 Task: Create new Company, with domain: 'uchicago.edu' and type: 'Other'. Add new contact for this company, with mail Id: 'Ananya18Garcia@uchicago.edu', First Name: Ananya, Last name:  Garcia, Job Title: 'Business Consultant', Phone Number: '(305) 555-9017'. Change life cycle stage to  Lead and lead status to  In Progress. Logged in from softage.10@softage.net
Action: Mouse moved to (72, 66)
Screenshot: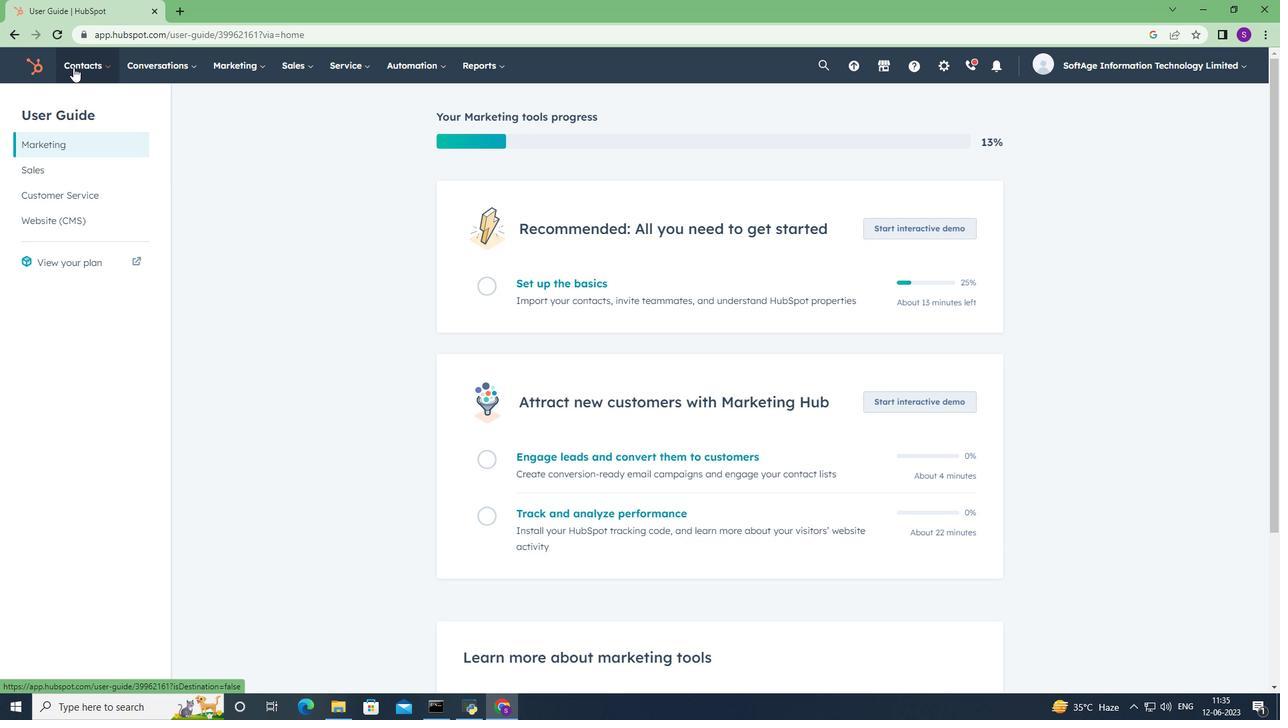 
Action: Mouse pressed left at (72, 66)
Screenshot: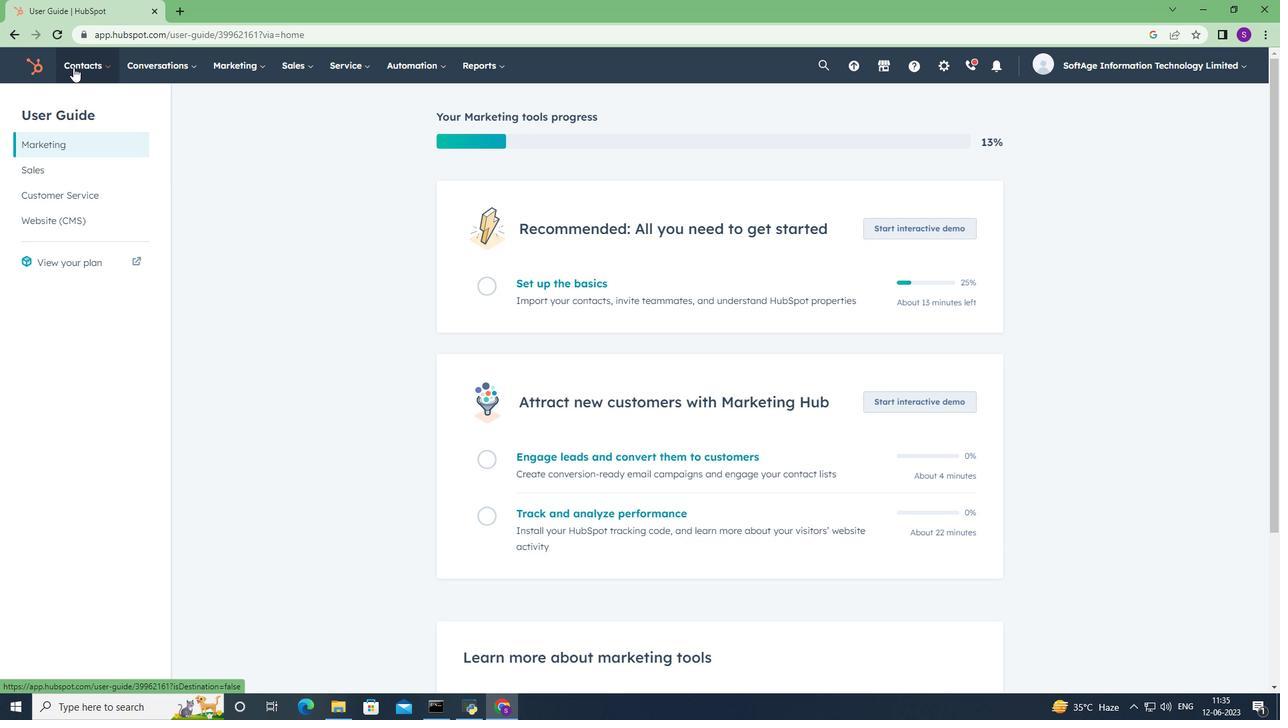 
Action: Mouse moved to (94, 124)
Screenshot: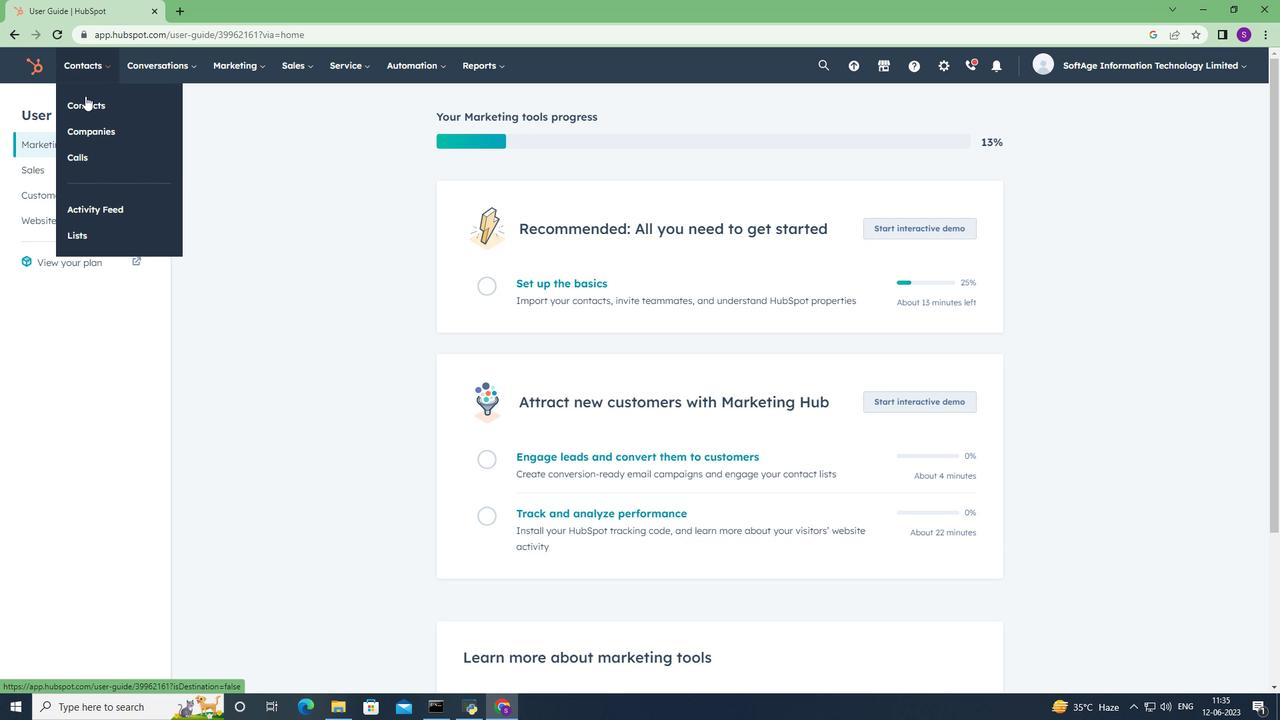 
Action: Mouse pressed left at (94, 124)
Screenshot: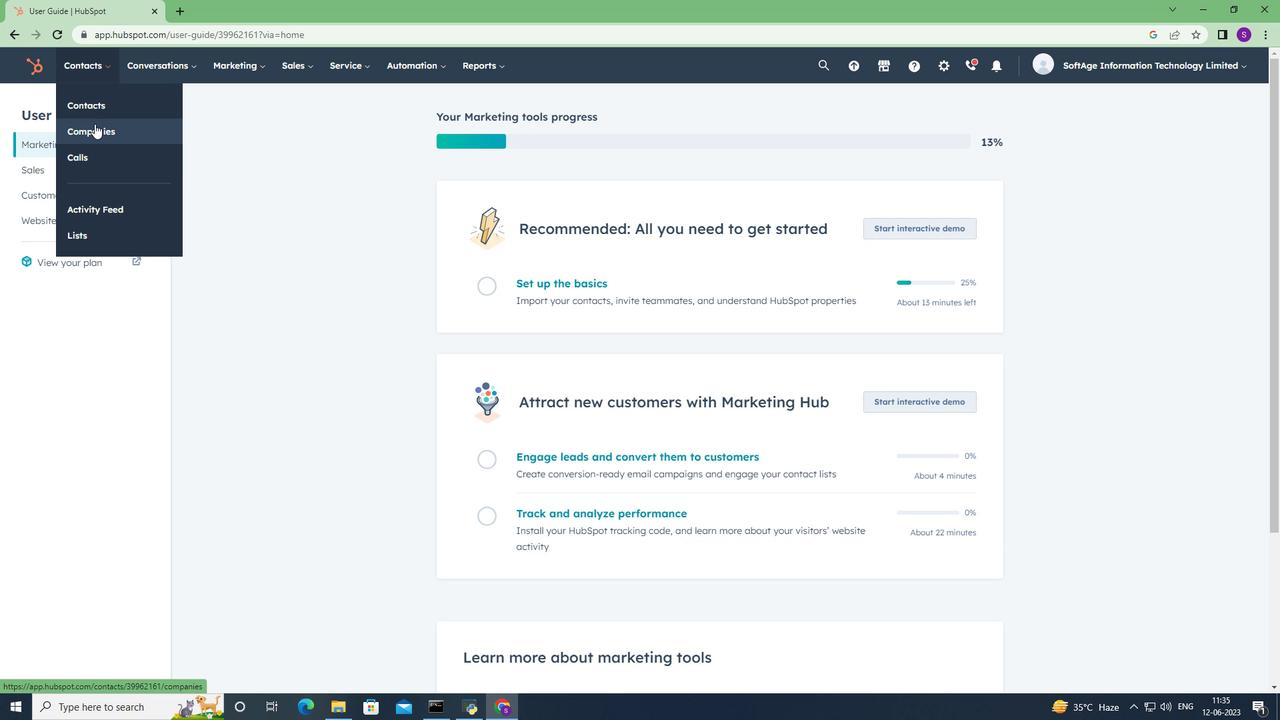 
Action: Mouse moved to (1184, 112)
Screenshot: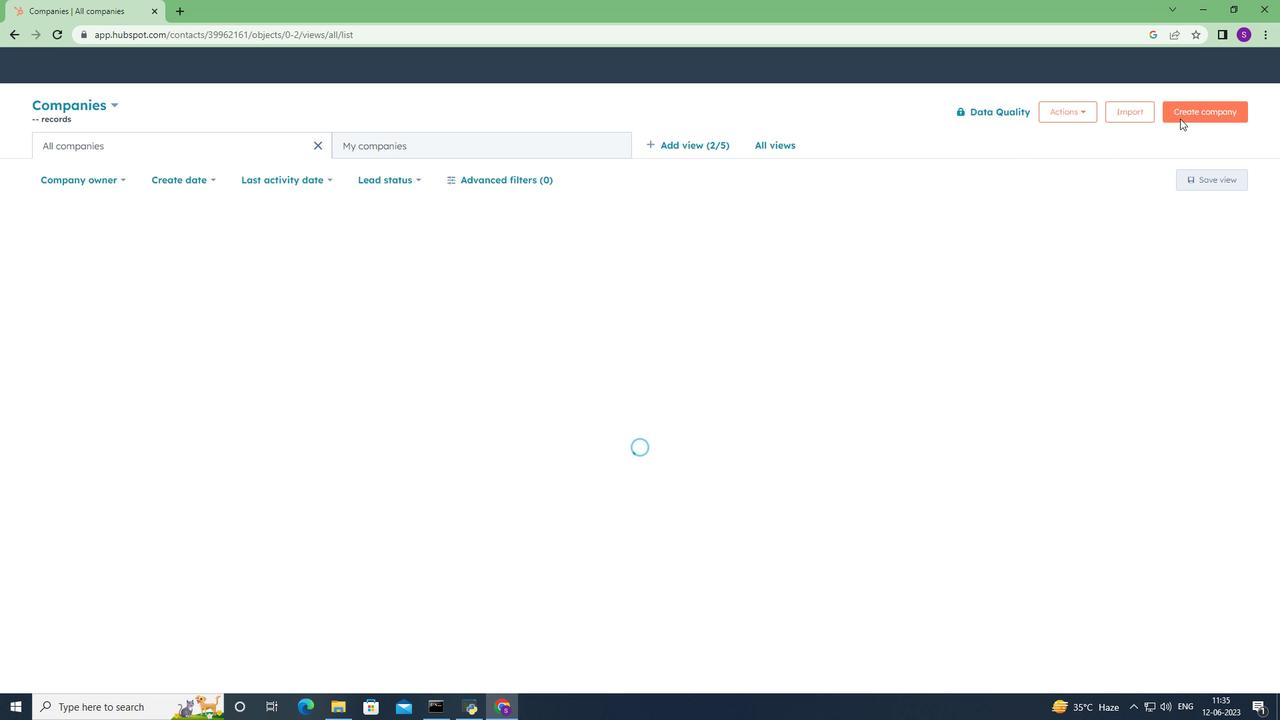 
Action: Mouse pressed left at (1184, 112)
Screenshot: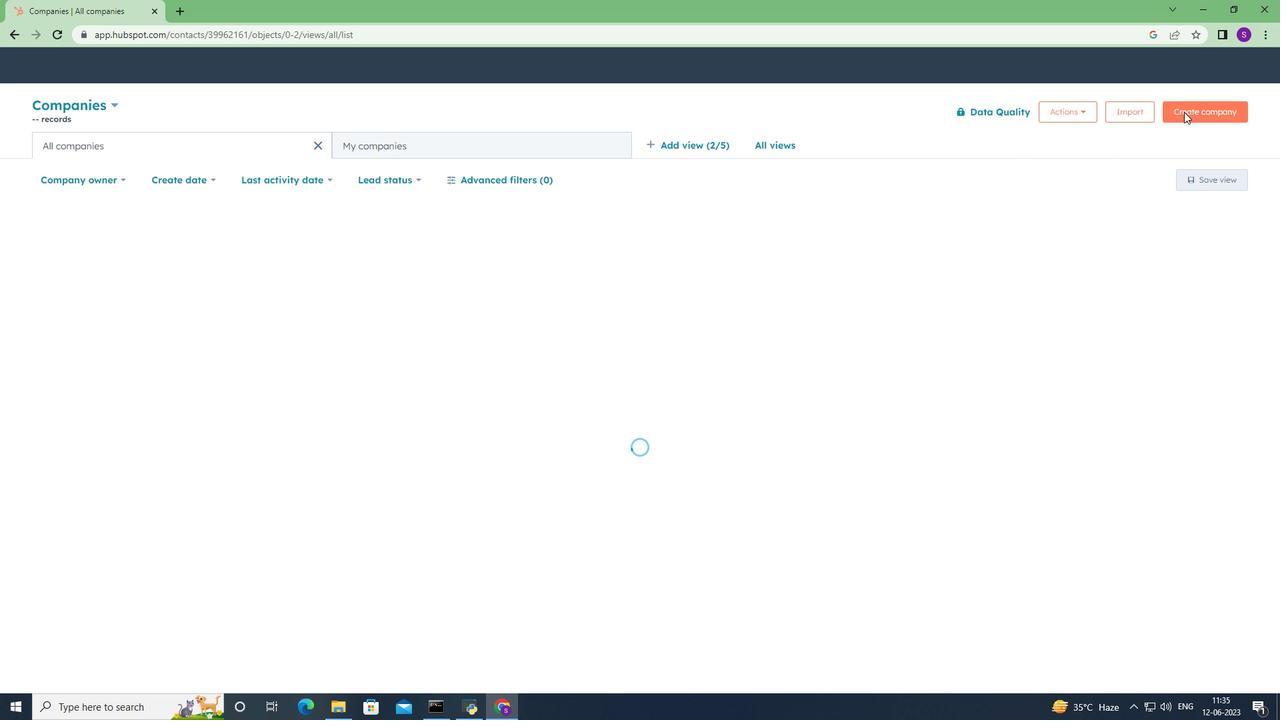 
Action: Mouse moved to (985, 172)
Screenshot: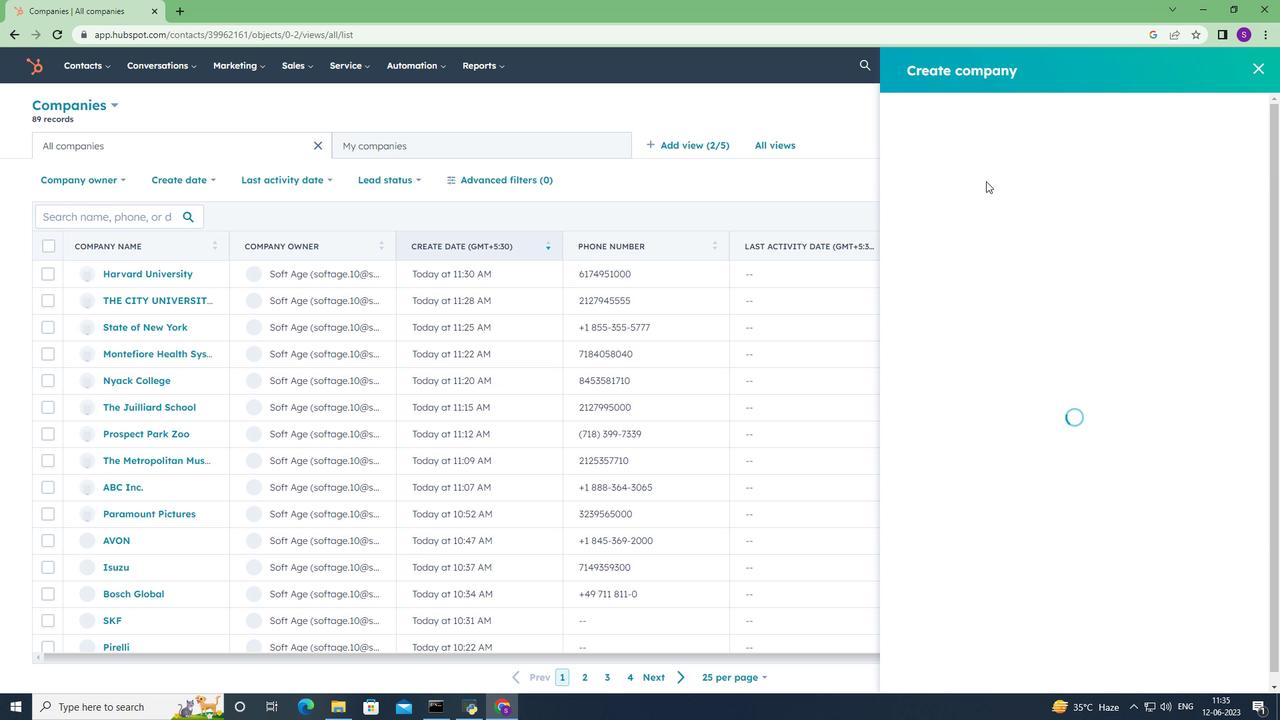 
Action: Mouse pressed left at (985, 172)
Screenshot: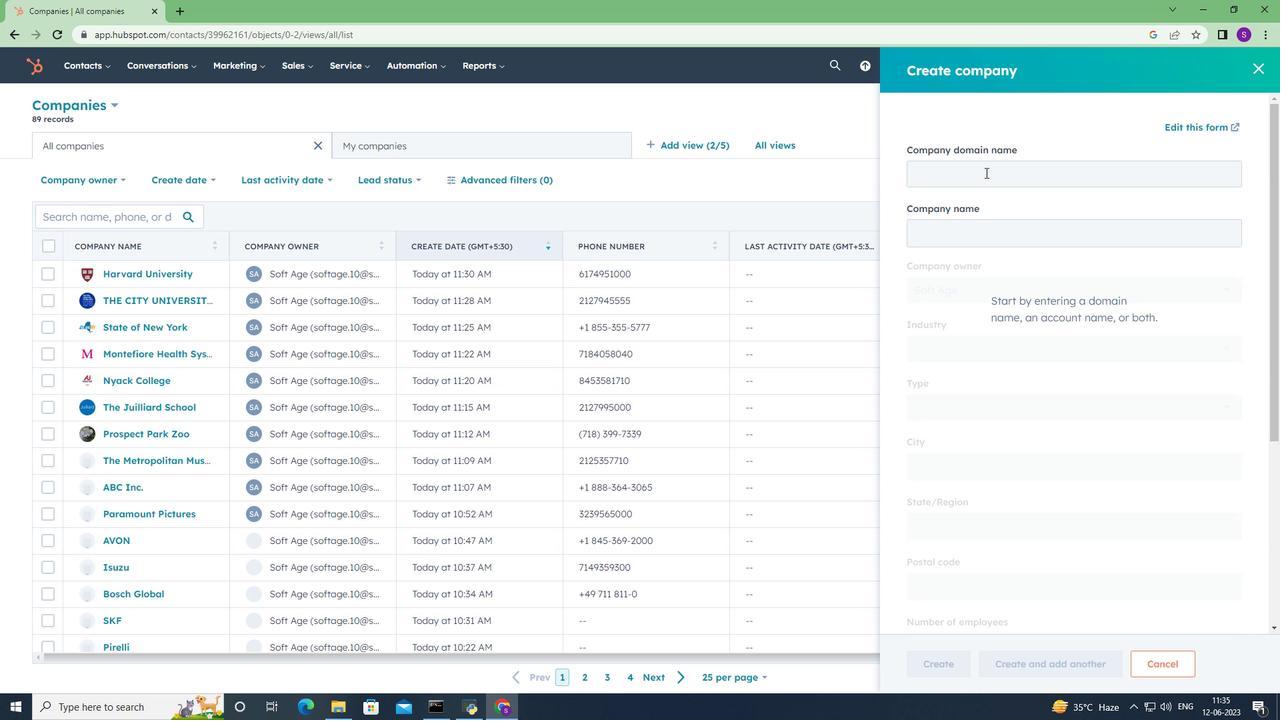 
Action: Mouse moved to (978, 176)
Screenshot: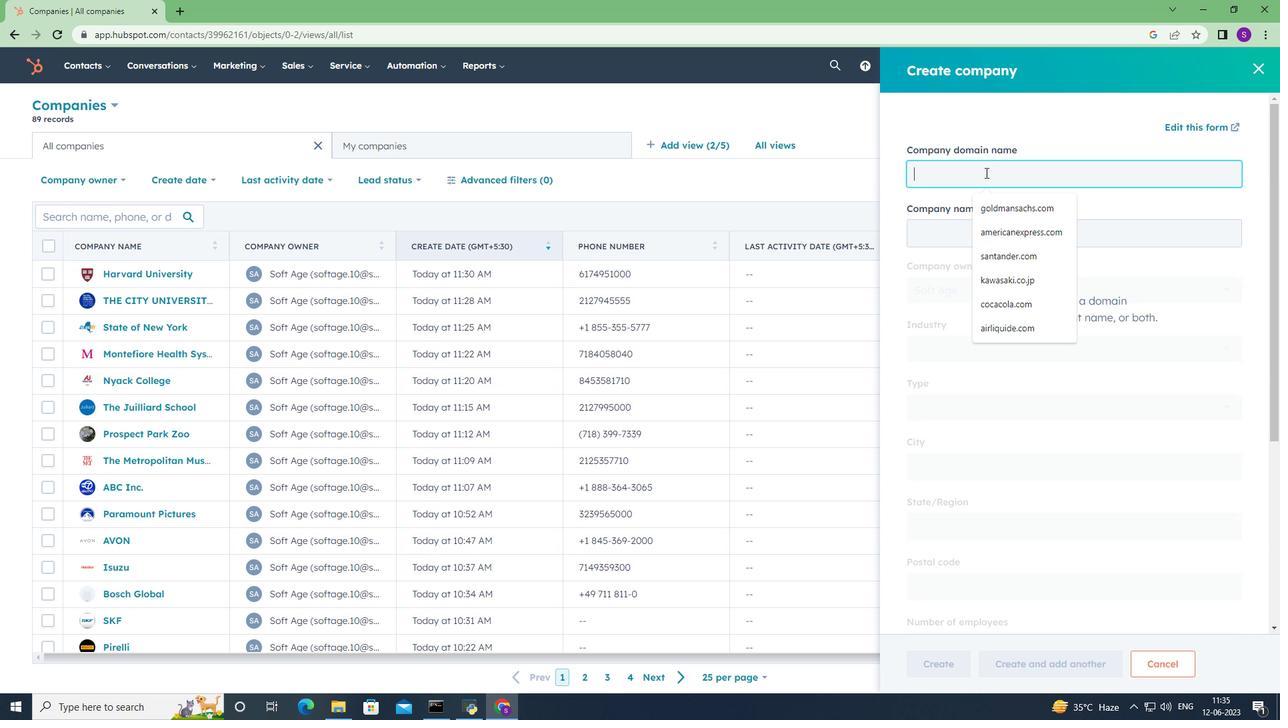 
Action: Key pressed <Key.shift><Key.shift><Key.shift><Key.shift><Key.shift><Key.shift><Key.shift><Key.shift><Key.shift><Key.shift>Uc<Key.backspace><Key.backspace>uchicago.edu
Screenshot: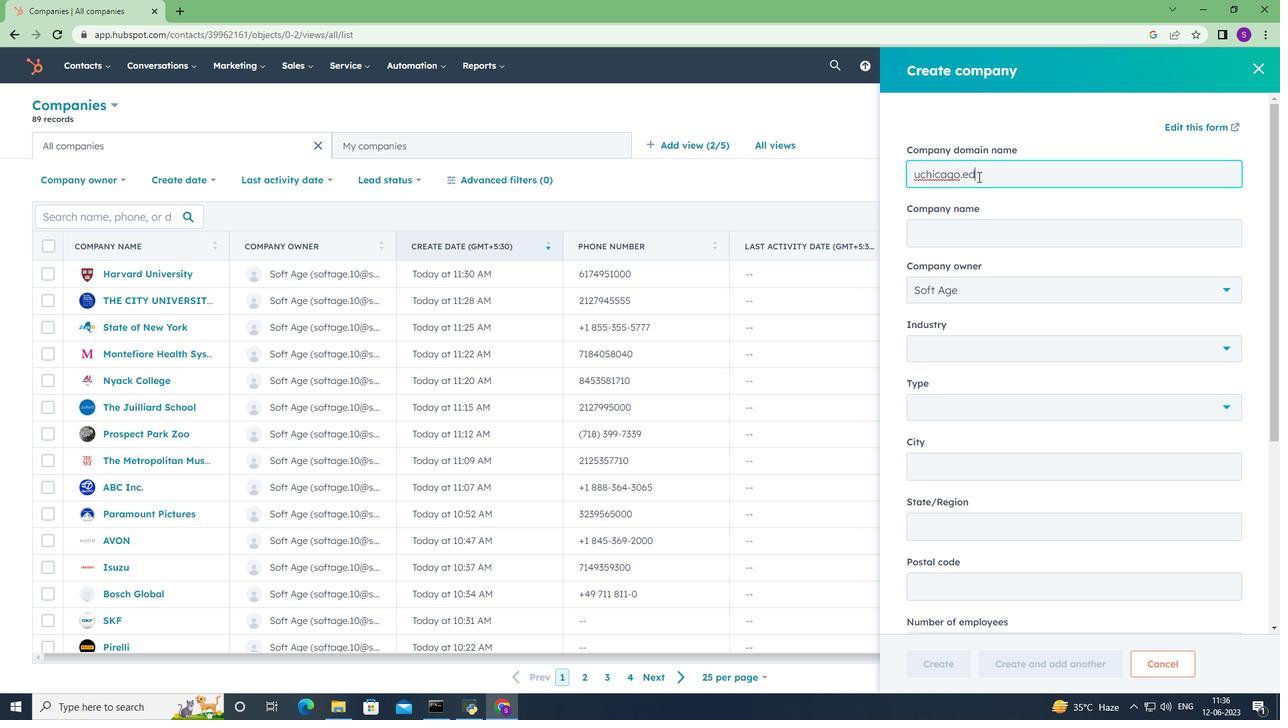 
Action: Mouse moved to (1001, 412)
Screenshot: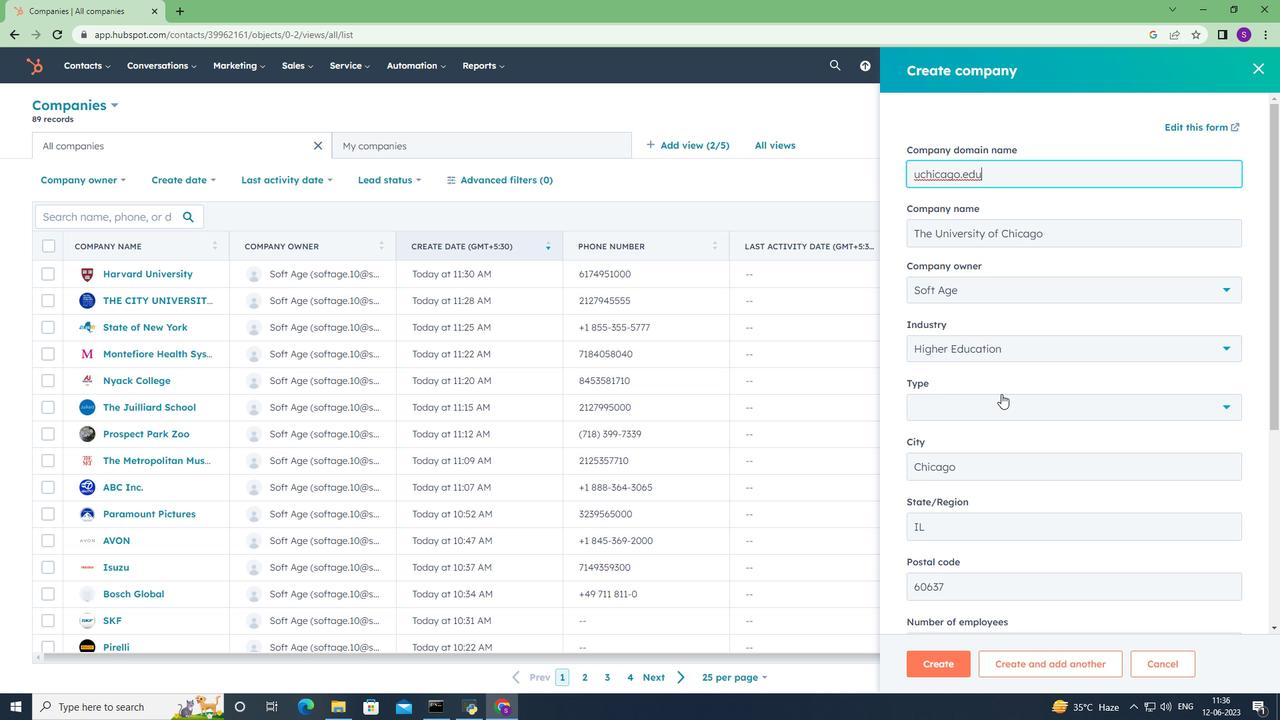
Action: Mouse pressed left at (1001, 412)
Screenshot: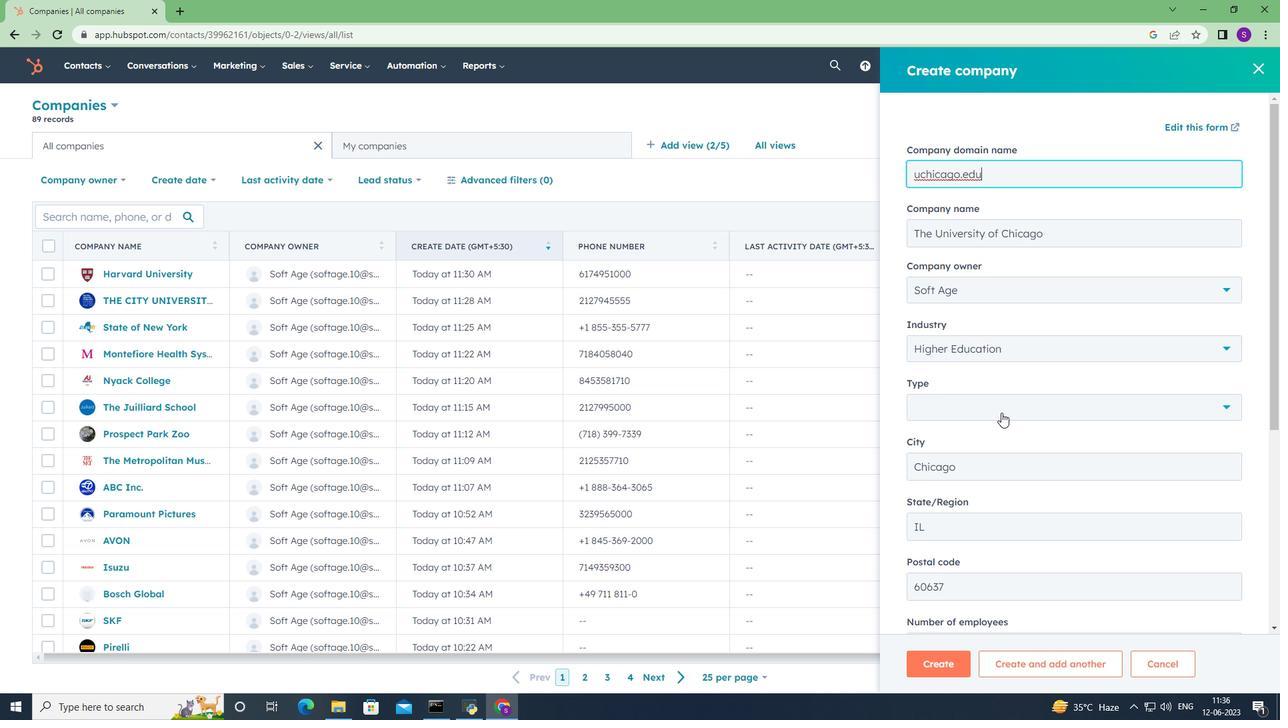 
Action: Mouse scrolled (1001, 412) with delta (0, 0)
Screenshot: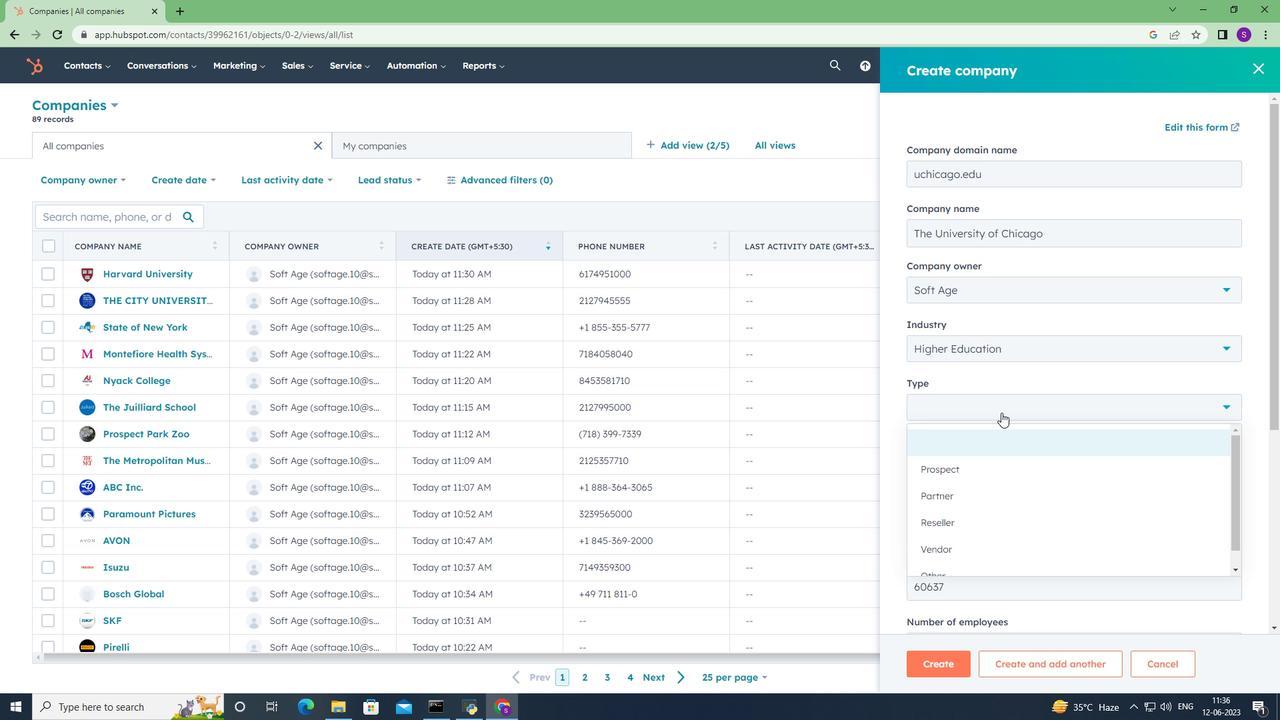 
Action: Mouse scrolled (1001, 412) with delta (0, 0)
Screenshot: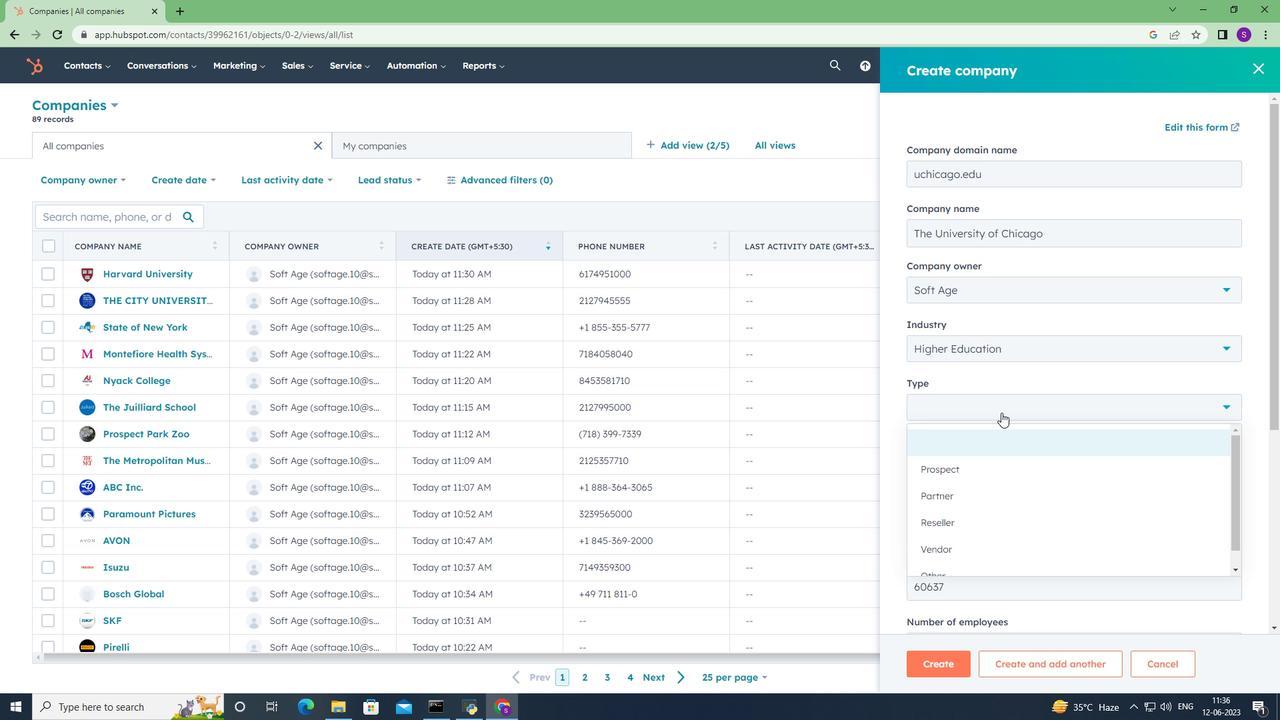 
Action: Mouse scrolled (1001, 412) with delta (0, 0)
Screenshot: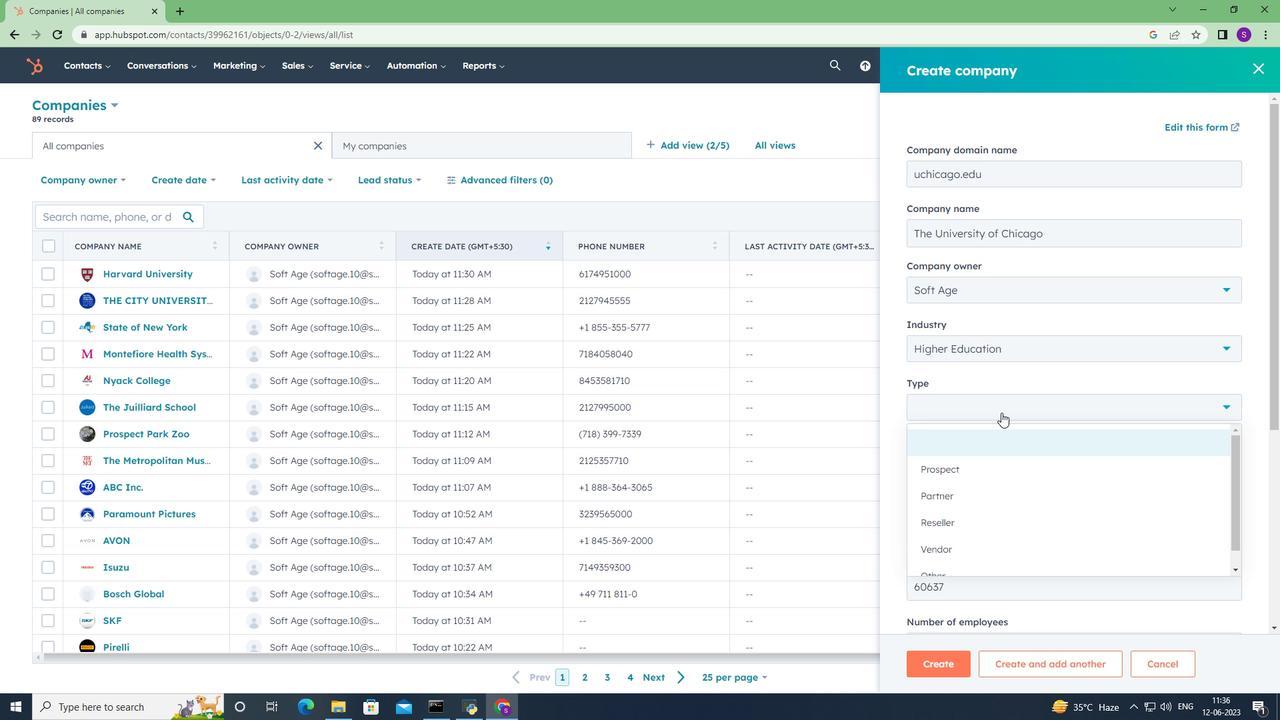 
Action: Mouse moved to (1001, 412)
Screenshot: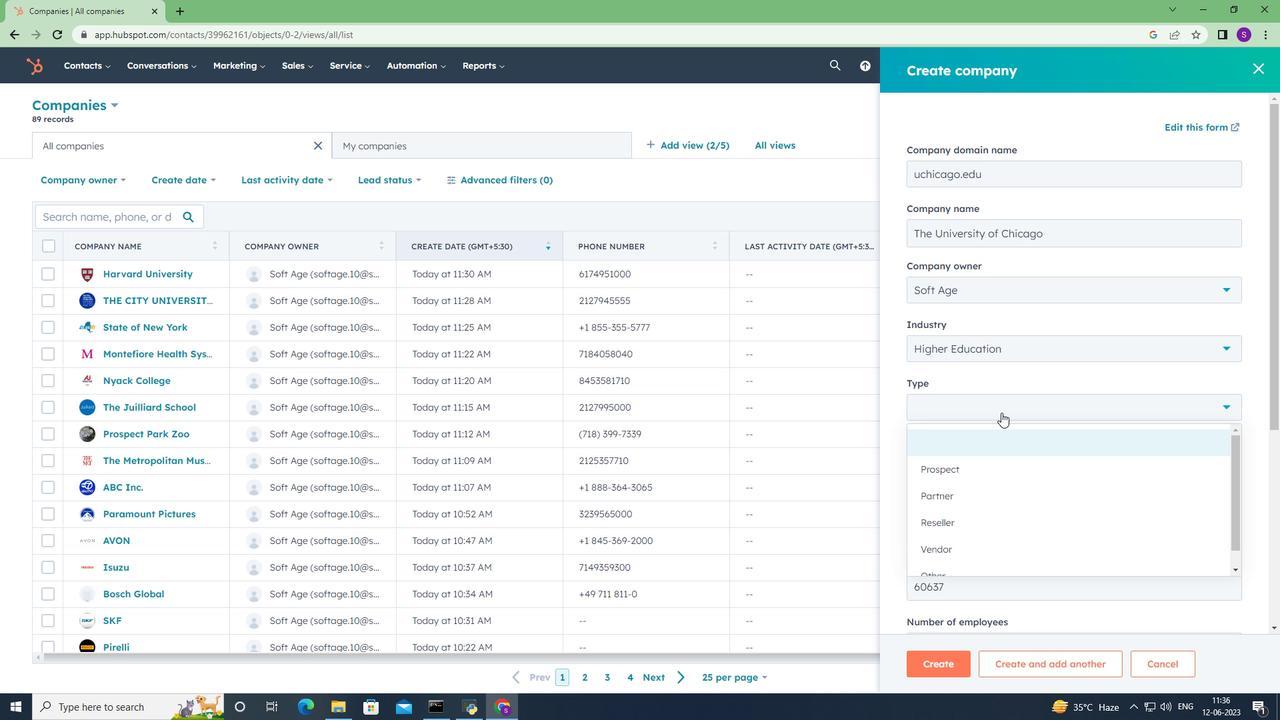 
Action: Mouse scrolled (1001, 412) with delta (0, 0)
Screenshot: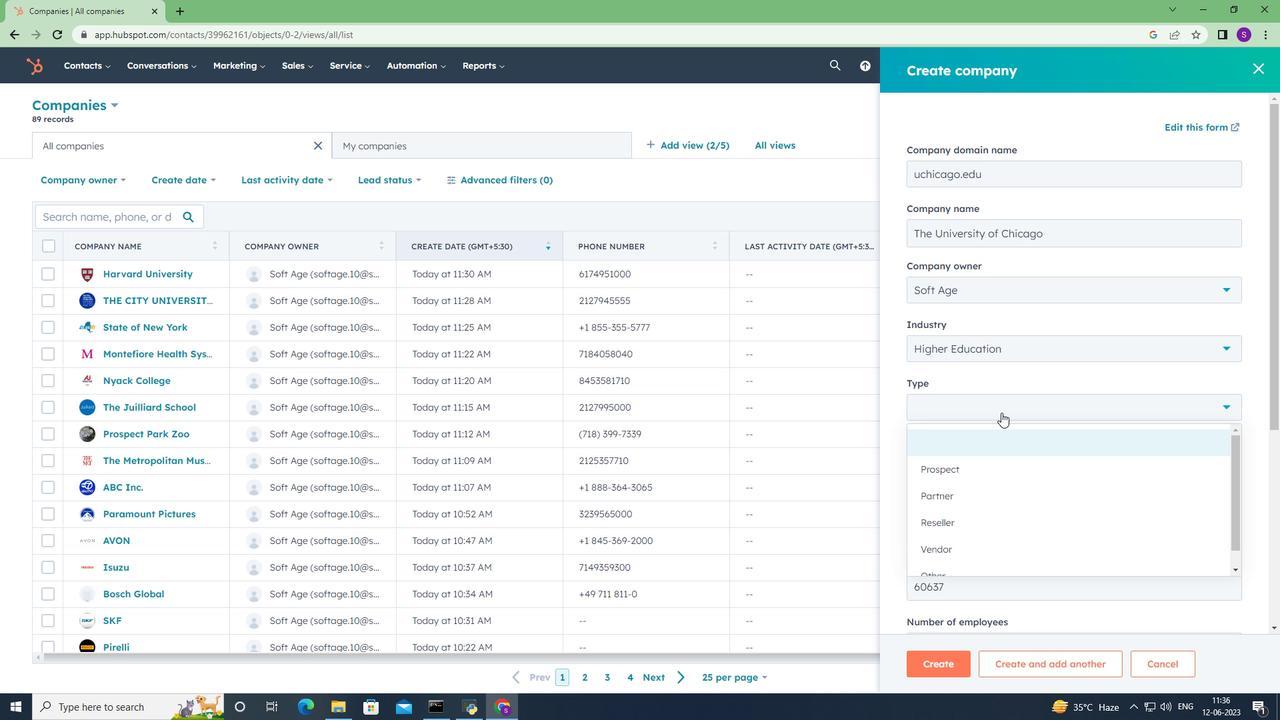 
Action: Mouse moved to (1001, 414)
Screenshot: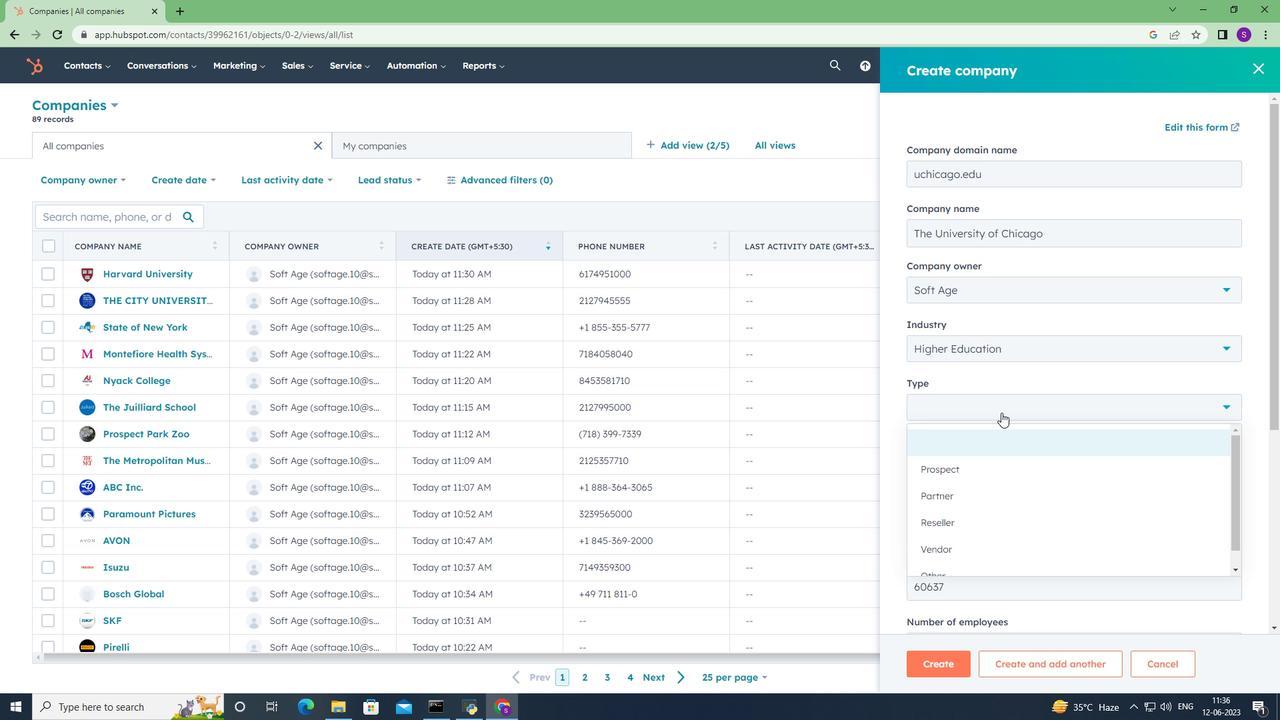 
Action: Mouse scrolled (1001, 413) with delta (0, 0)
Screenshot: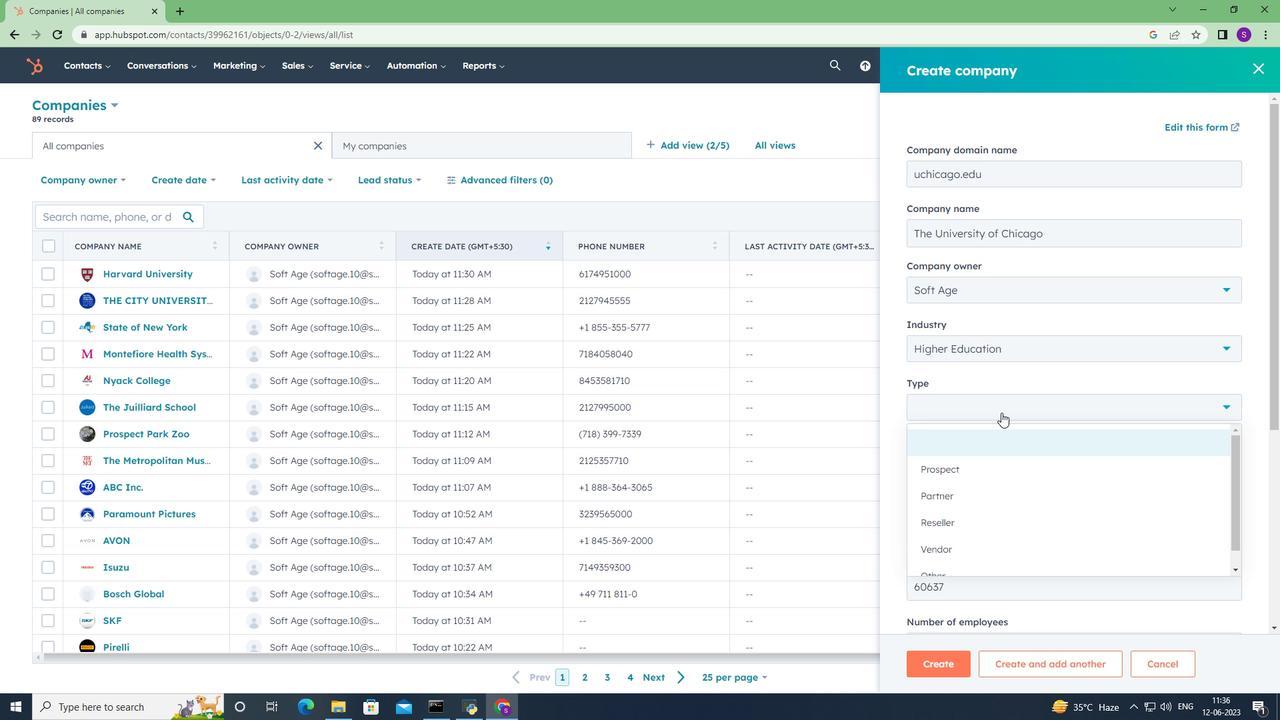 
Action: Mouse moved to (1000, 414)
Screenshot: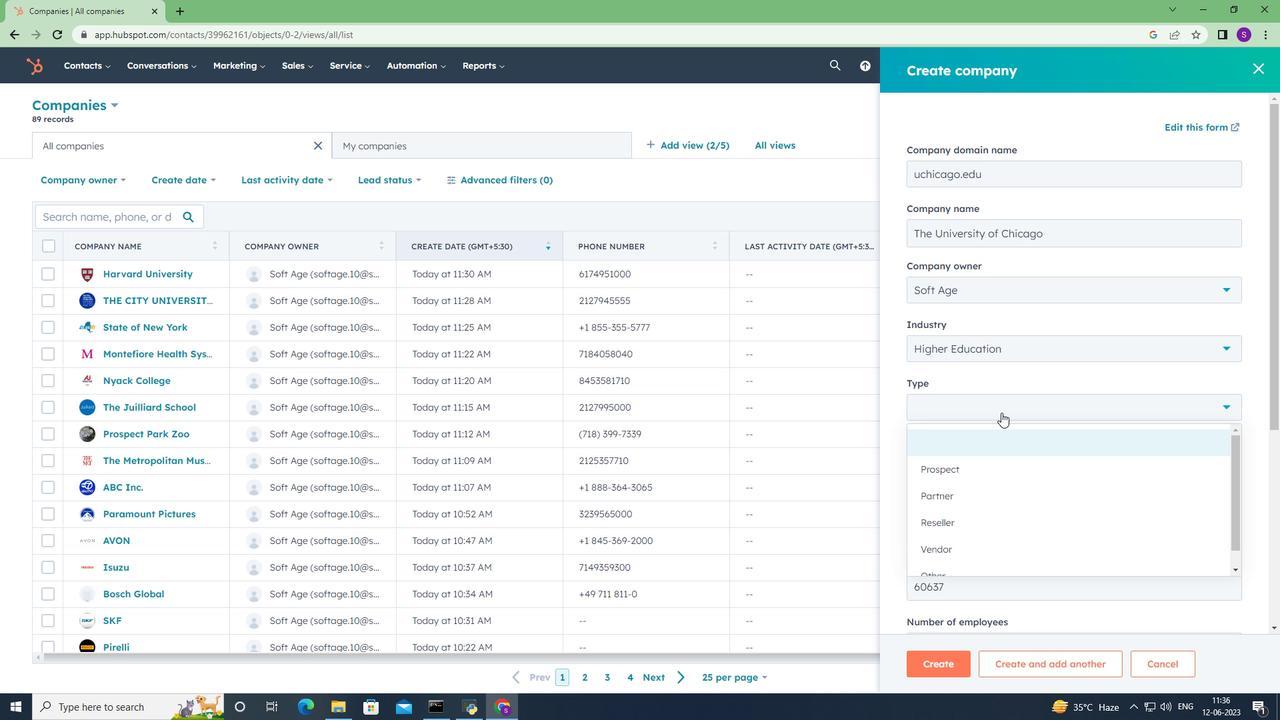 
Action: Mouse scrolled (1000, 414) with delta (0, 0)
Screenshot: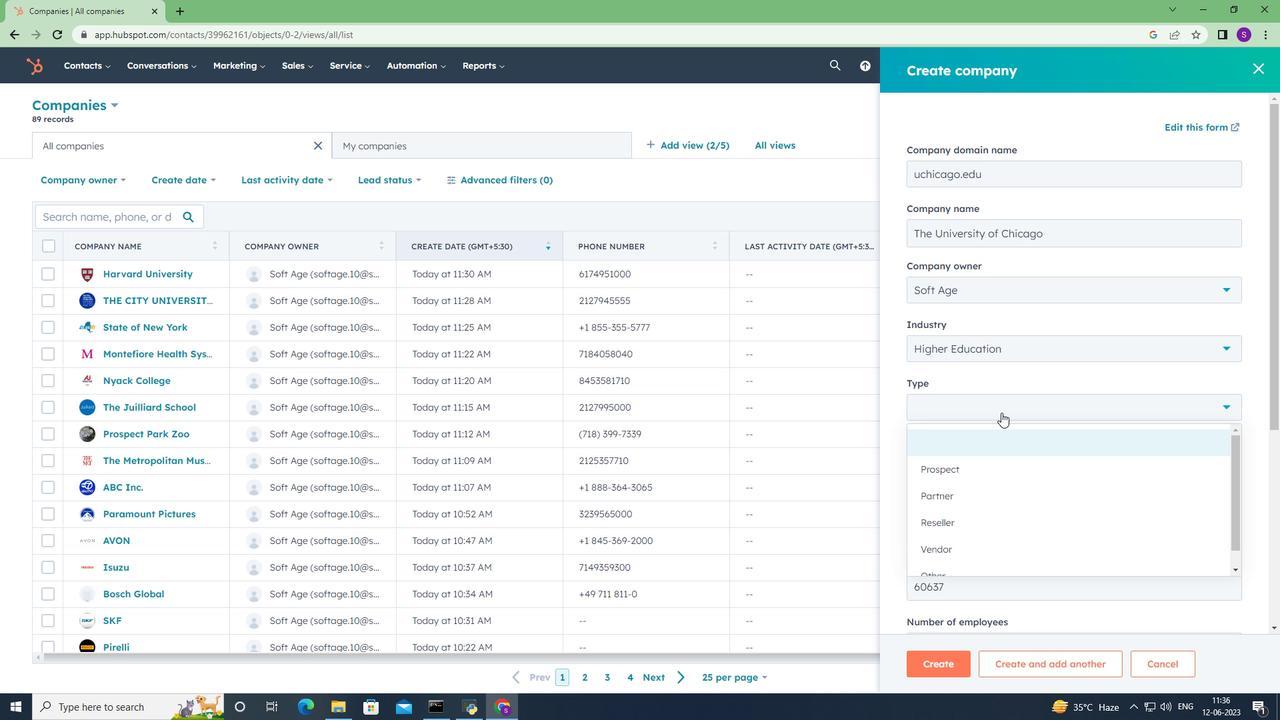 
Action: Mouse moved to (964, 250)
Screenshot: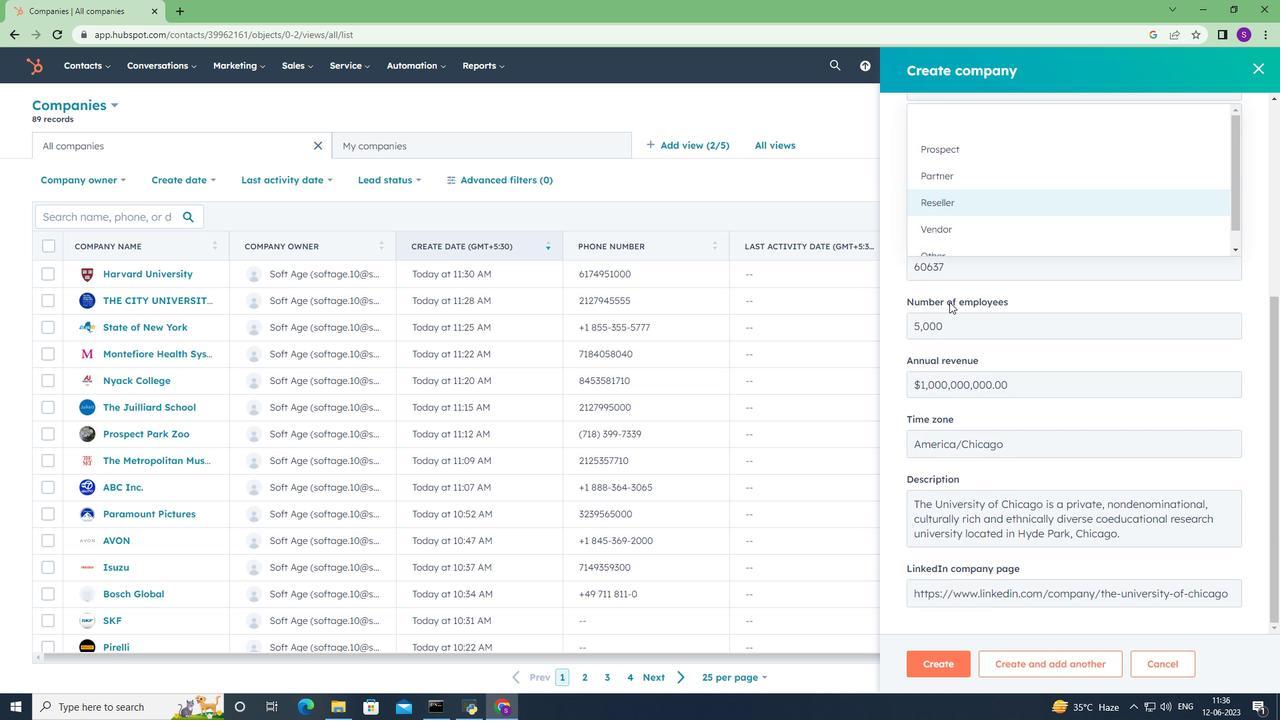
Action: Mouse scrolled (964, 249) with delta (0, 0)
Screenshot: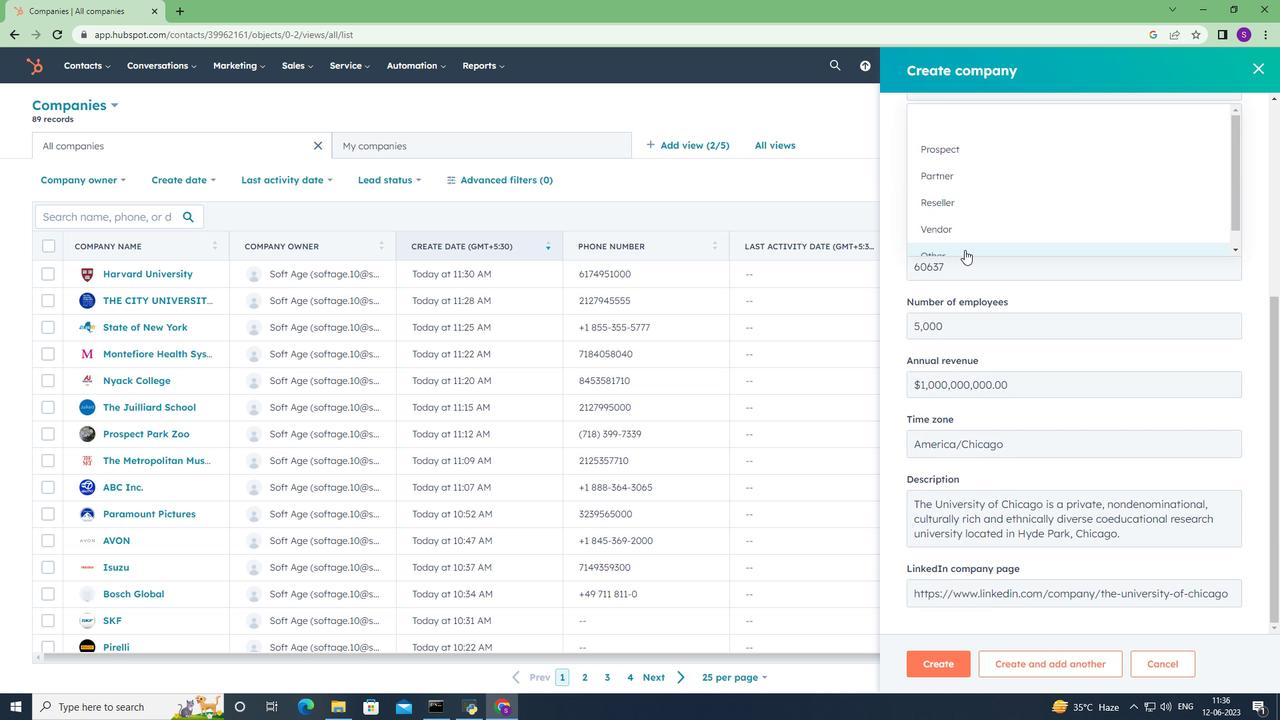 
Action: Mouse scrolled (964, 249) with delta (0, 0)
Screenshot: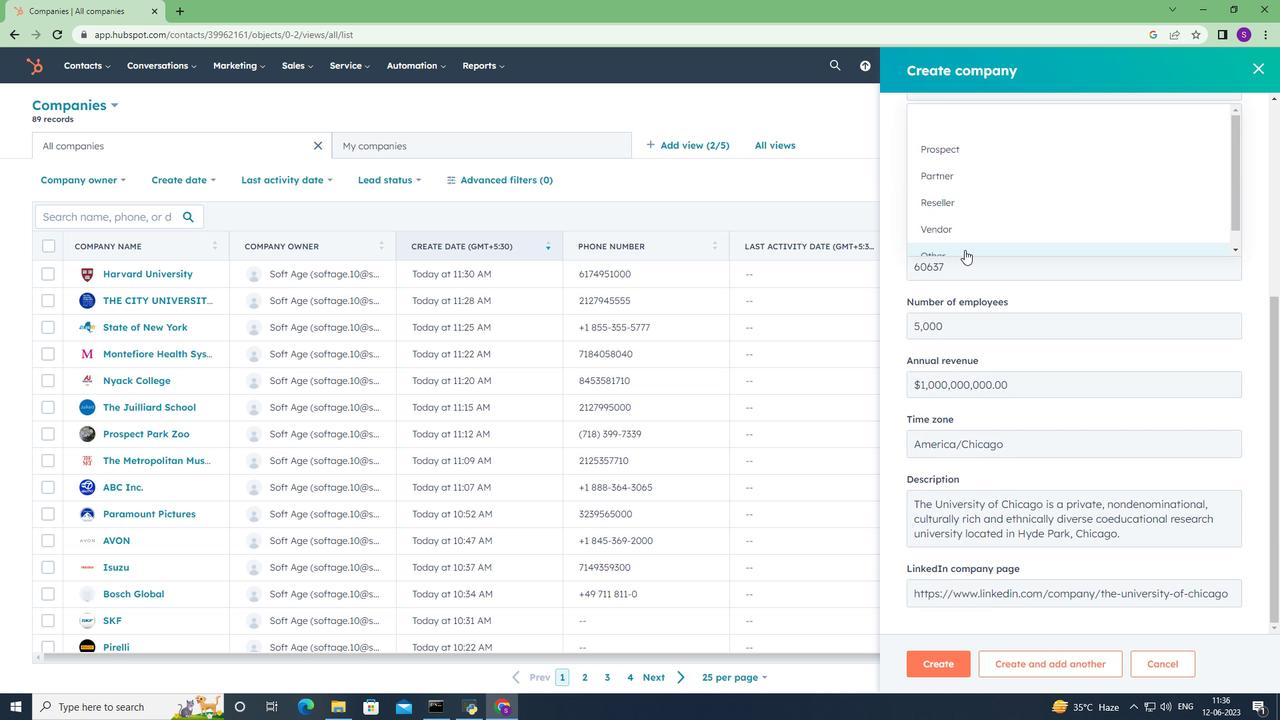 
Action: Mouse scrolled (964, 249) with delta (0, 0)
Screenshot: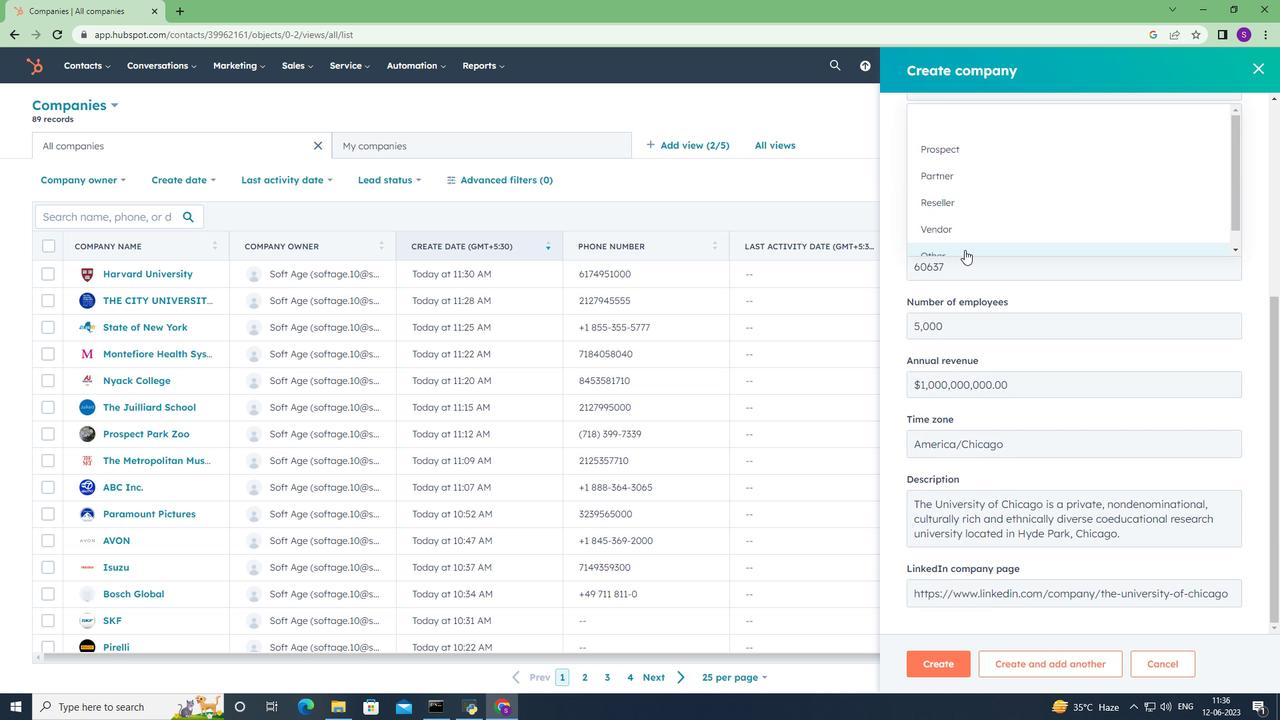 
Action: Mouse scrolled (964, 249) with delta (0, 0)
Screenshot: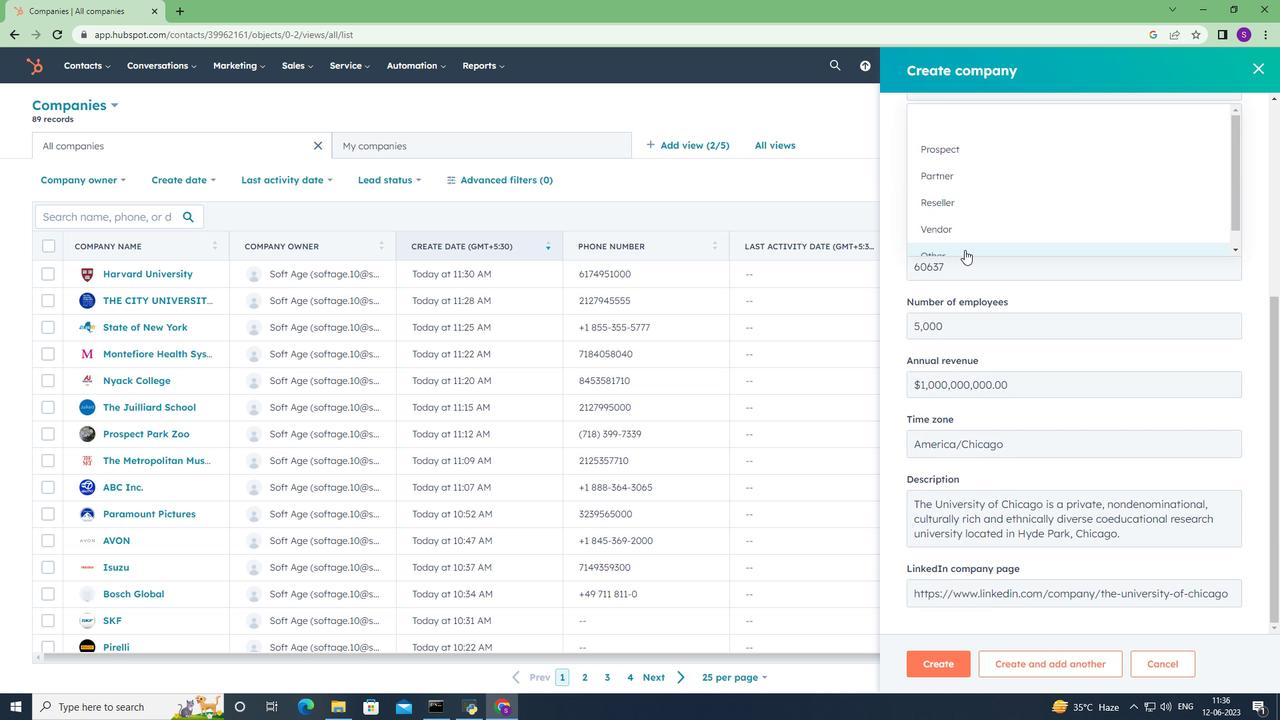 
Action: Mouse moved to (964, 244)
Screenshot: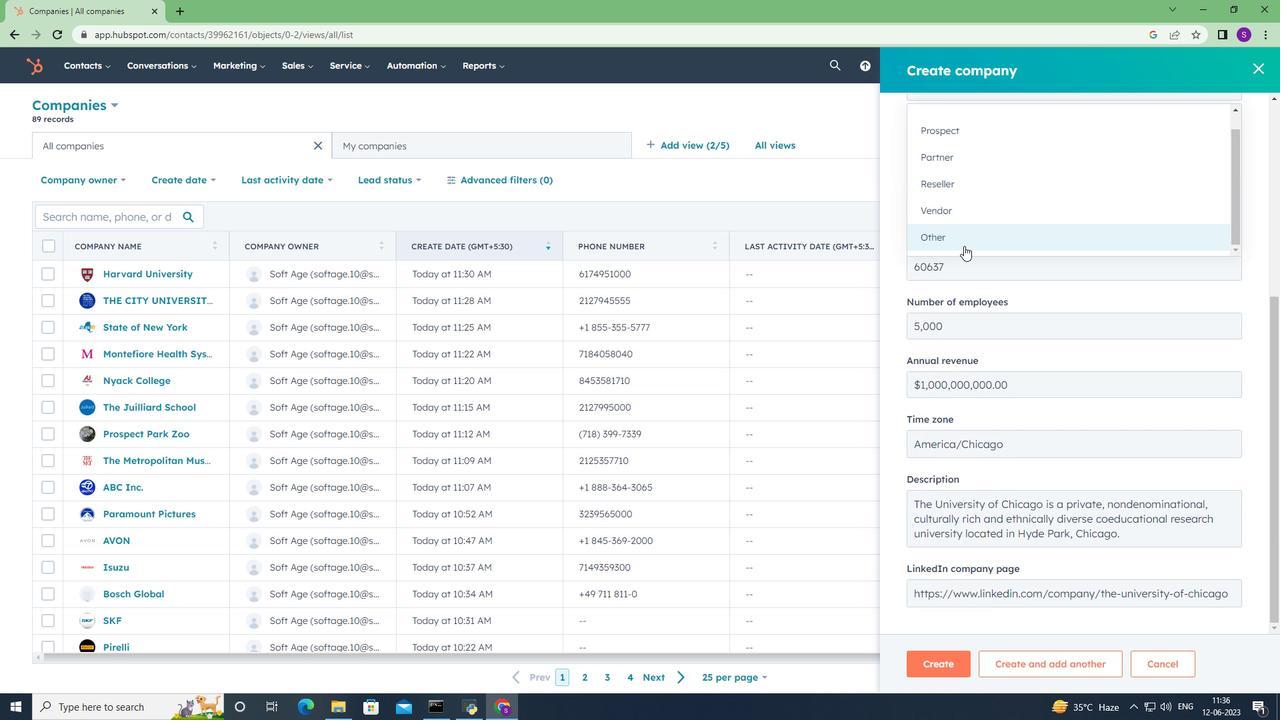 
Action: Mouse pressed left at (964, 244)
Screenshot: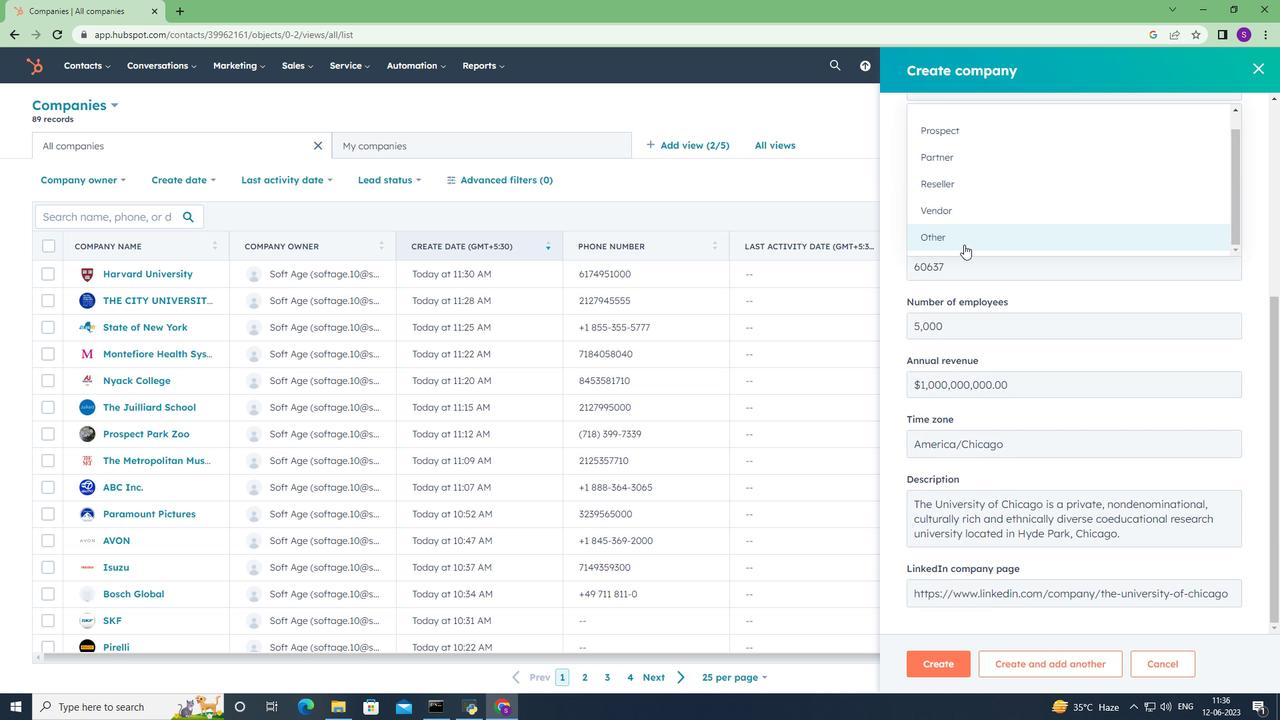 
Action: Mouse scrolled (964, 244) with delta (0, 0)
Screenshot: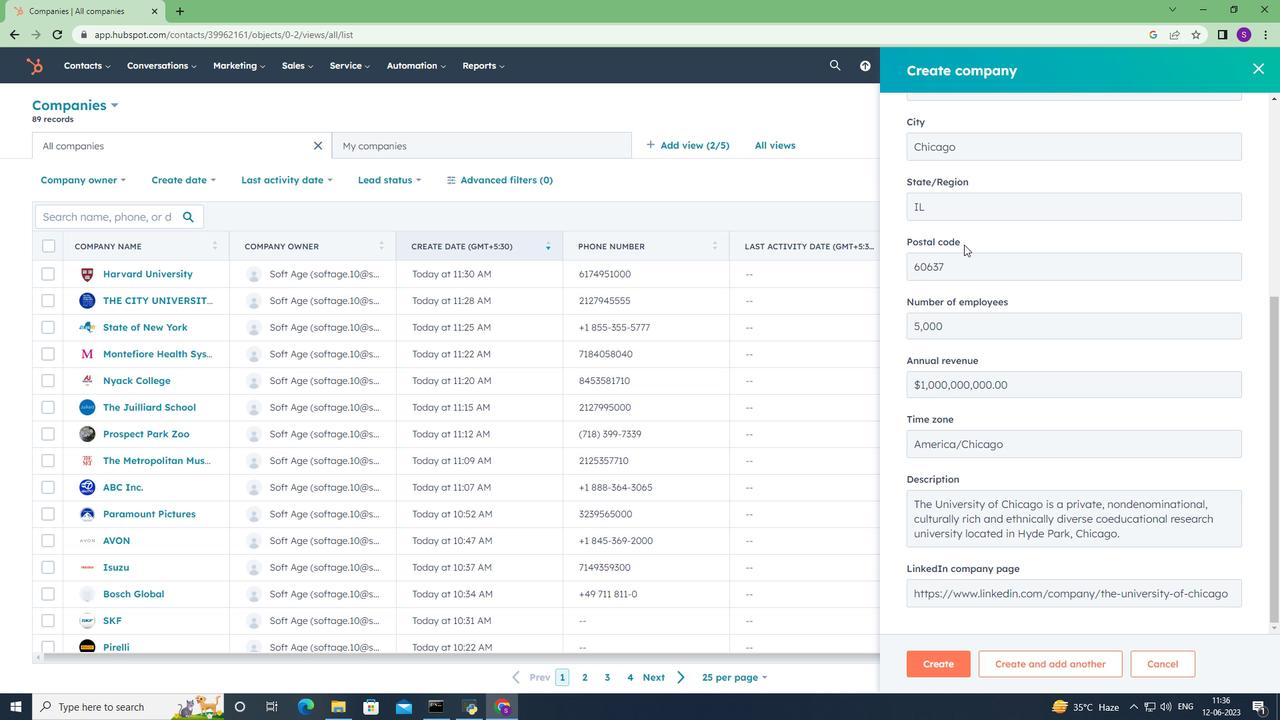 
Action: Mouse scrolled (964, 244) with delta (0, 0)
Screenshot: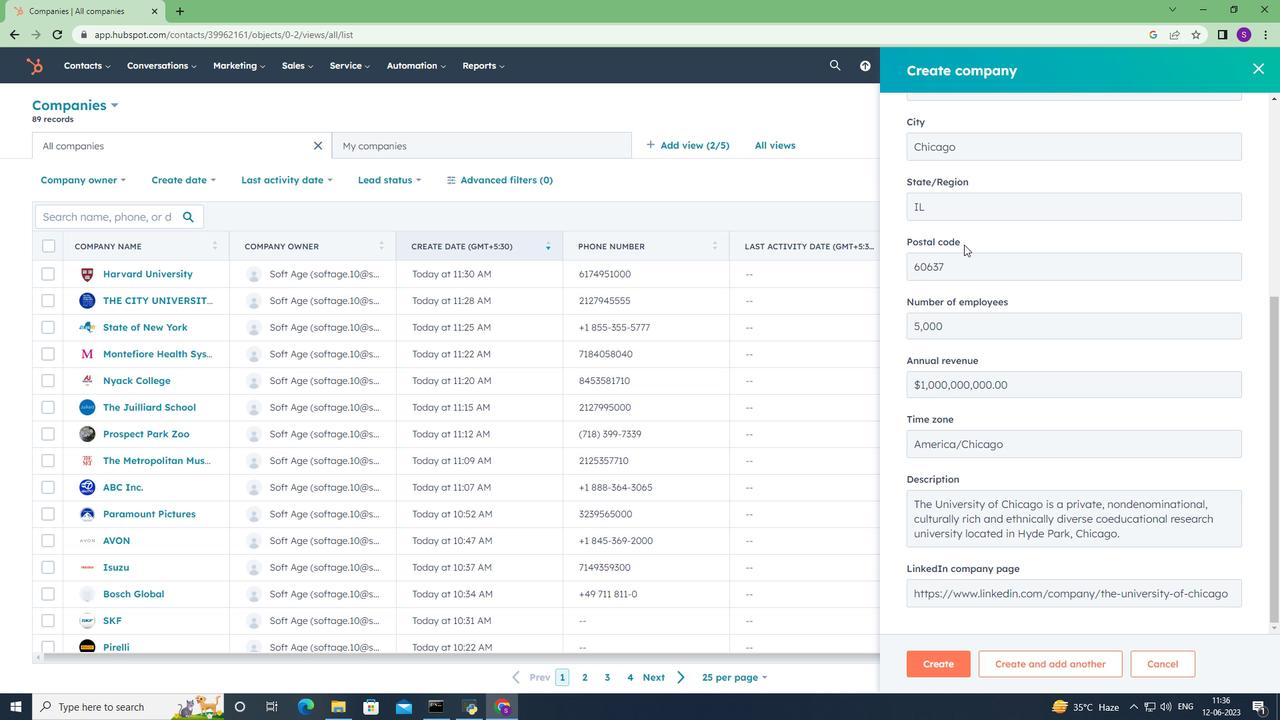 
Action: Mouse scrolled (964, 244) with delta (0, 0)
Screenshot: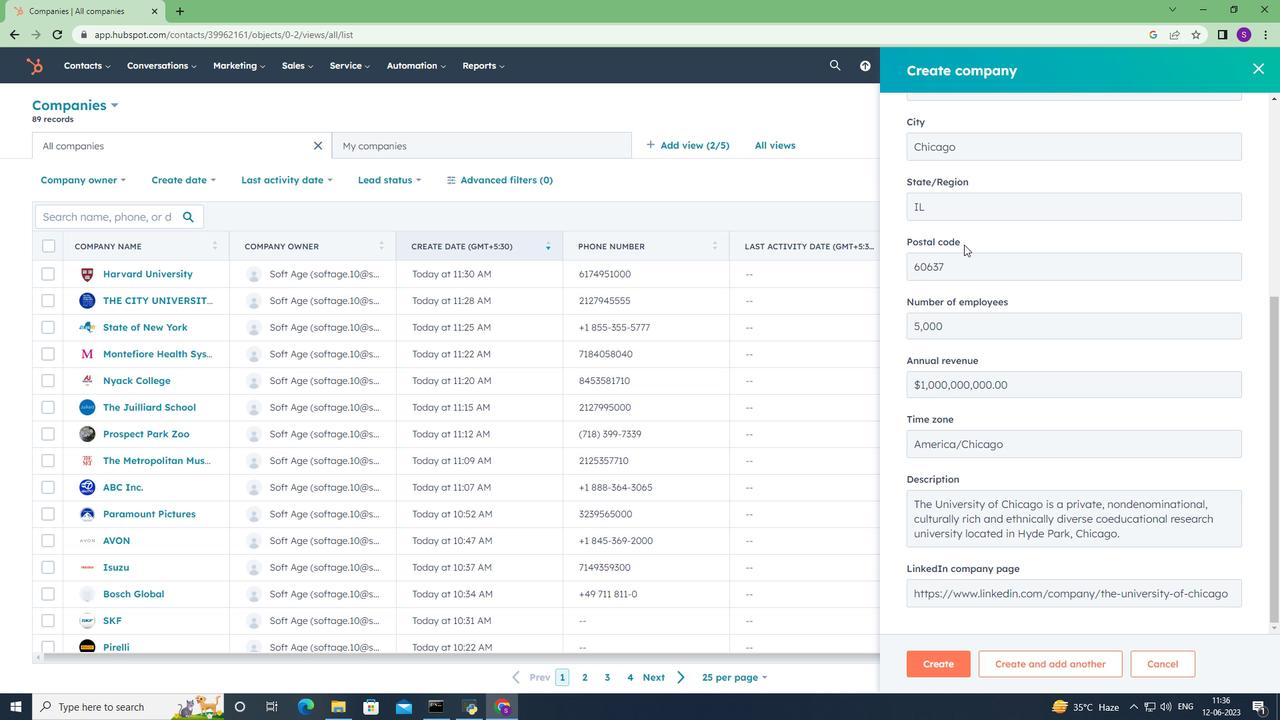 
Action: Mouse moved to (964, 244)
Screenshot: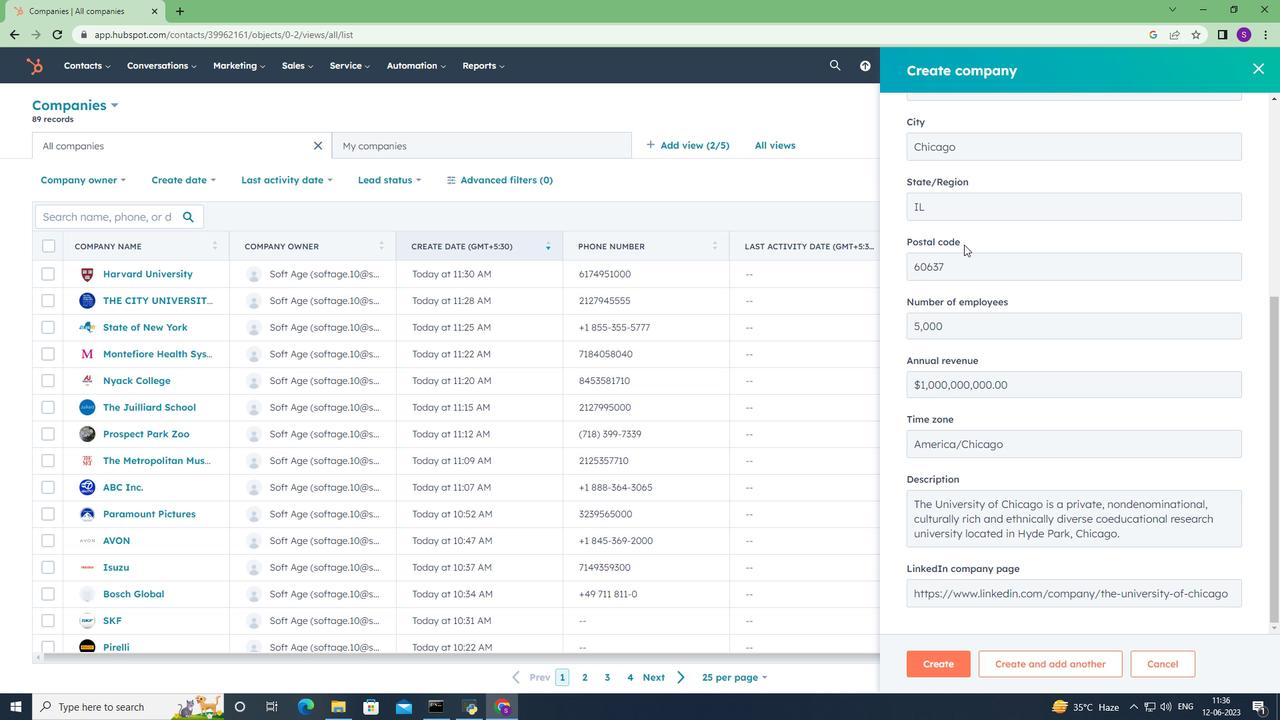 
Action: Mouse scrolled (964, 243) with delta (0, 0)
Screenshot: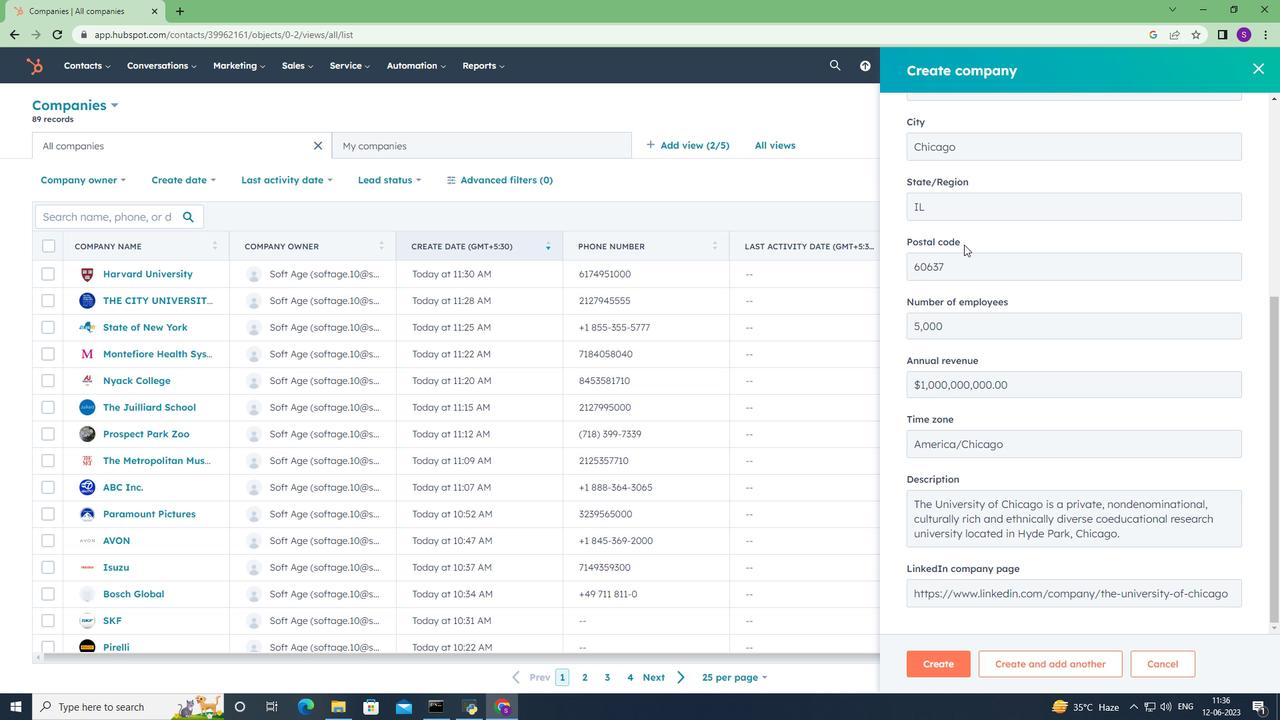 
Action: Mouse scrolled (964, 243) with delta (0, 0)
Screenshot: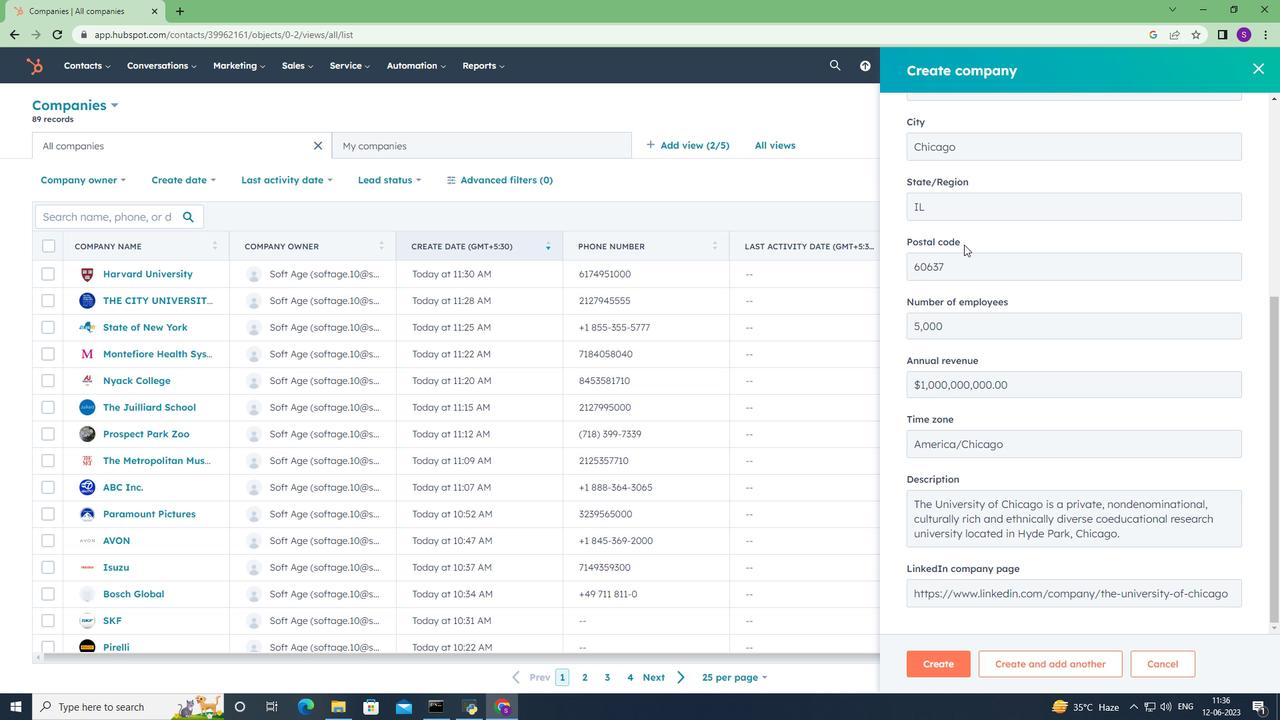 
Action: Mouse moved to (940, 676)
Screenshot: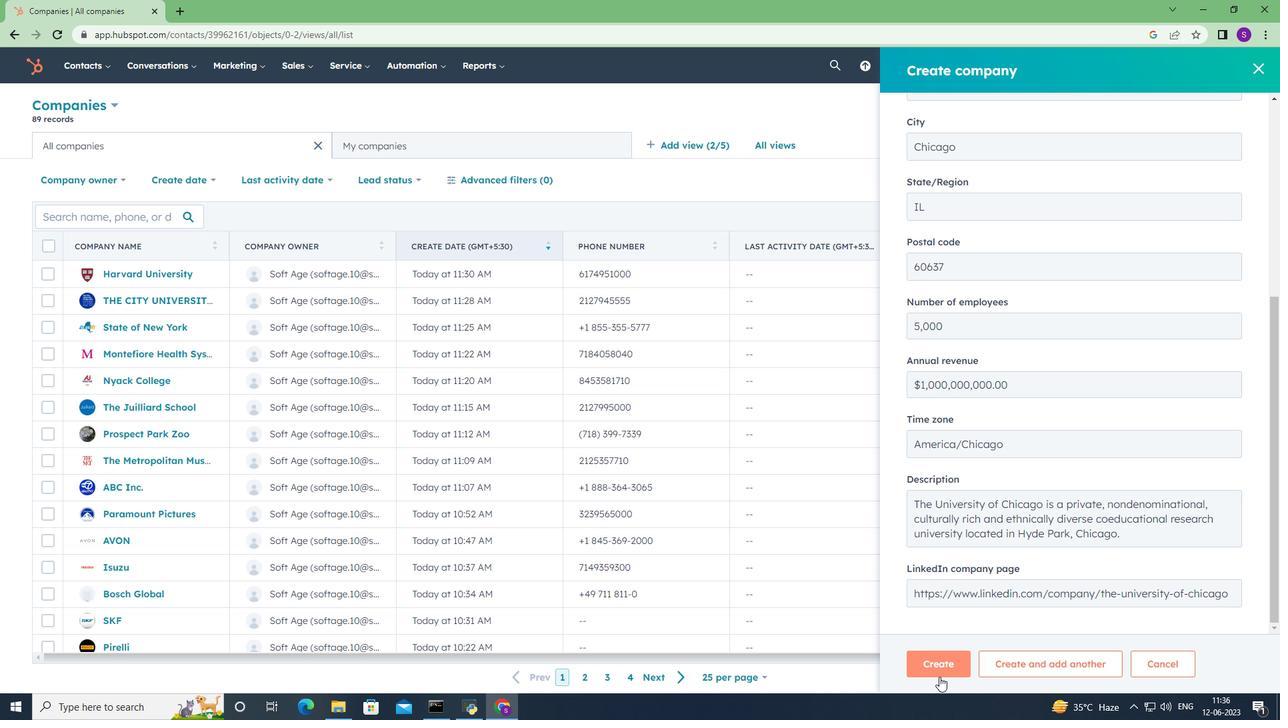 
Action: Mouse pressed left at (940, 676)
Screenshot: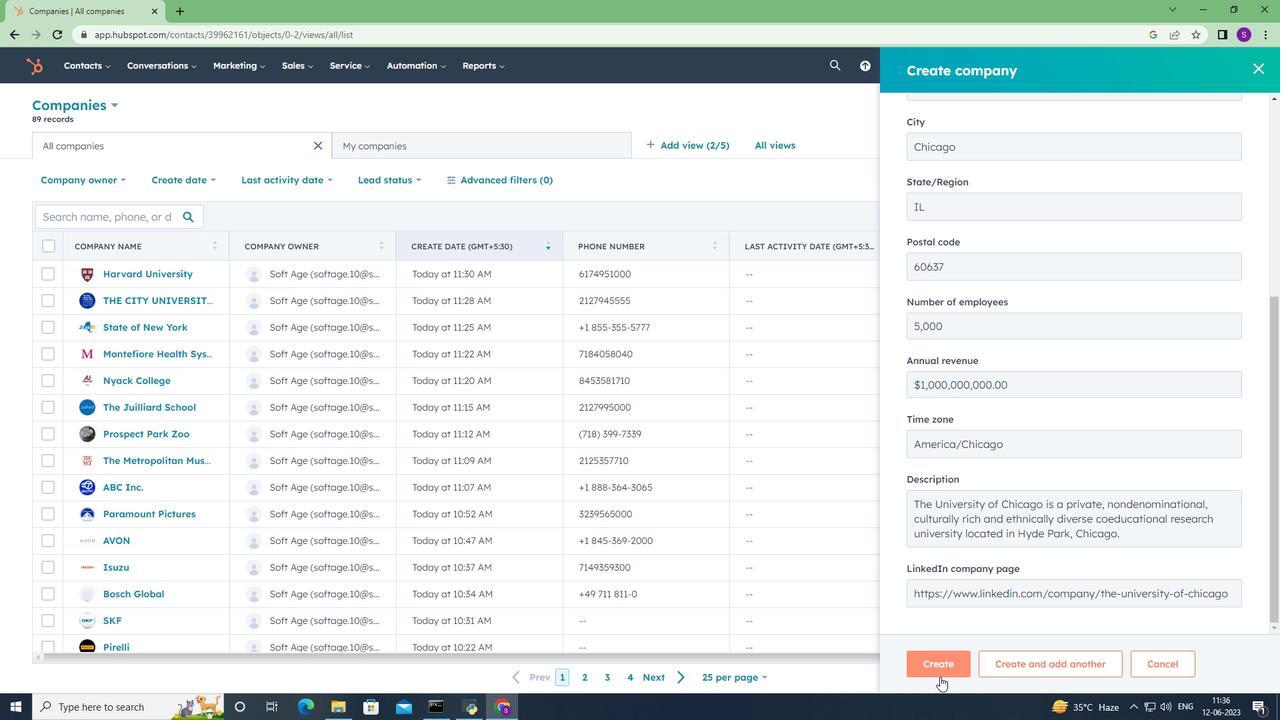
Action: Mouse moved to (910, 433)
Screenshot: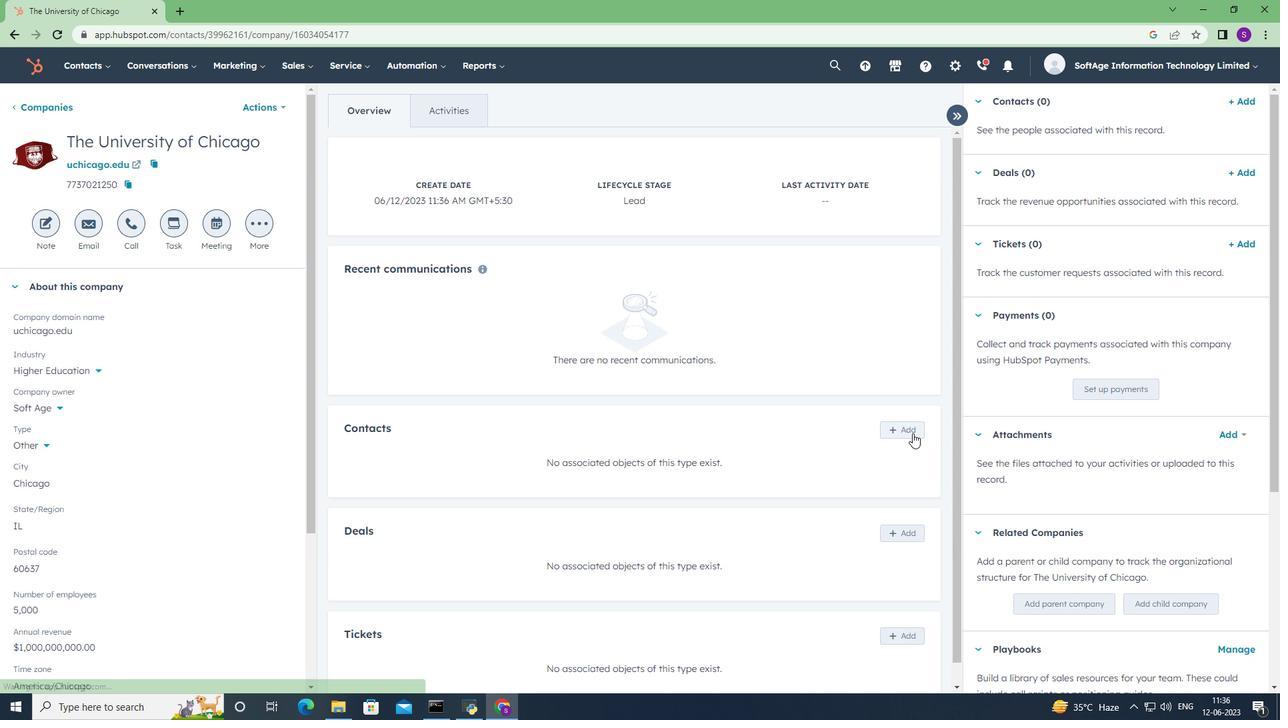 
Action: Mouse pressed left at (910, 433)
Screenshot: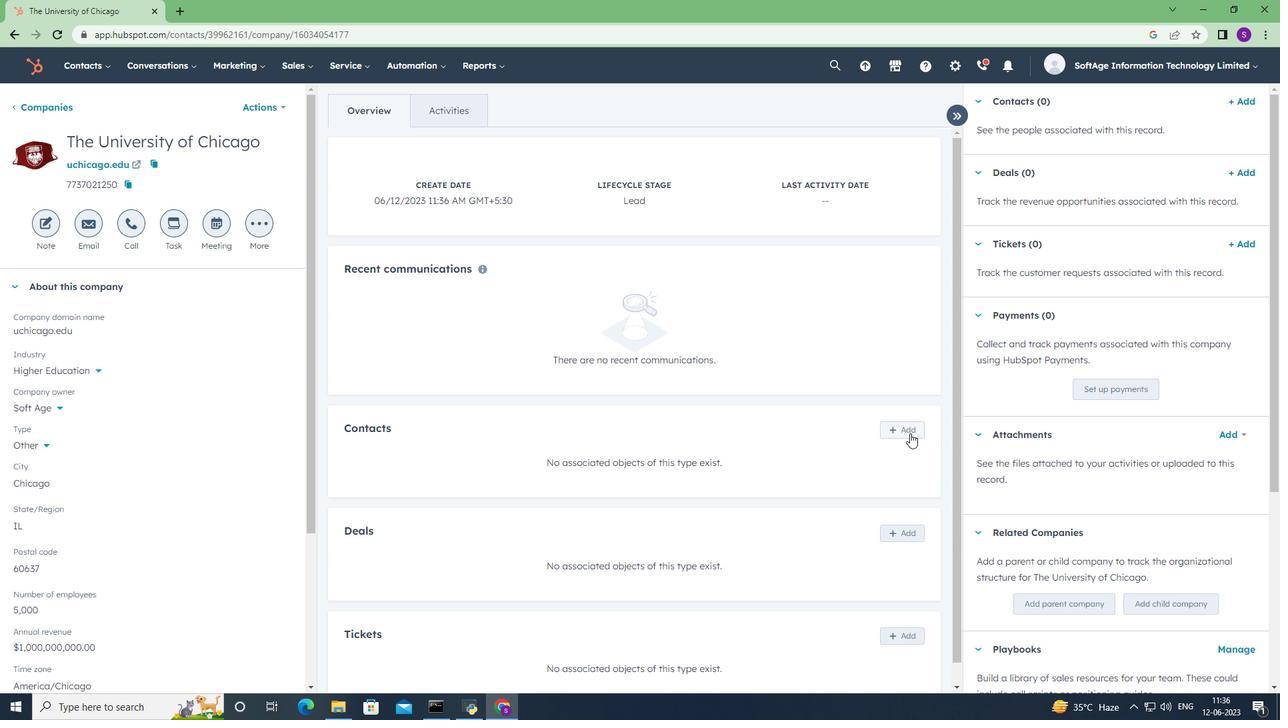 
Action: Mouse moved to (1036, 130)
Screenshot: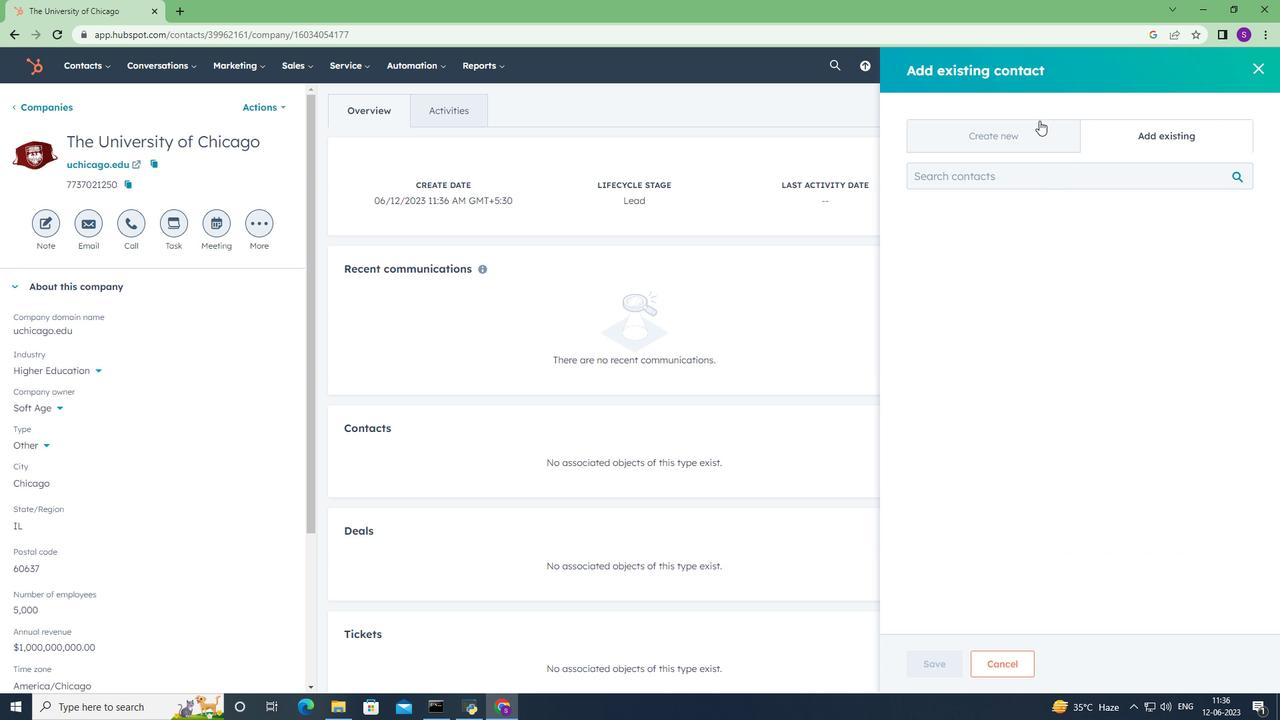
Action: Mouse pressed left at (1036, 130)
Screenshot: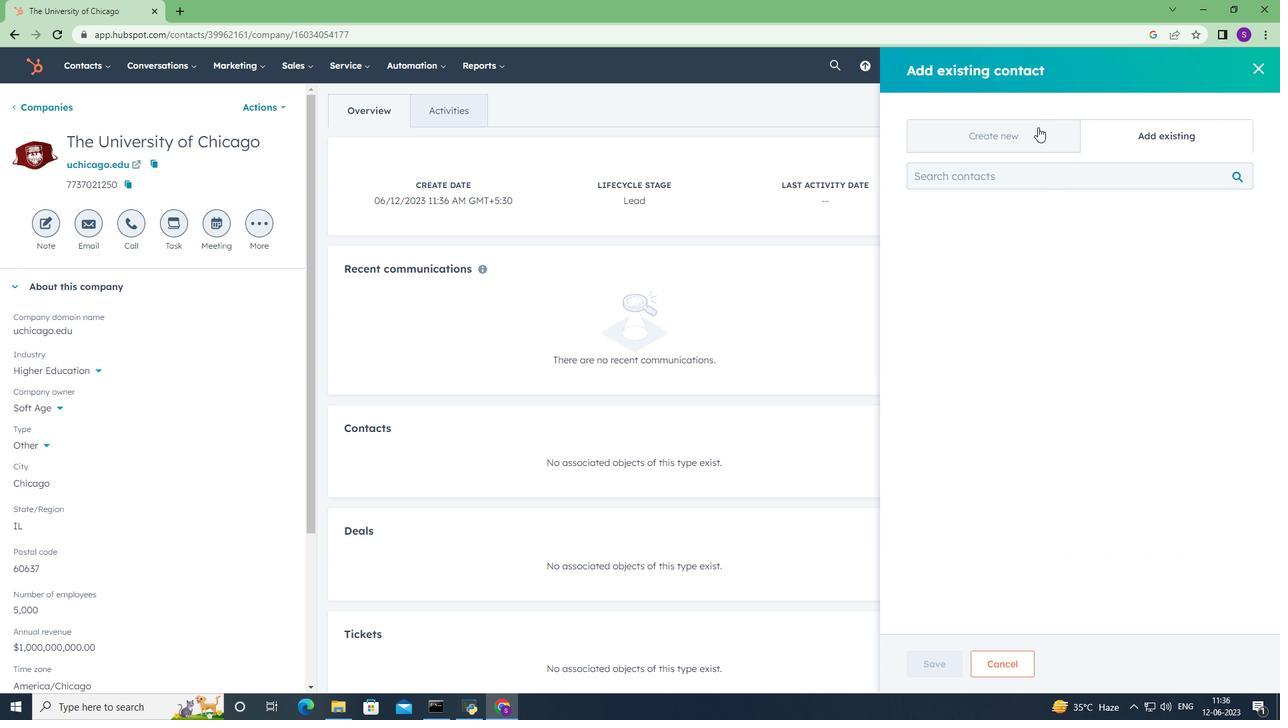 
Action: Mouse moved to (989, 221)
Screenshot: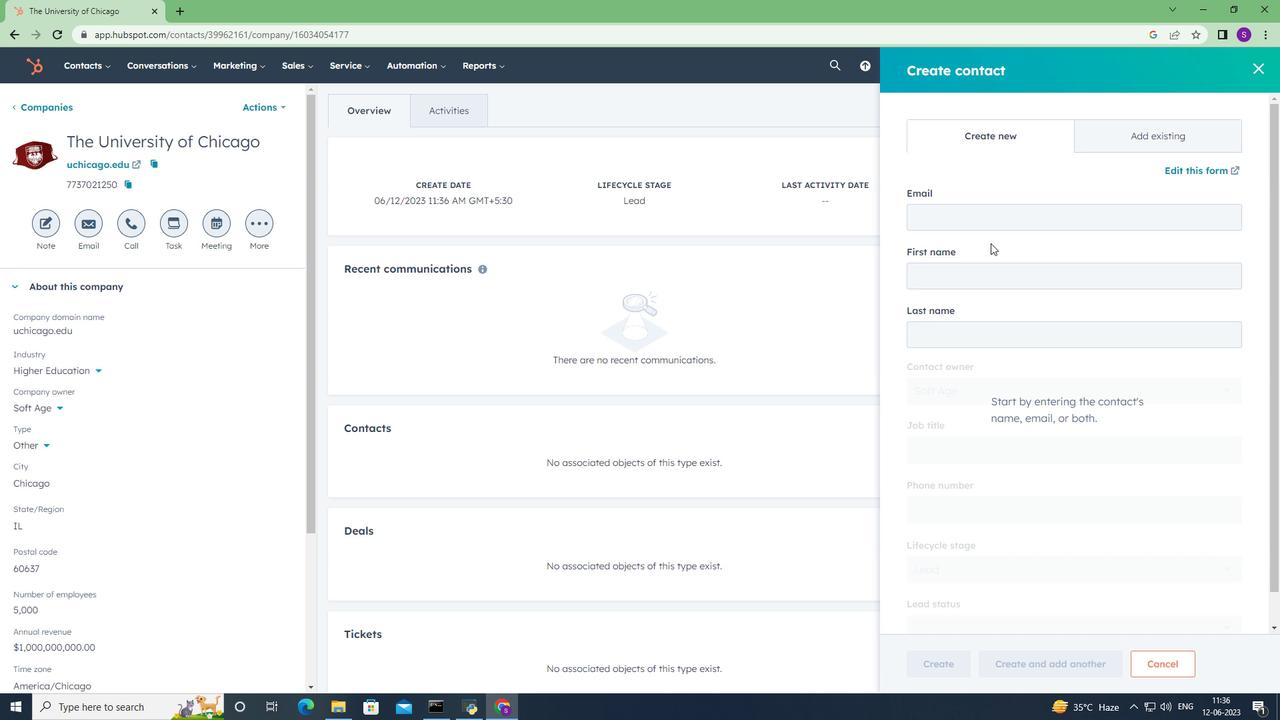
Action: Mouse pressed left at (989, 221)
Screenshot: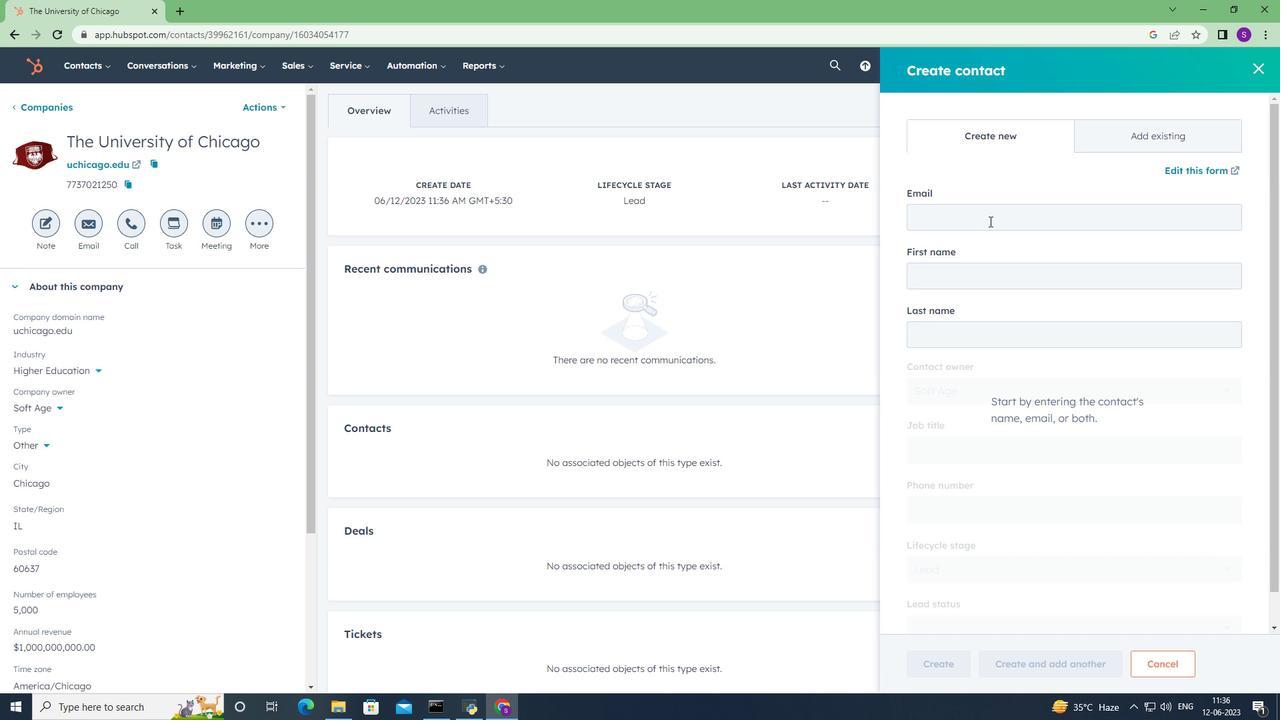 
Action: Key pressed <Key.shift>Ananya18<Key.shift>Garcia<Key.shift>@uchicago.edu
Screenshot: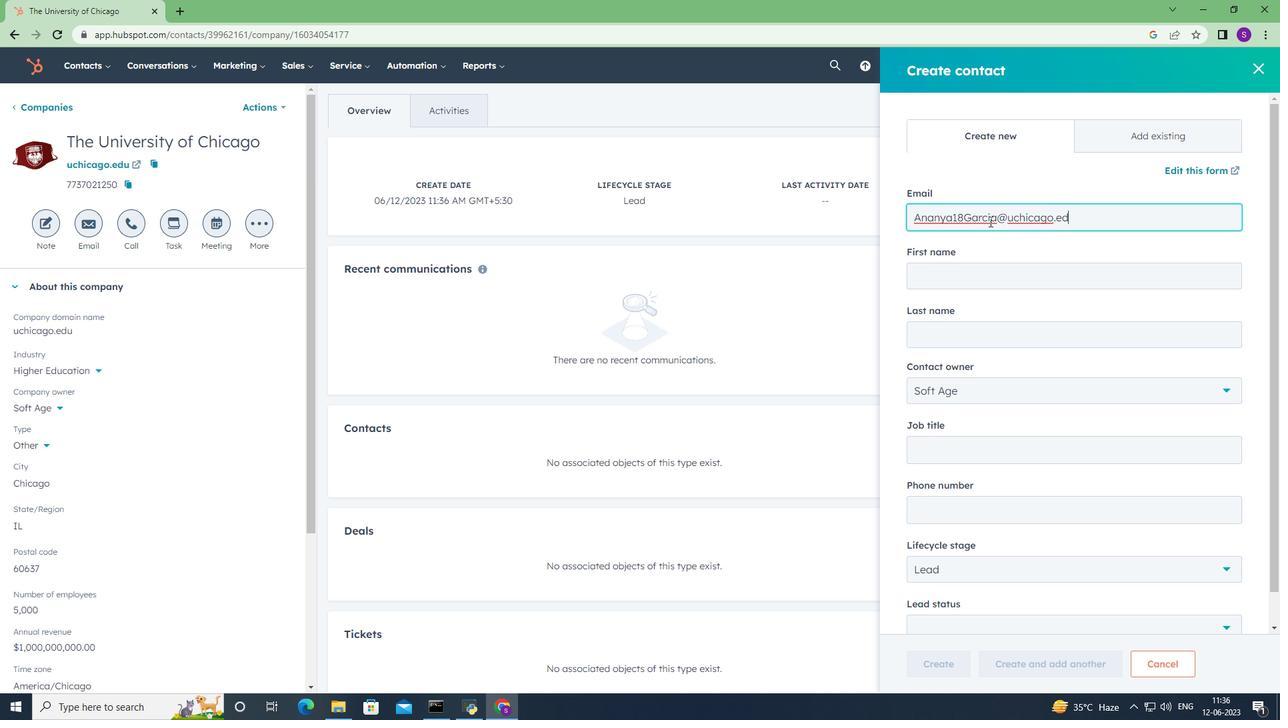 
Action: Mouse moved to (1050, 283)
Screenshot: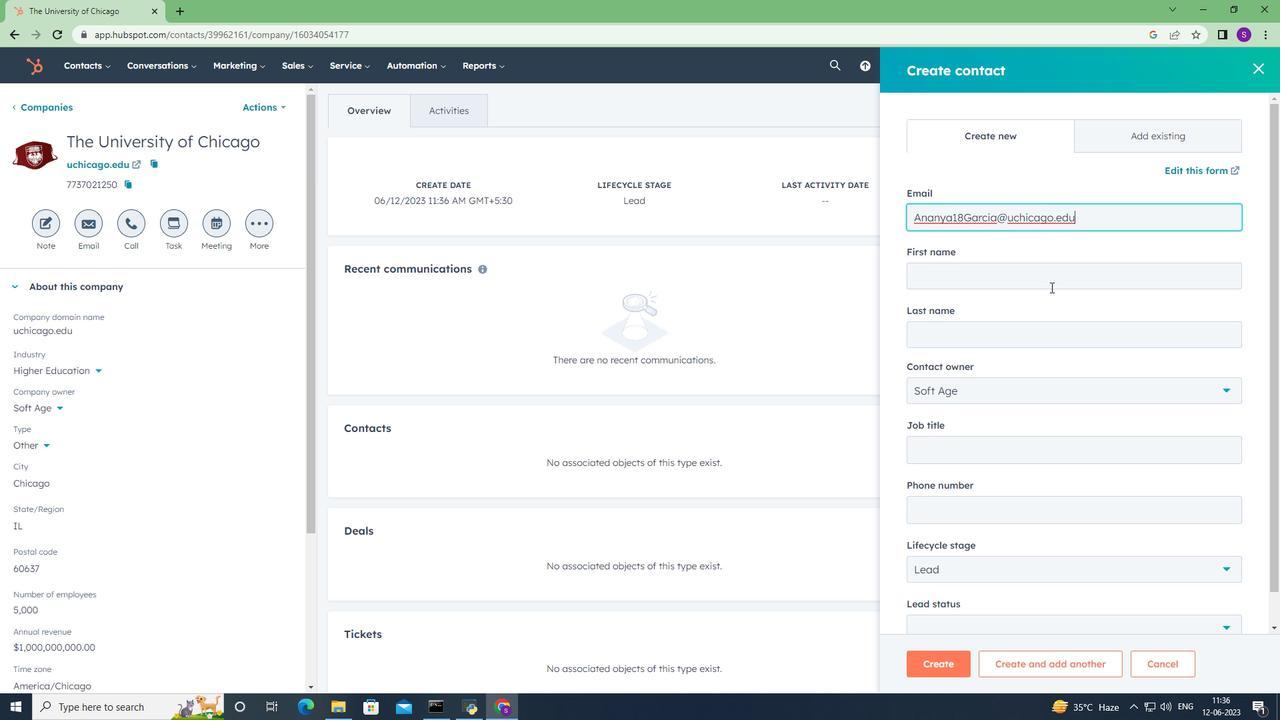 
Action: Mouse pressed left at (1050, 283)
Screenshot: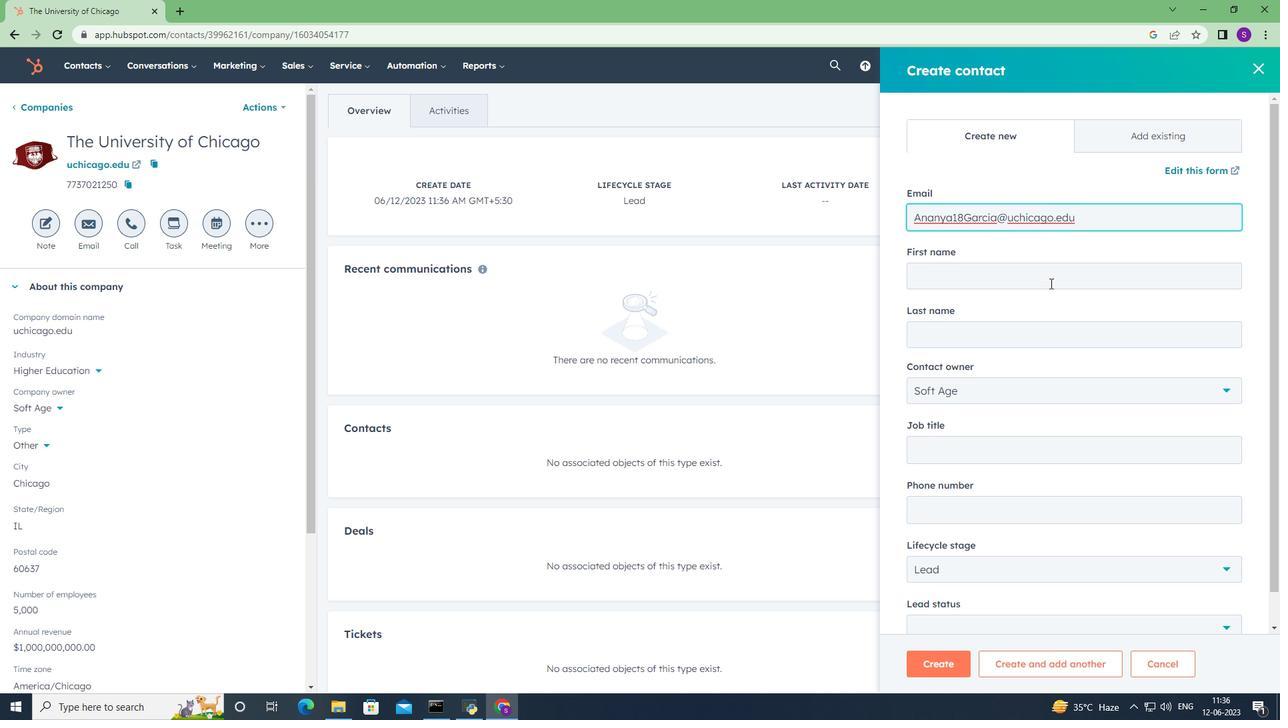 
Action: Key pressed <Key.shift>Ananya<Key.tab><Key.shift>Garcia
Screenshot: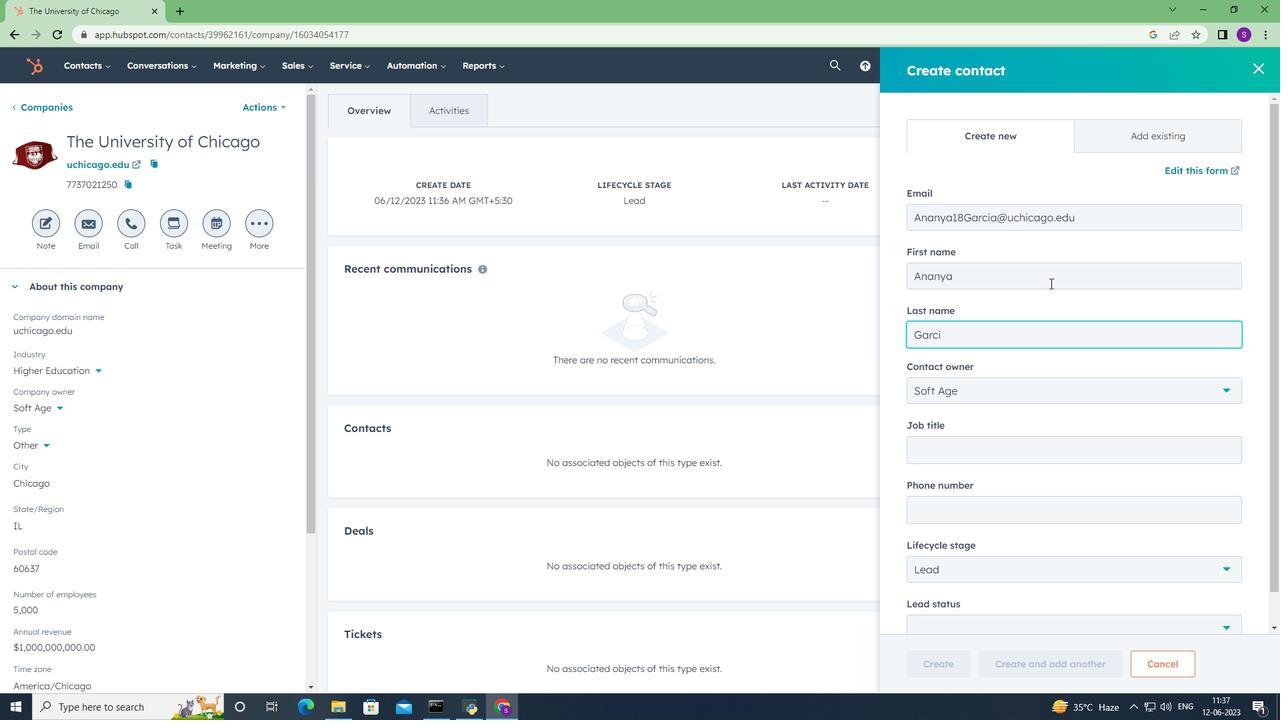 
Action: Mouse moved to (1038, 447)
Screenshot: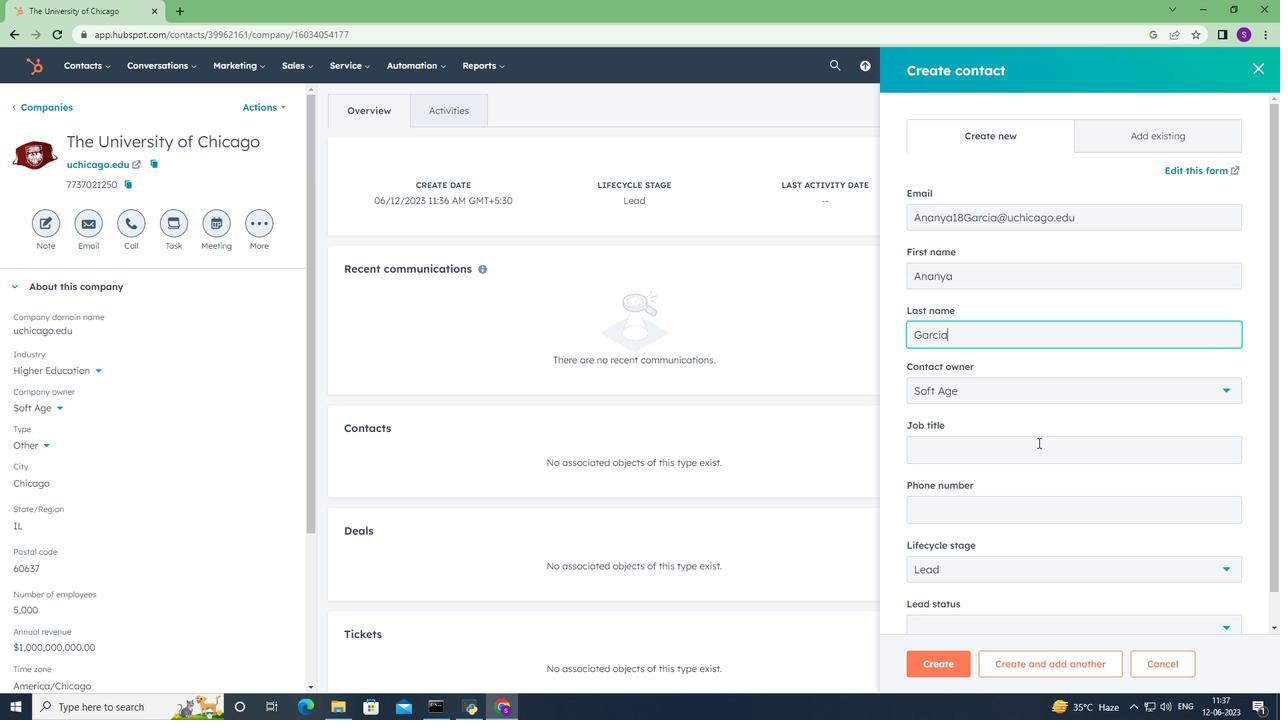
Action: Mouse pressed left at (1038, 447)
Screenshot: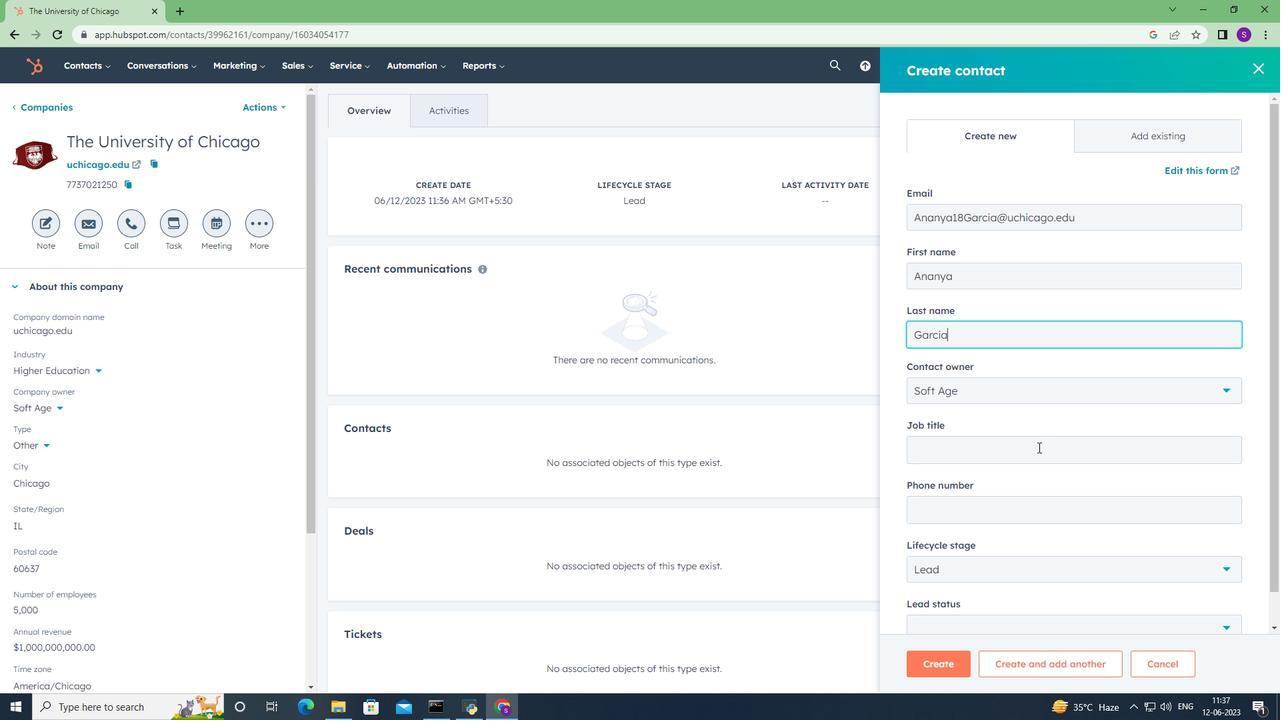 
Action: Key pressed <Key.shift><Key.shift><Key.shift><Key.shift><Key.shift><Key.shift><Key.shift><Key.shift><Key.shift><Key.shift><Key.shift><Key.shift><Key.shift><Key.shift><Key.shift><Key.shift>Business<Key.space><Key.shift>Consultant
Screenshot: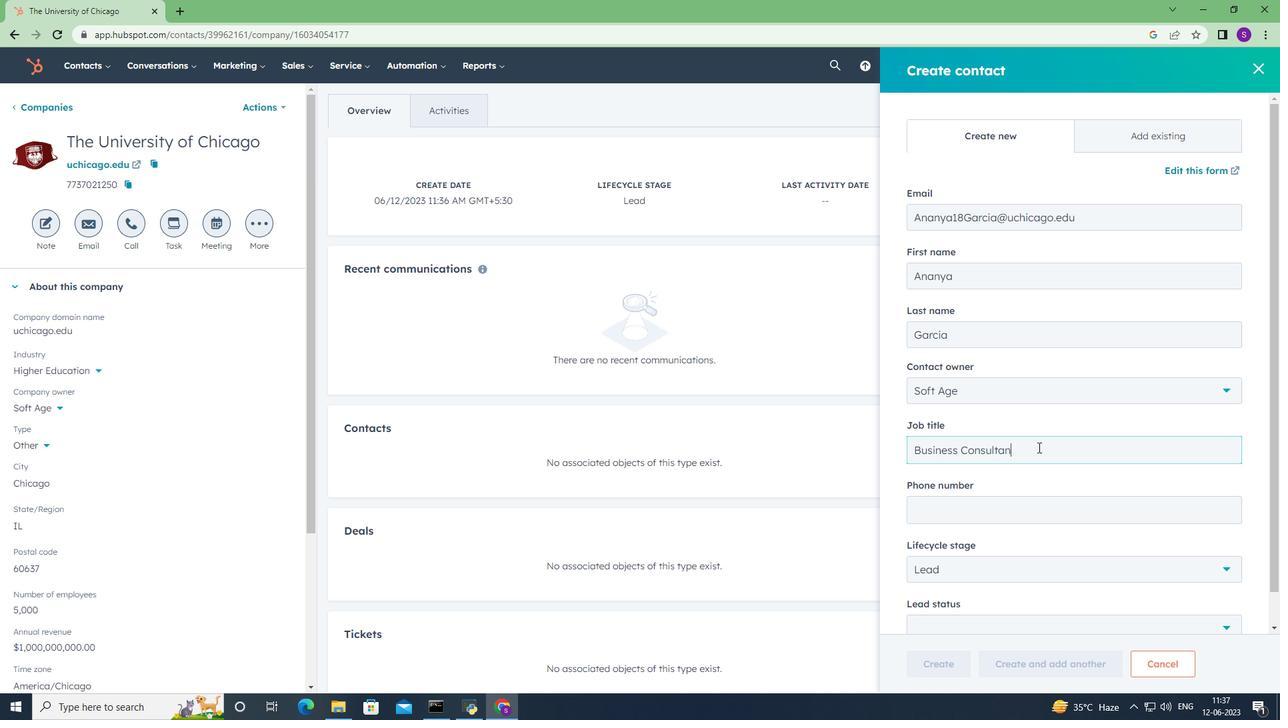 
Action: Mouse scrolled (1038, 446) with delta (0, 0)
Screenshot: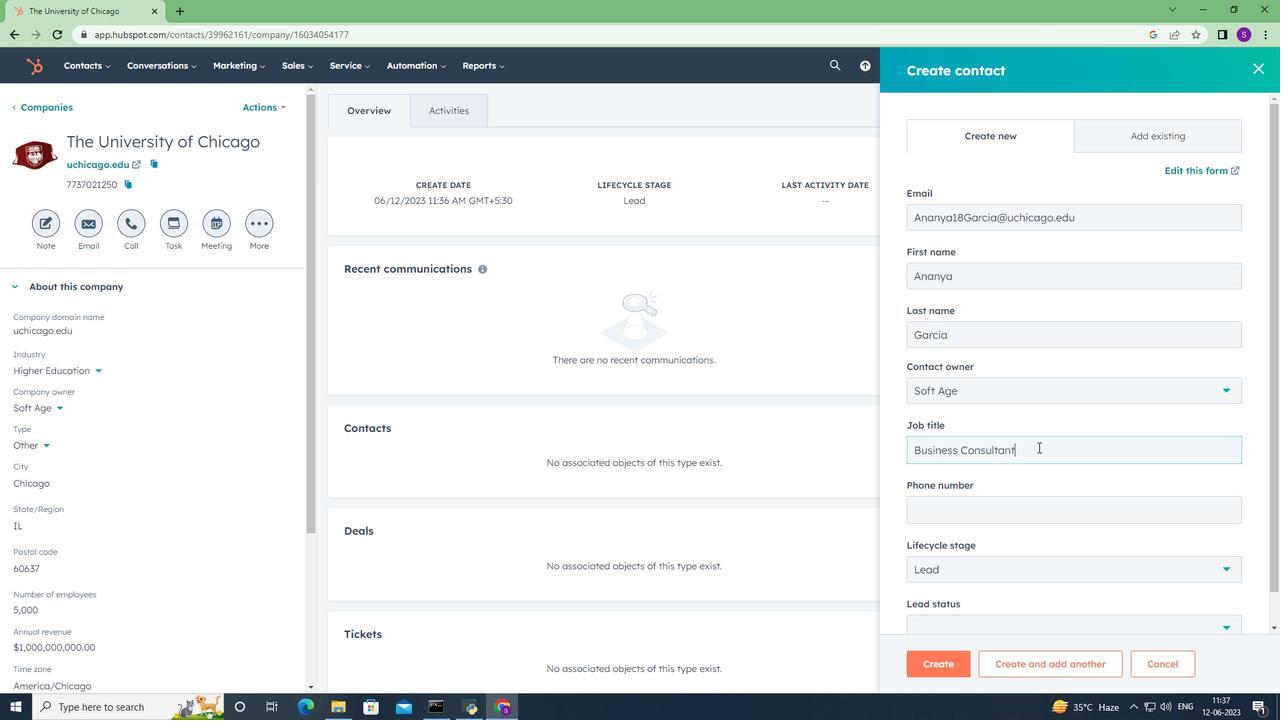 
Action: Mouse scrolled (1038, 446) with delta (0, 0)
Screenshot: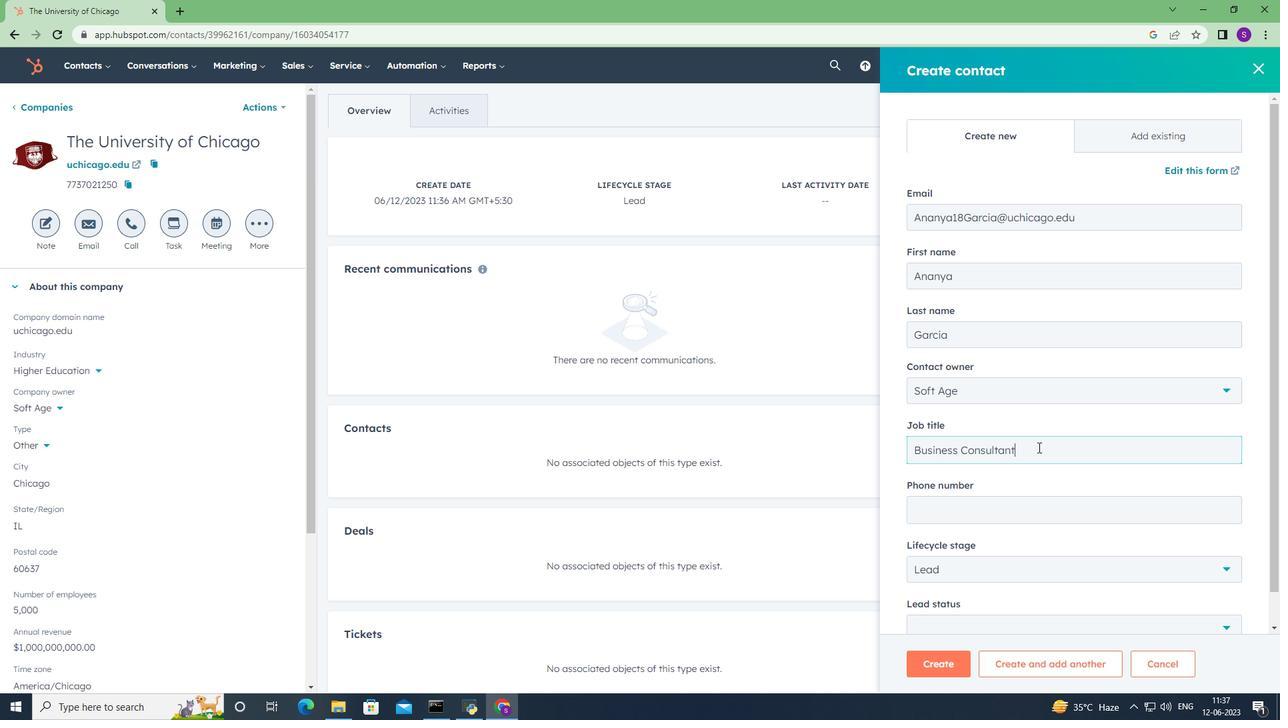 
Action: Mouse moved to (1052, 480)
Screenshot: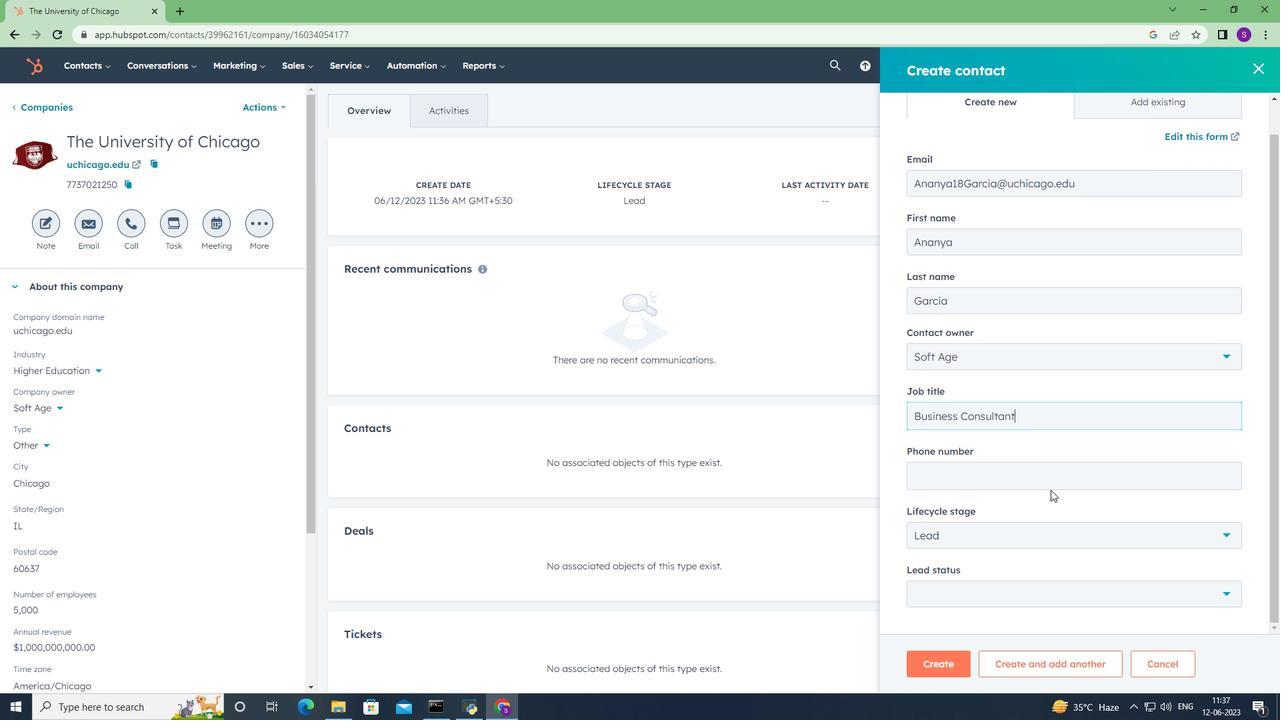 
Action: Mouse pressed left at (1052, 480)
Screenshot: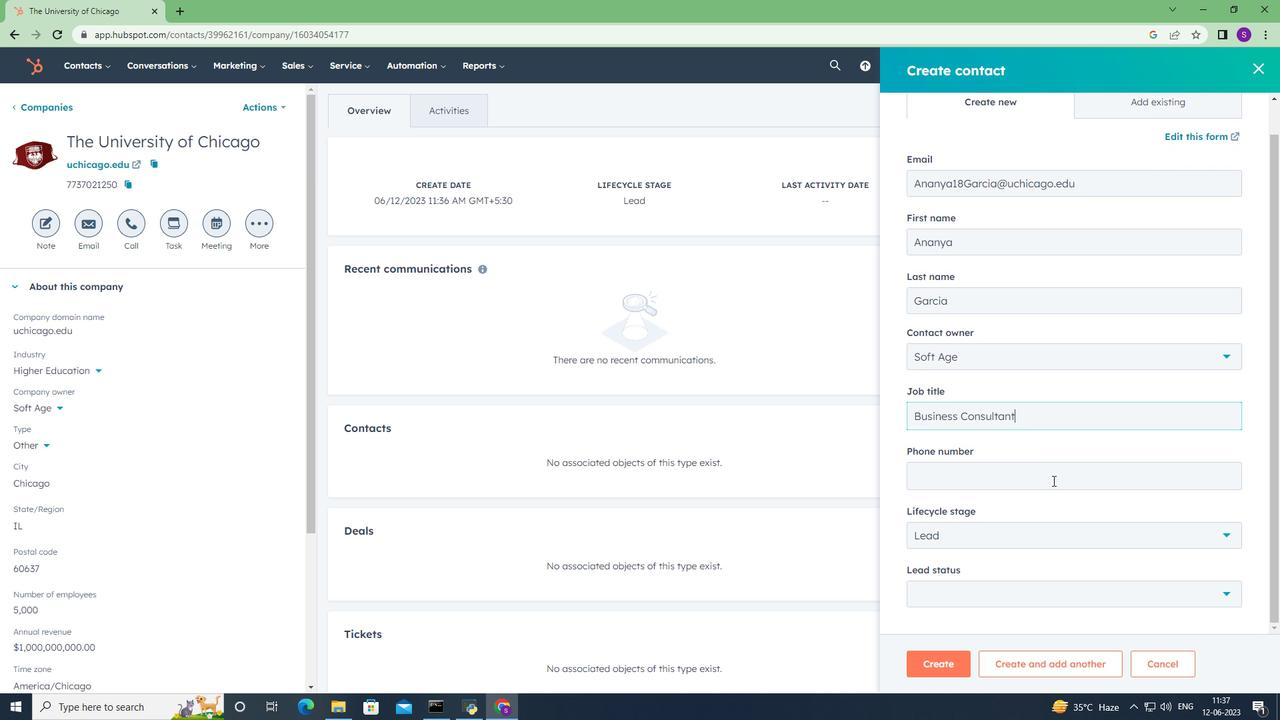 
Action: Key pressed 3055559017
Screenshot: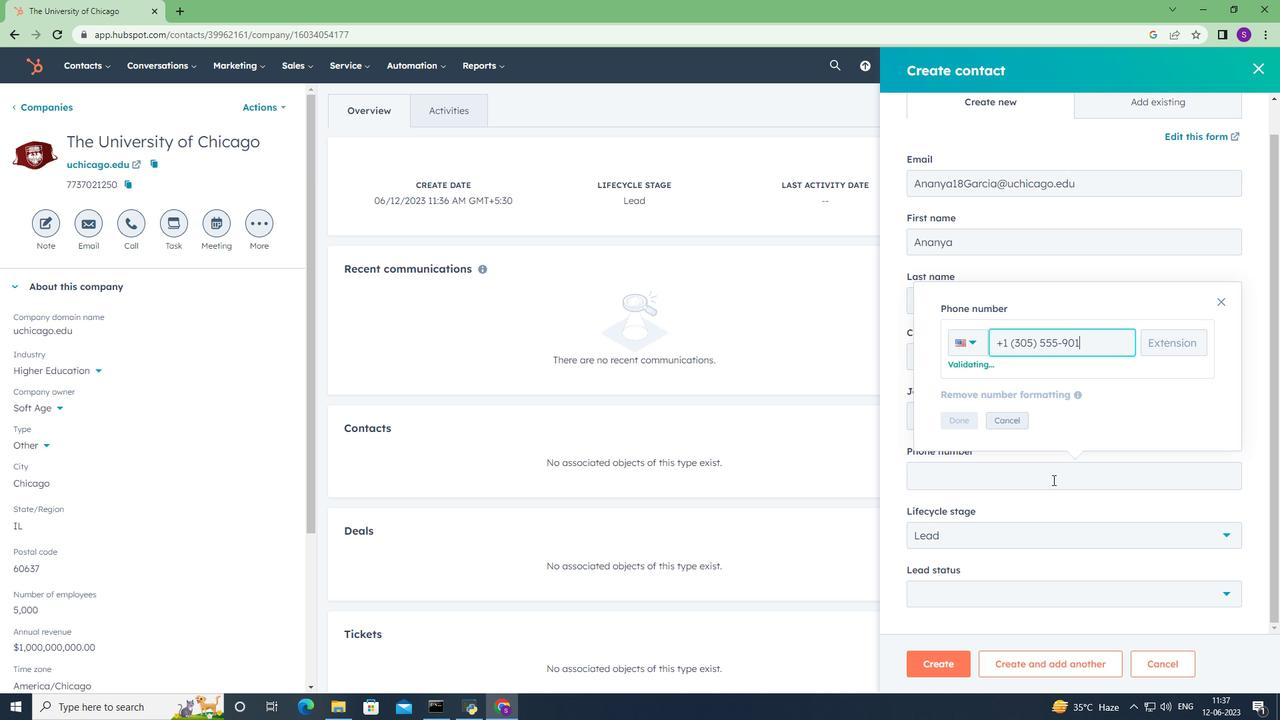 
Action: Mouse moved to (964, 422)
Screenshot: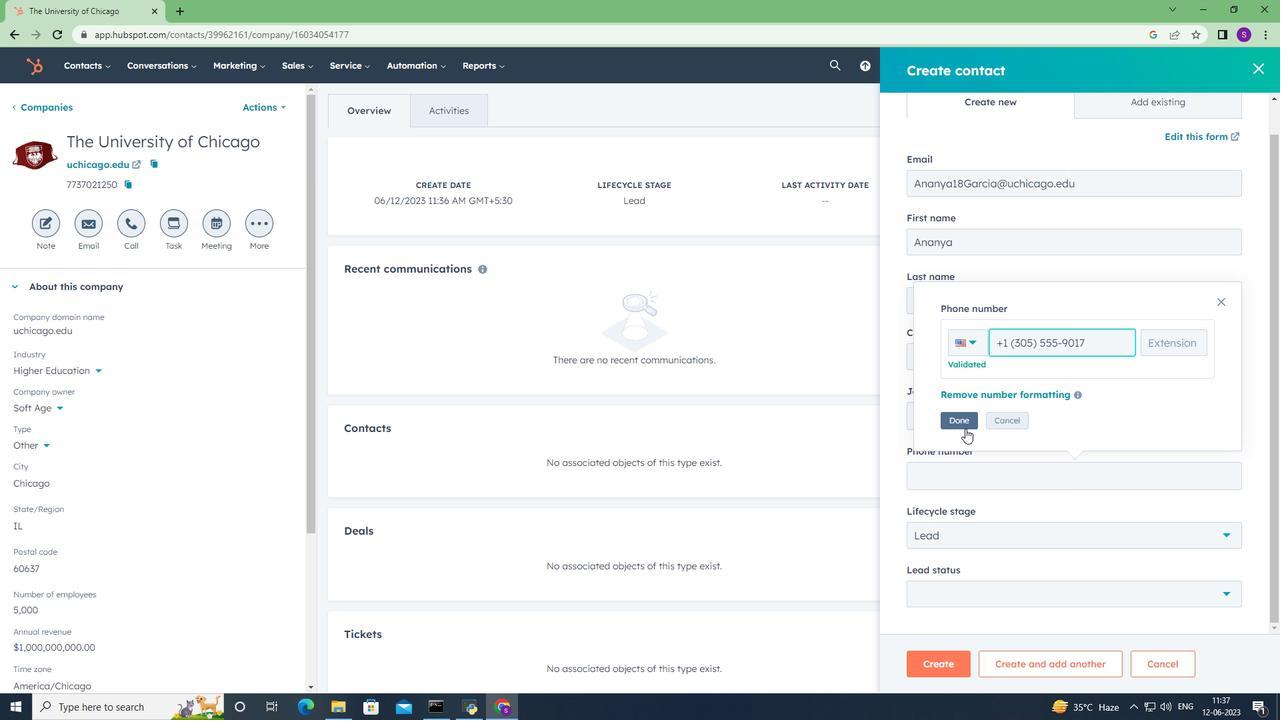 
Action: Mouse pressed left at (964, 422)
Screenshot: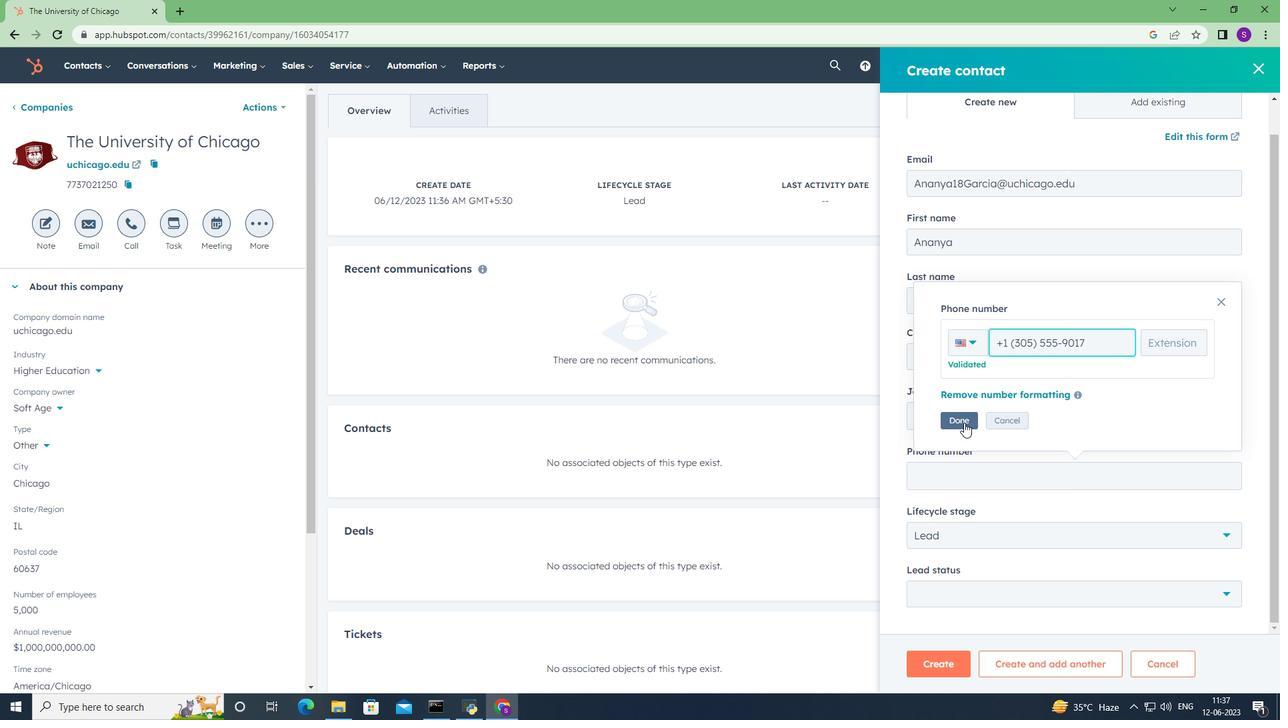 
Action: Mouse moved to (979, 458)
Screenshot: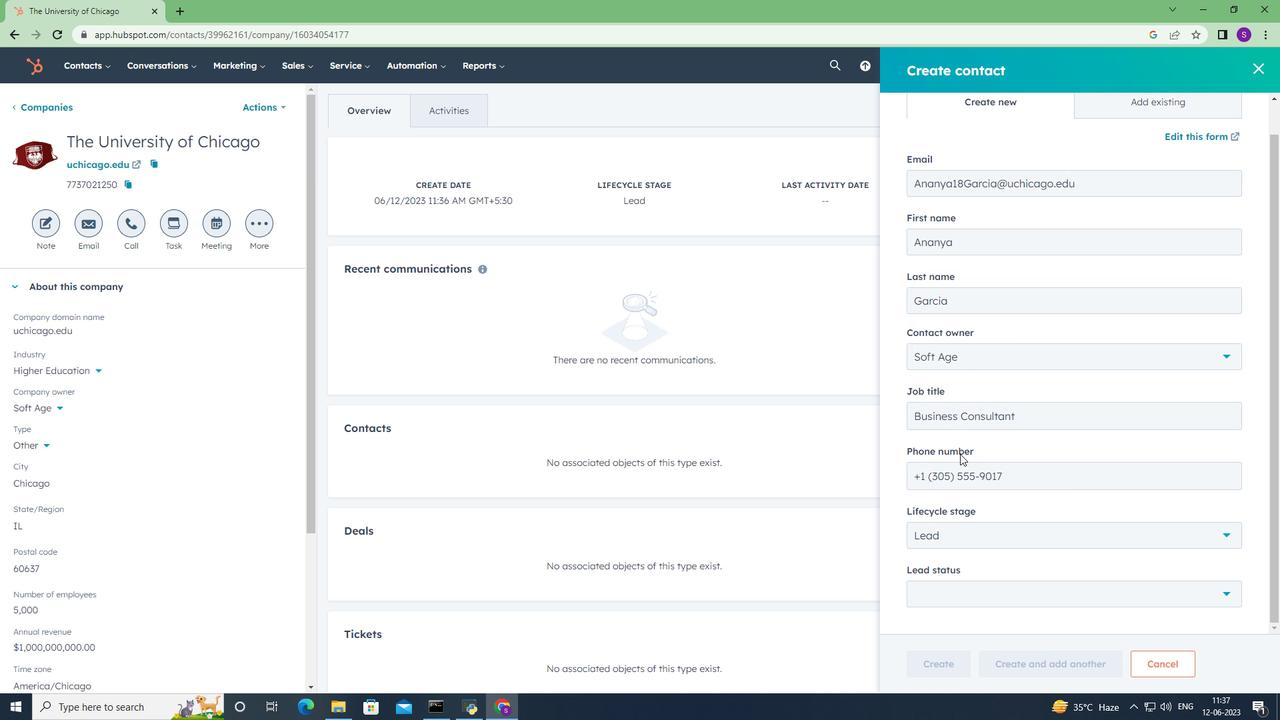 
Action: Mouse scrolled (979, 458) with delta (0, 0)
Screenshot: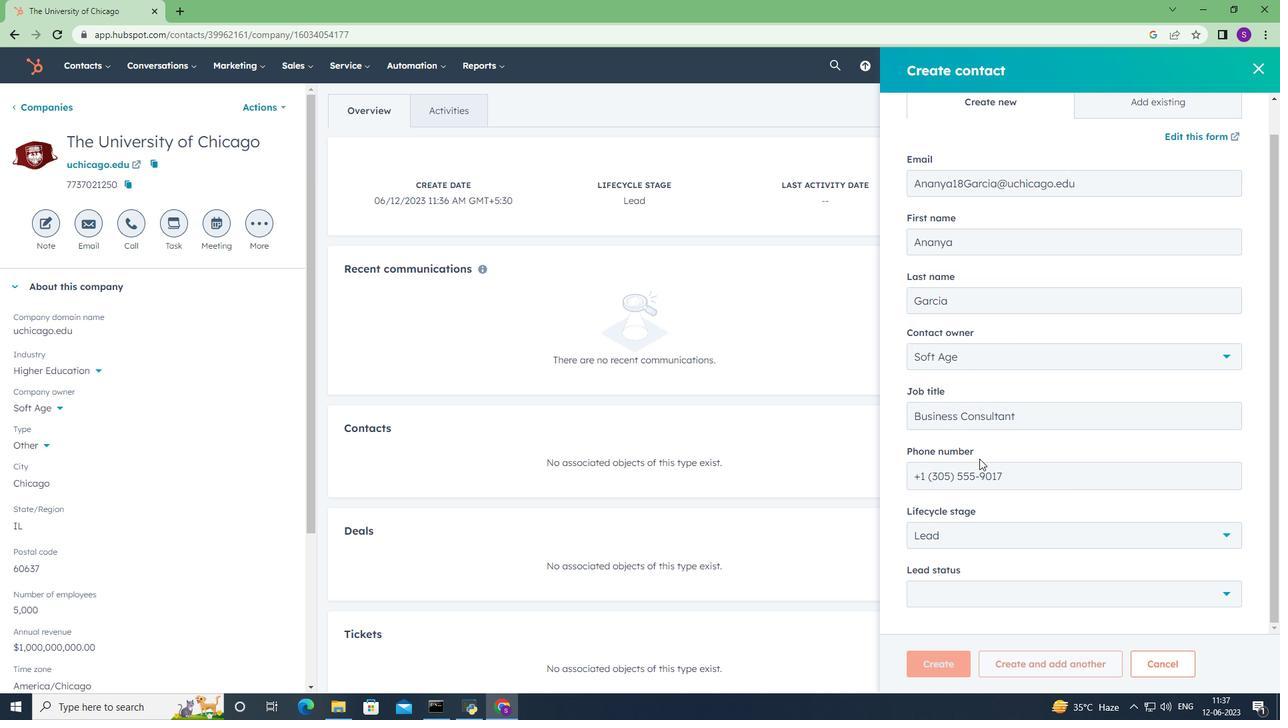
Action: Mouse scrolled (979, 458) with delta (0, 0)
Screenshot: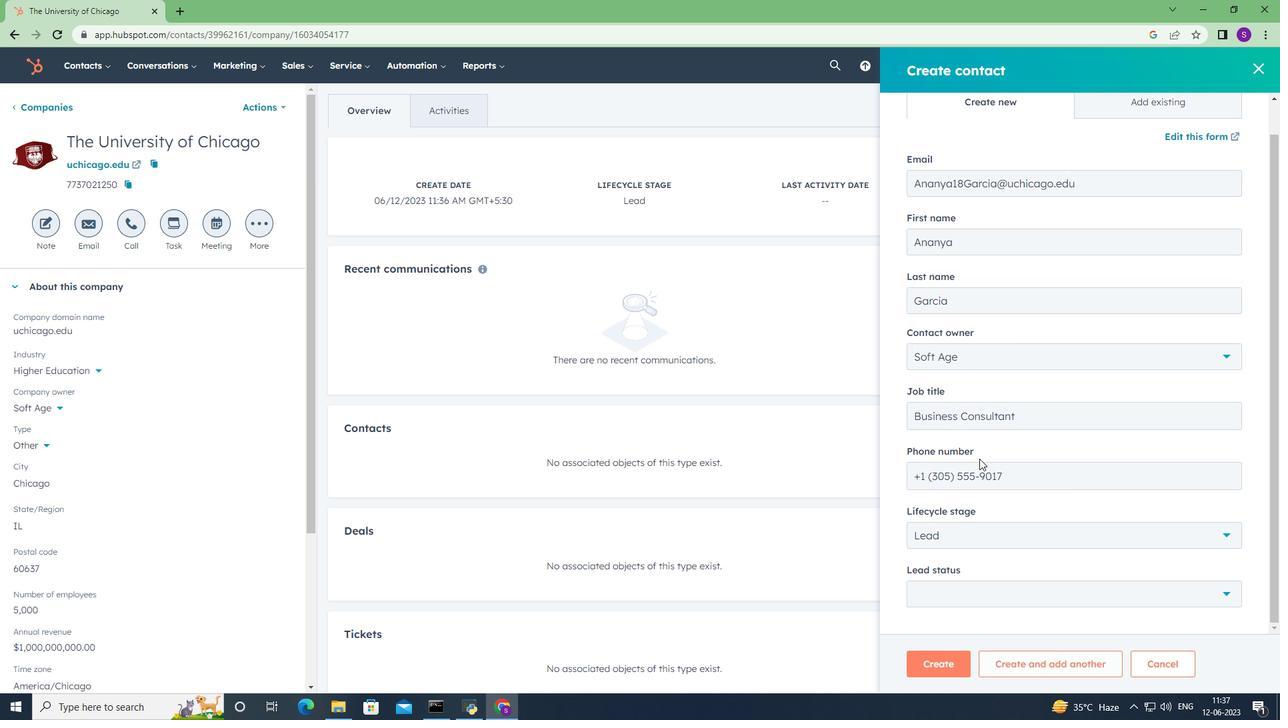 
Action: Mouse scrolled (979, 458) with delta (0, 0)
Screenshot: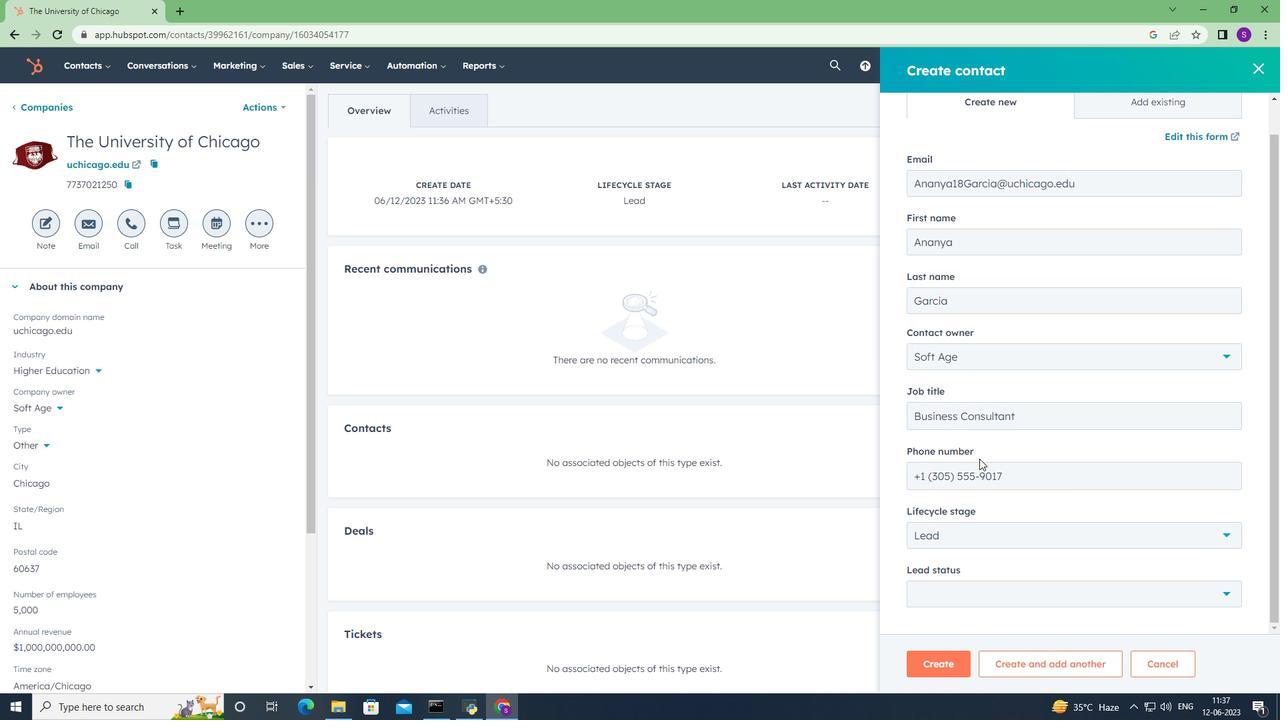 
Action: Mouse moved to (997, 536)
Screenshot: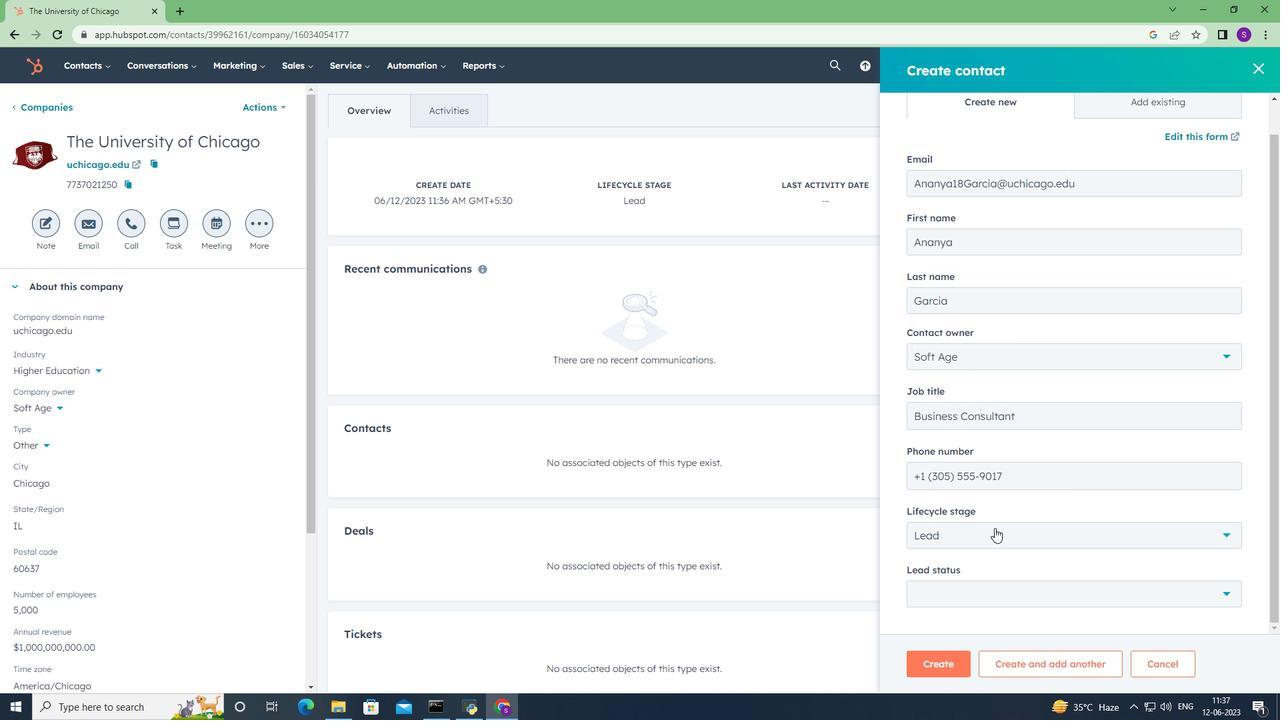 
Action: Mouse pressed left at (997, 536)
Screenshot: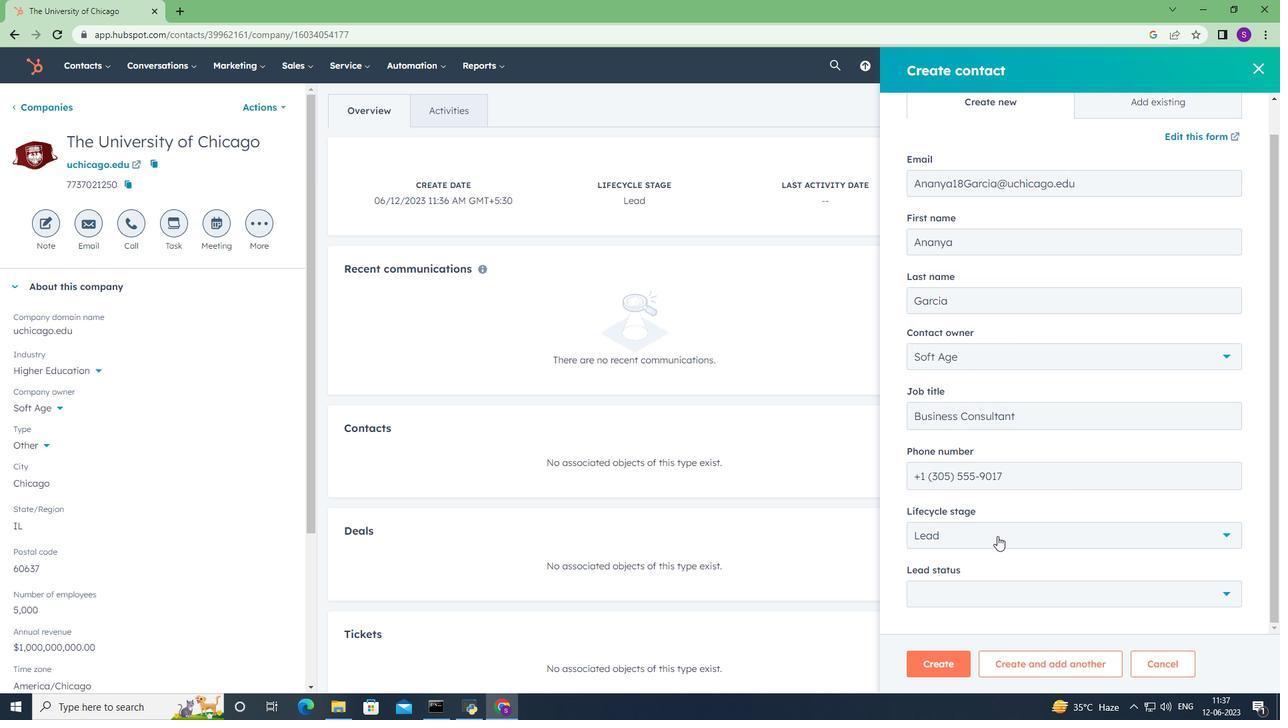 
Action: Mouse moved to (967, 415)
Screenshot: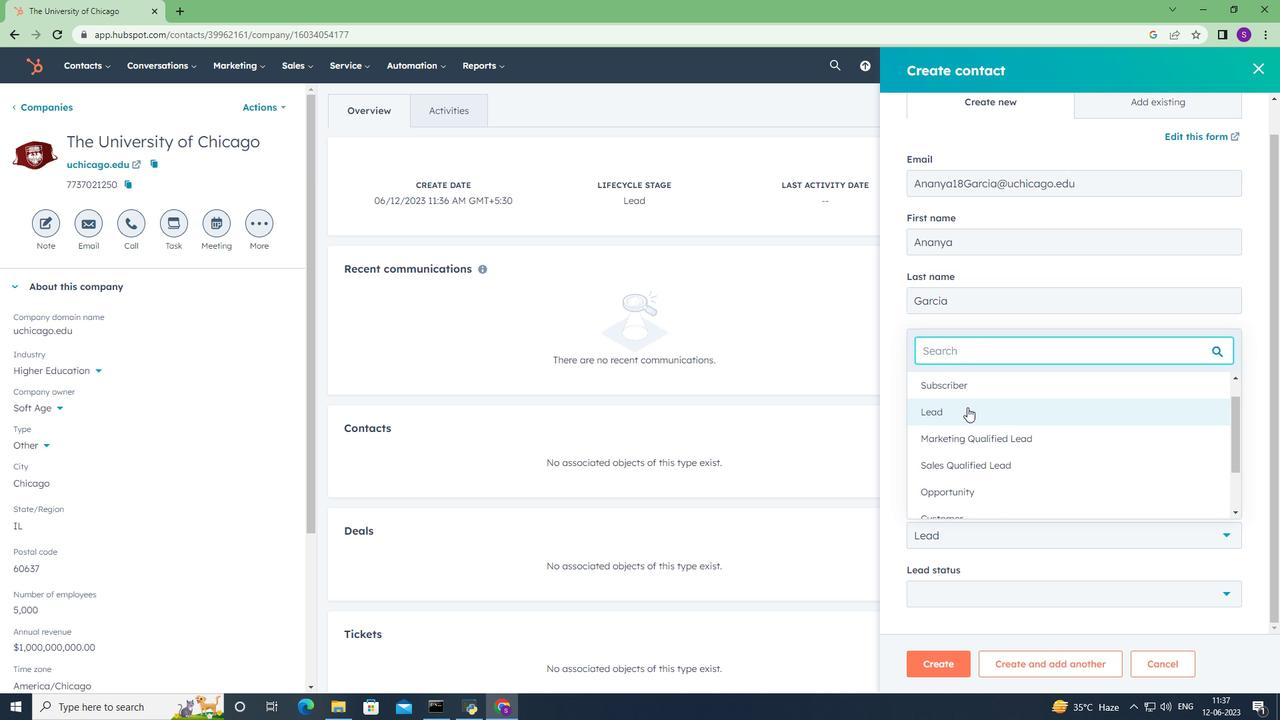 
Action: Mouse pressed left at (967, 415)
Screenshot: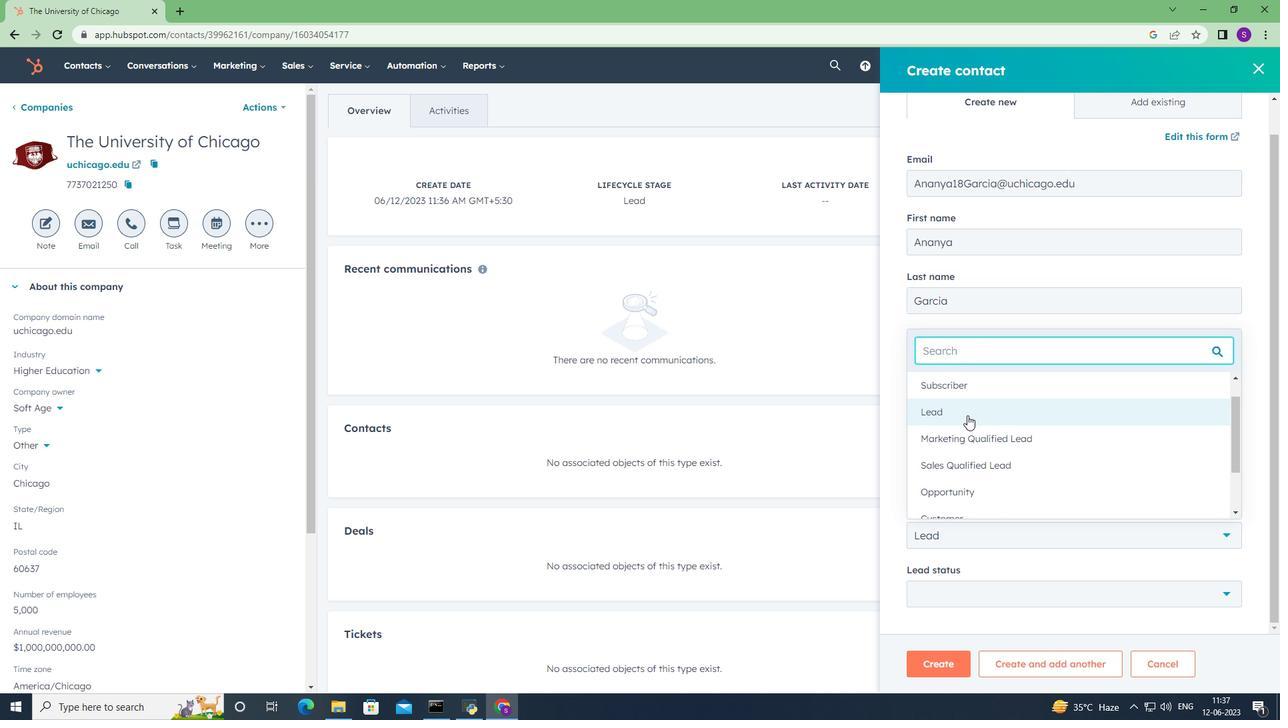 
Action: Mouse moved to (984, 597)
Screenshot: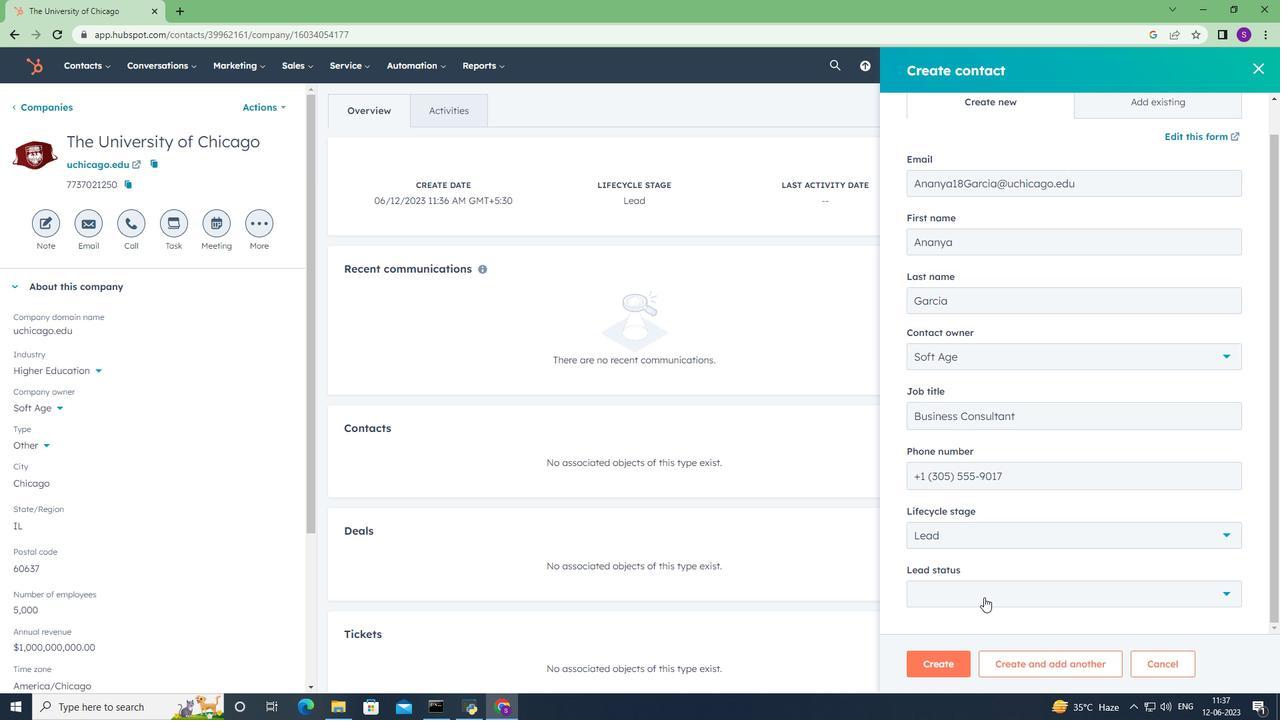 
Action: Mouse pressed left at (984, 597)
Screenshot: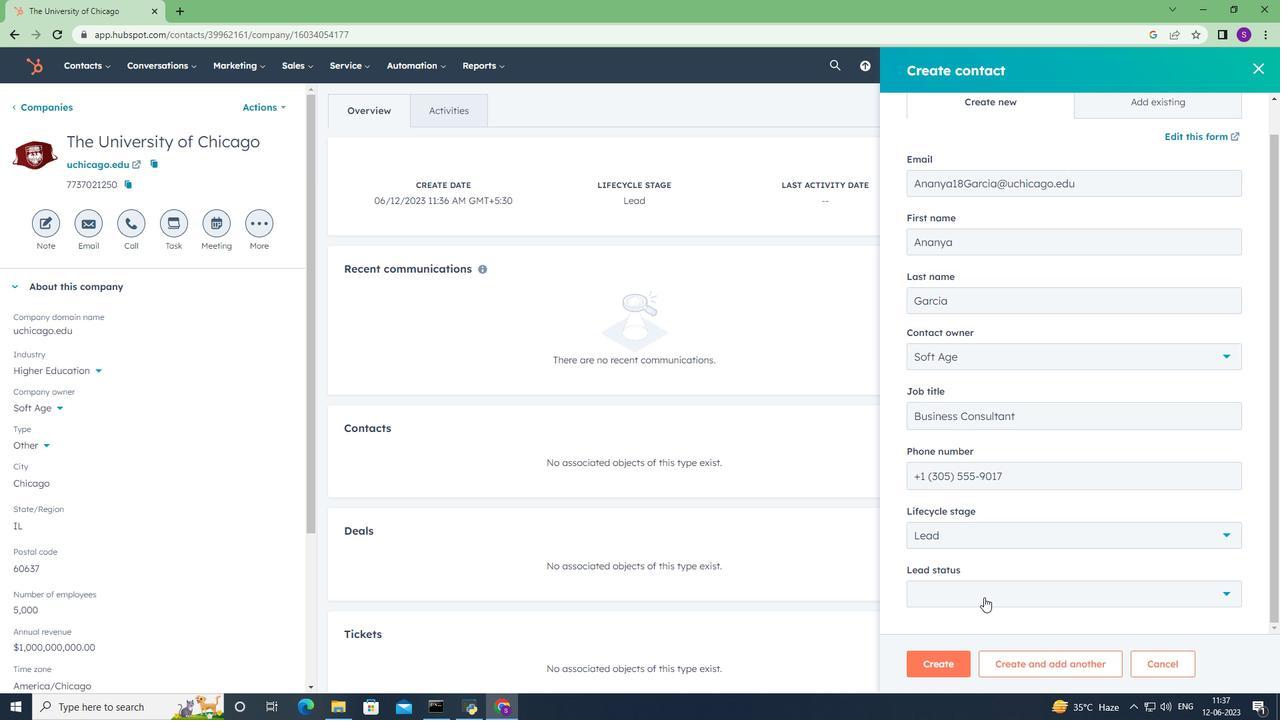 
Action: Mouse moved to (981, 510)
Screenshot: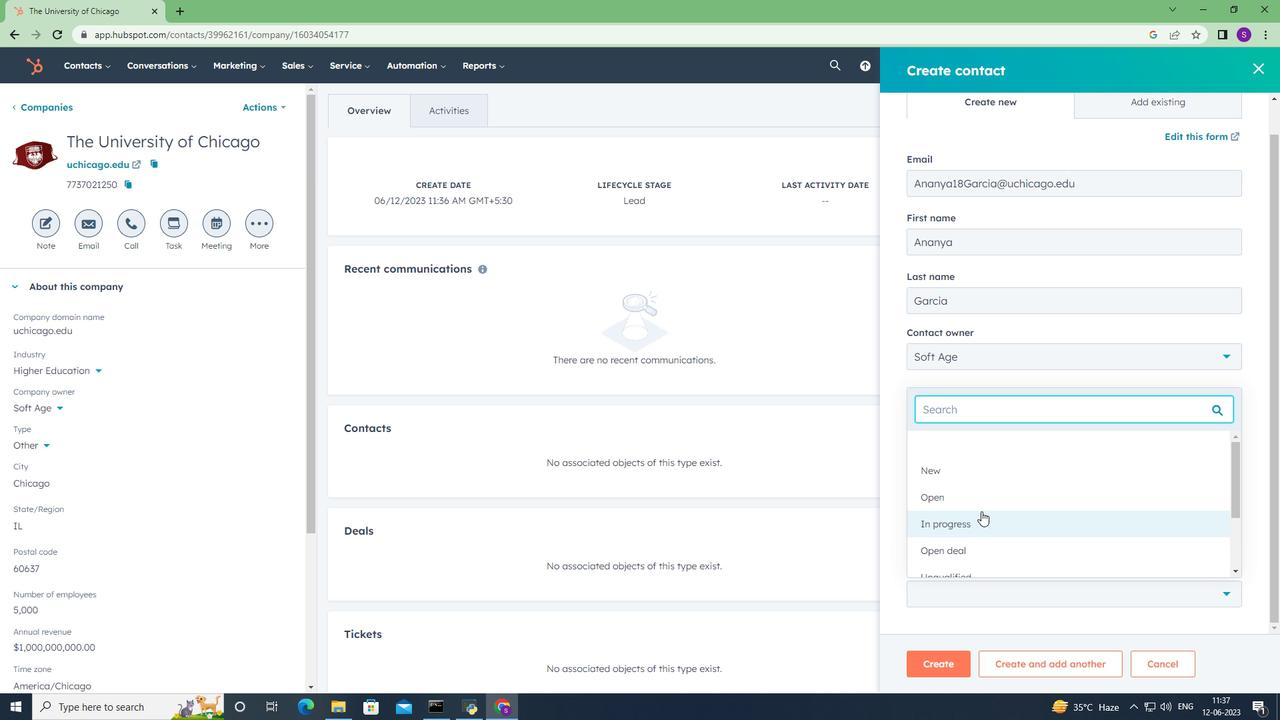 
Action: Mouse scrolled (981, 509) with delta (0, 0)
Screenshot: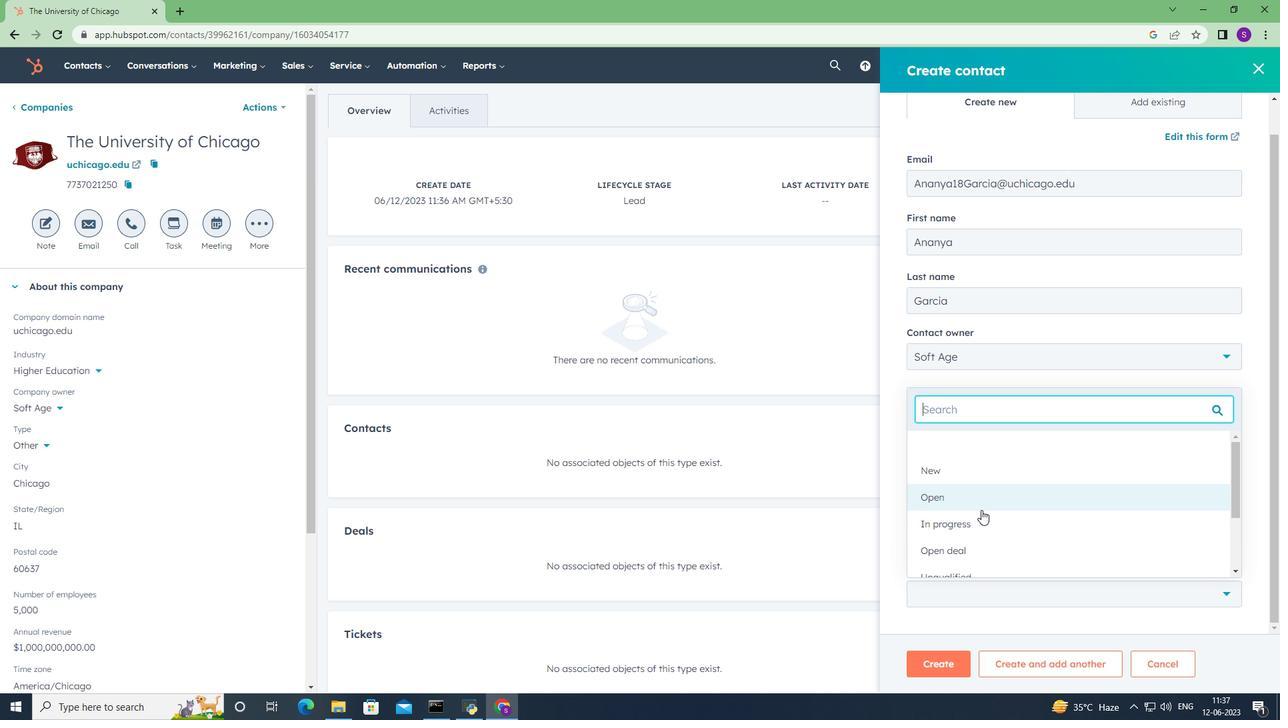 
Action: Mouse scrolled (981, 509) with delta (0, 0)
Screenshot: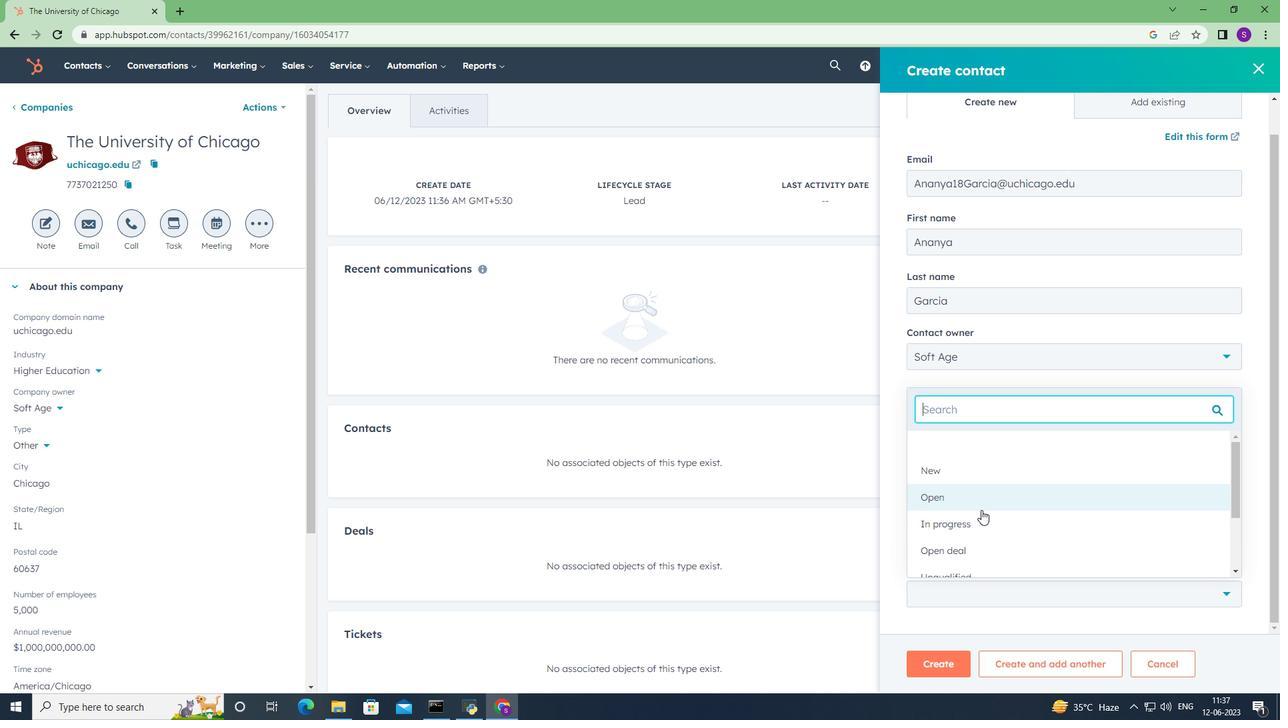 
Action: Mouse scrolled (981, 509) with delta (0, 0)
Screenshot: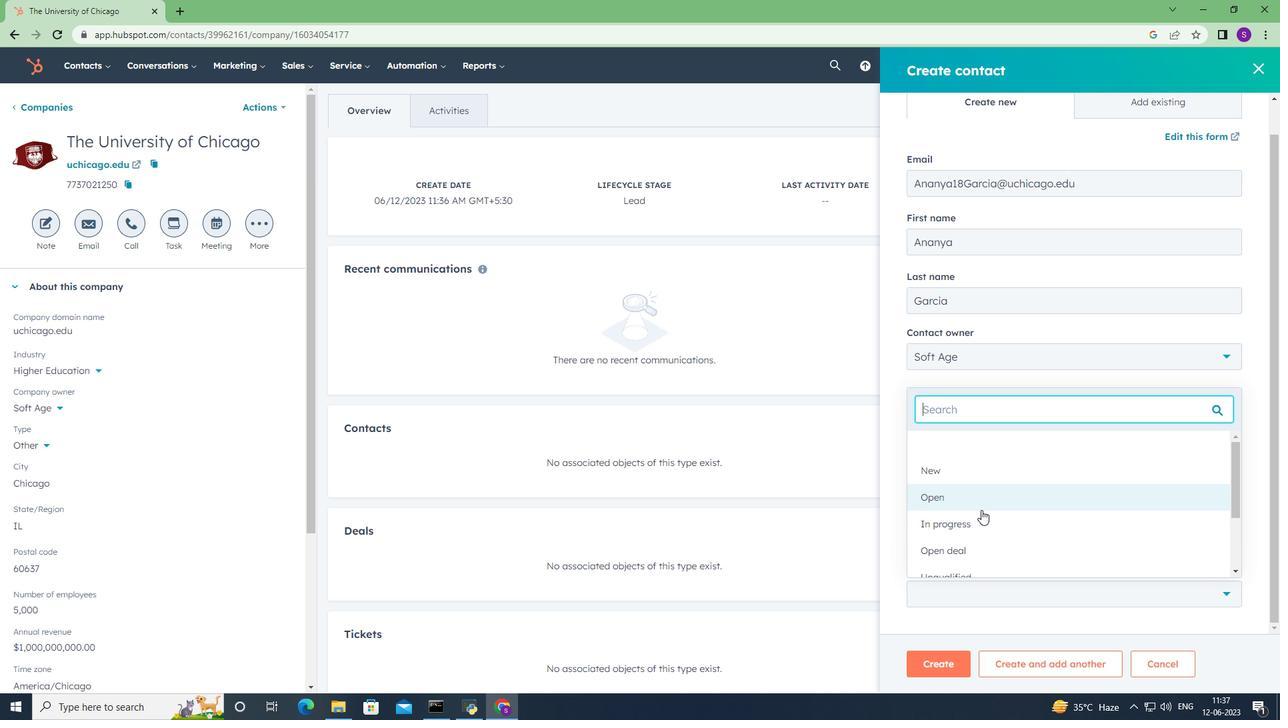 
Action: Mouse scrolled (981, 509) with delta (0, 0)
Screenshot: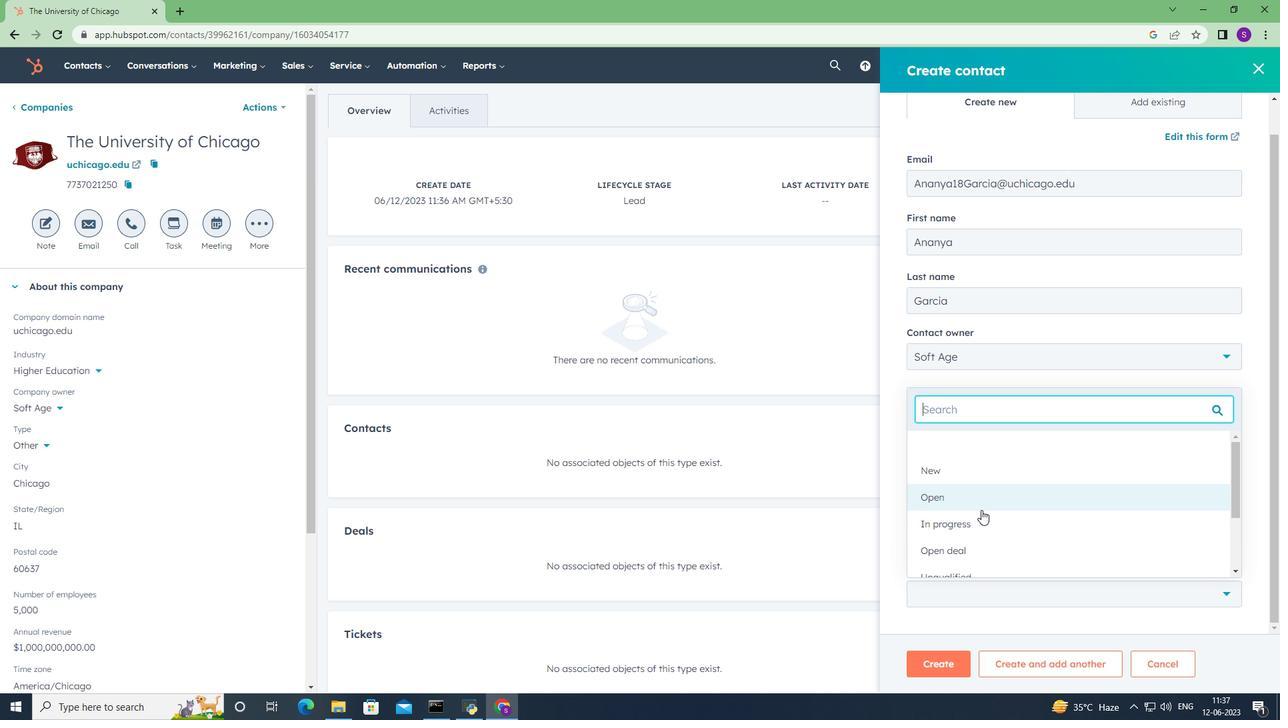 
Action: Mouse scrolled (981, 509) with delta (0, 0)
Screenshot: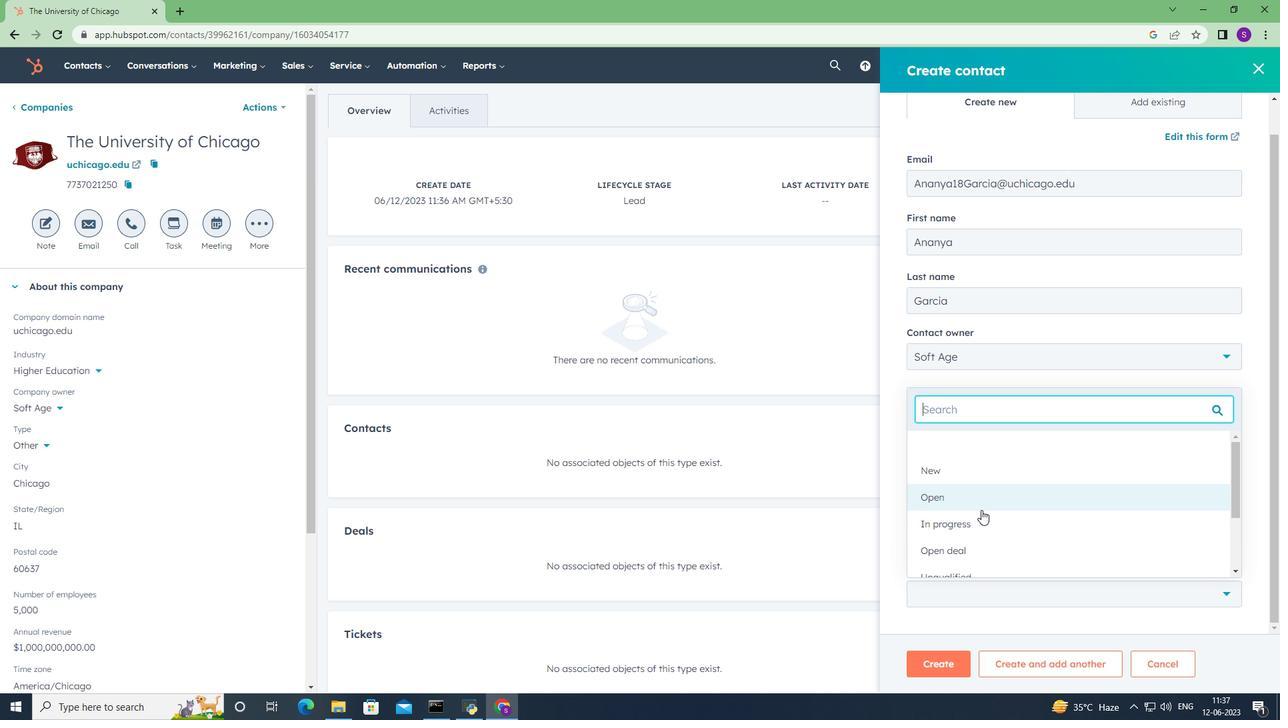 
Action: Mouse scrolled (981, 510) with delta (0, 0)
Screenshot: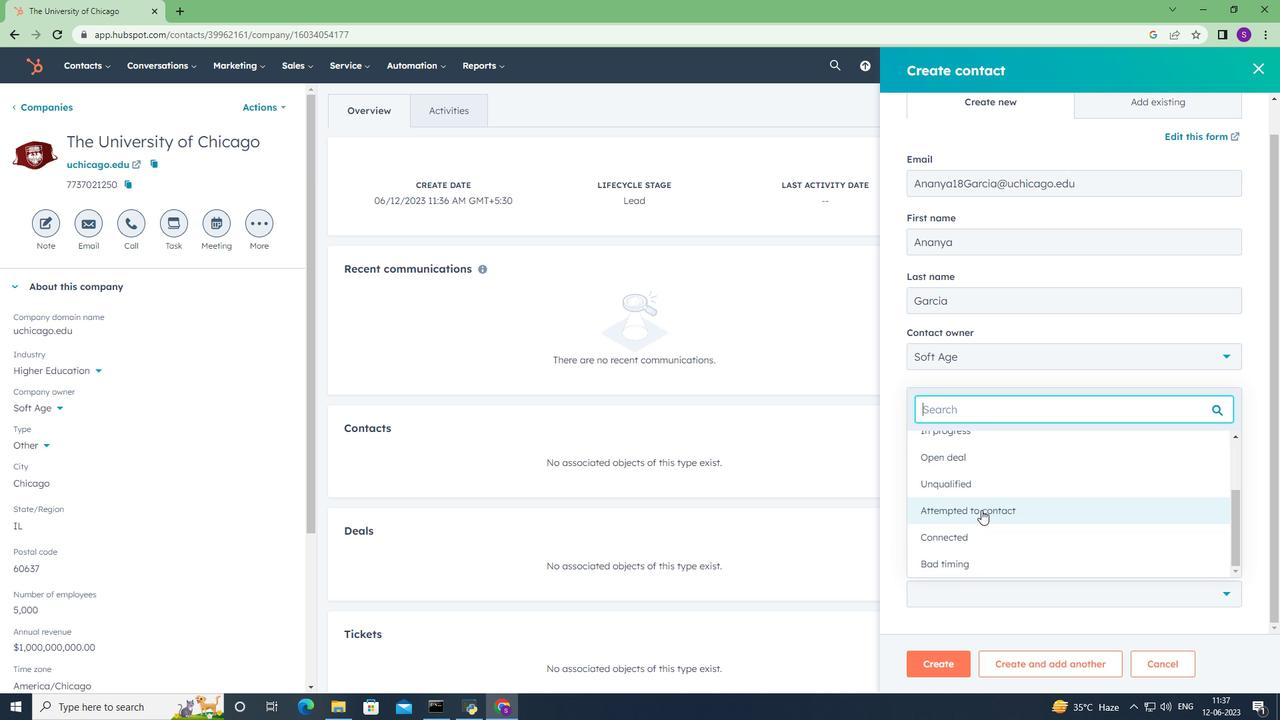 
Action: Mouse scrolled (981, 510) with delta (0, 0)
Screenshot: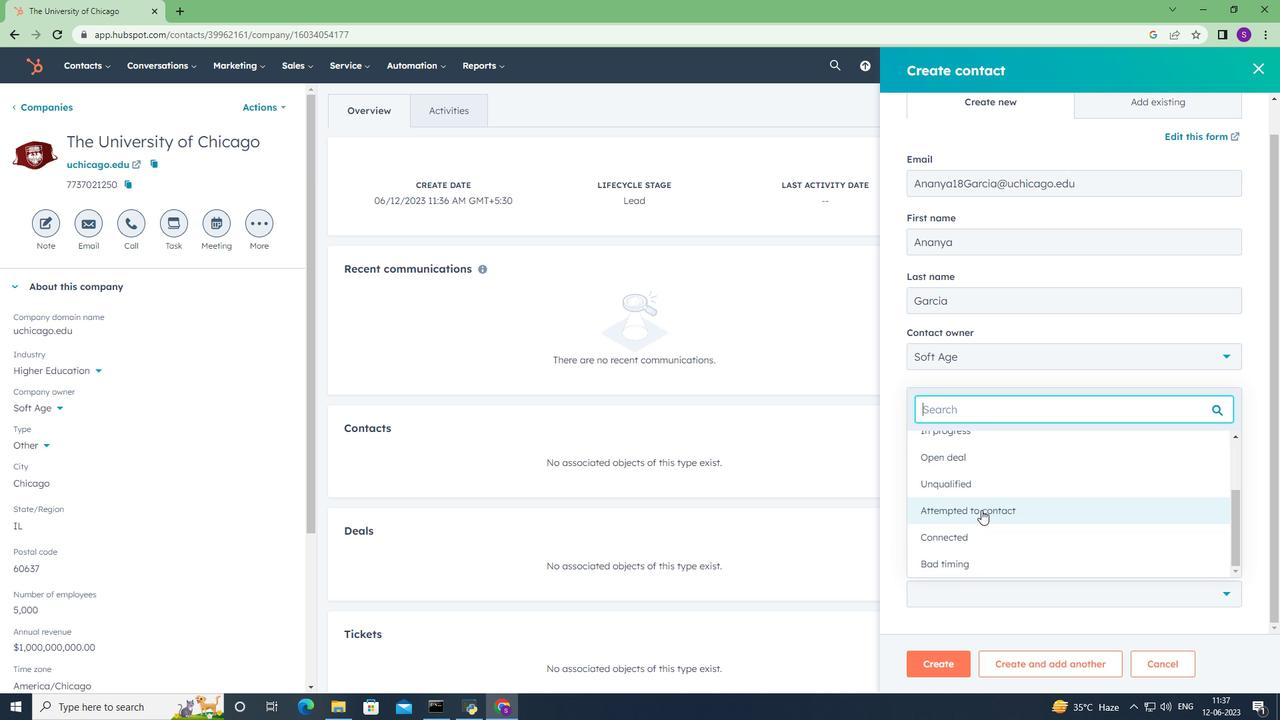 
Action: Mouse moved to (972, 525)
Screenshot: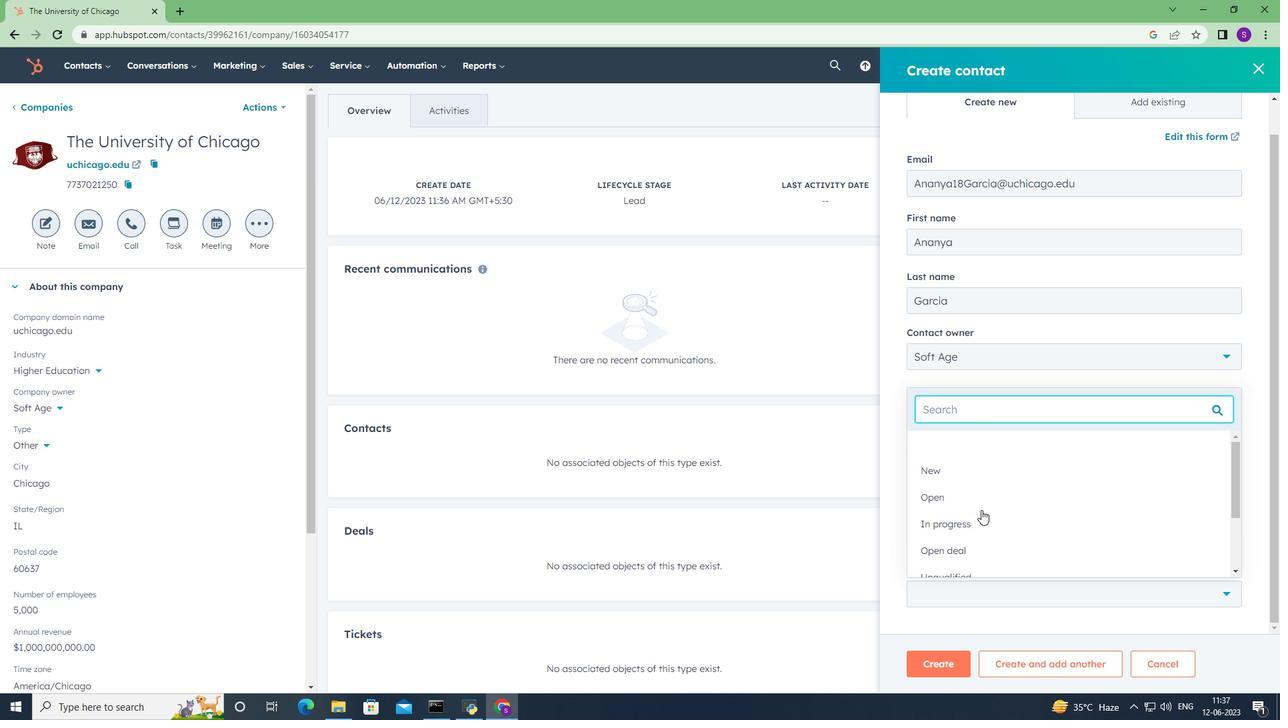 
Action: Mouse pressed left at (972, 525)
Screenshot: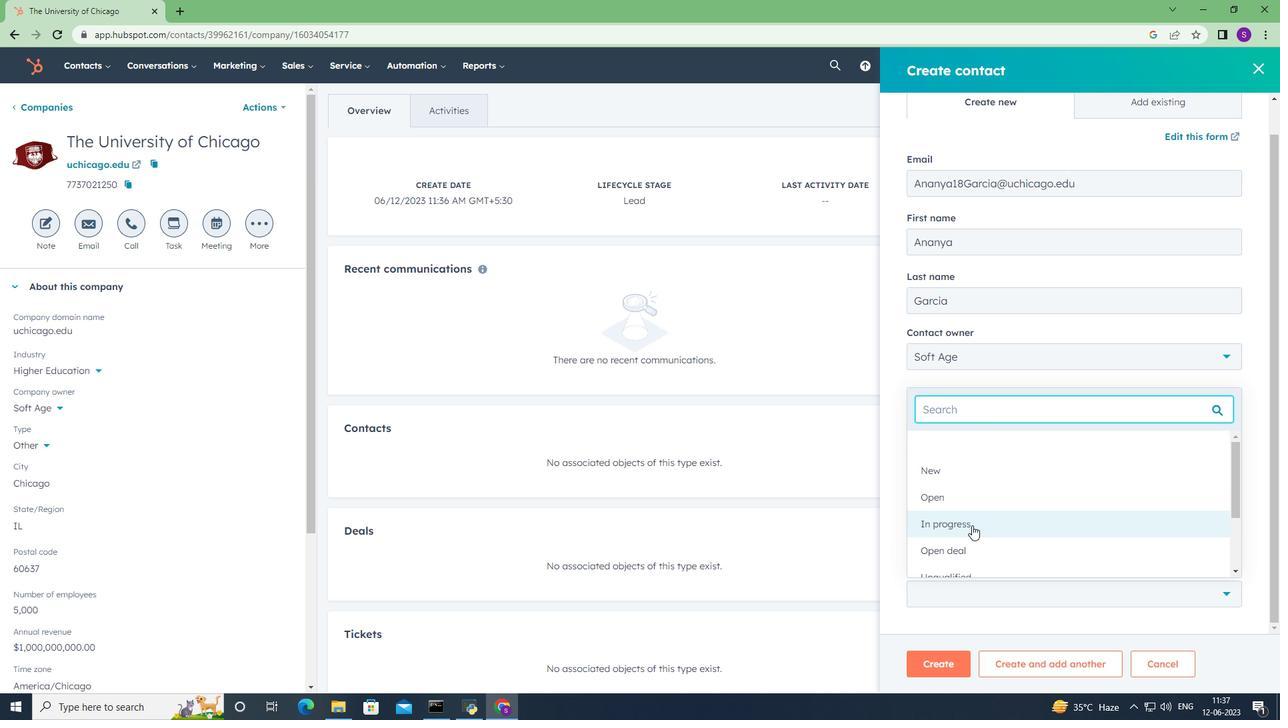 
Action: Mouse scrolled (972, 524) with delta (0, 0)
Screenshot: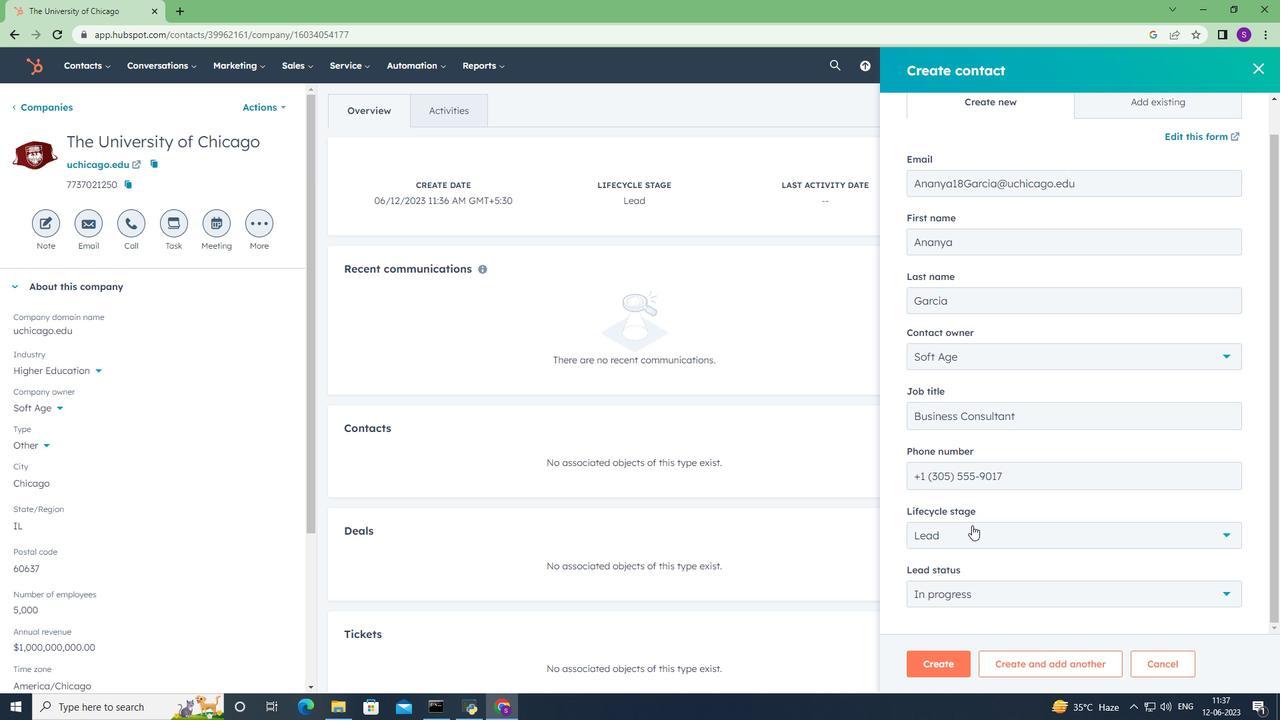 
Action: Mouse scrolled (972, 524) with delta (0, 0)
Screenshot: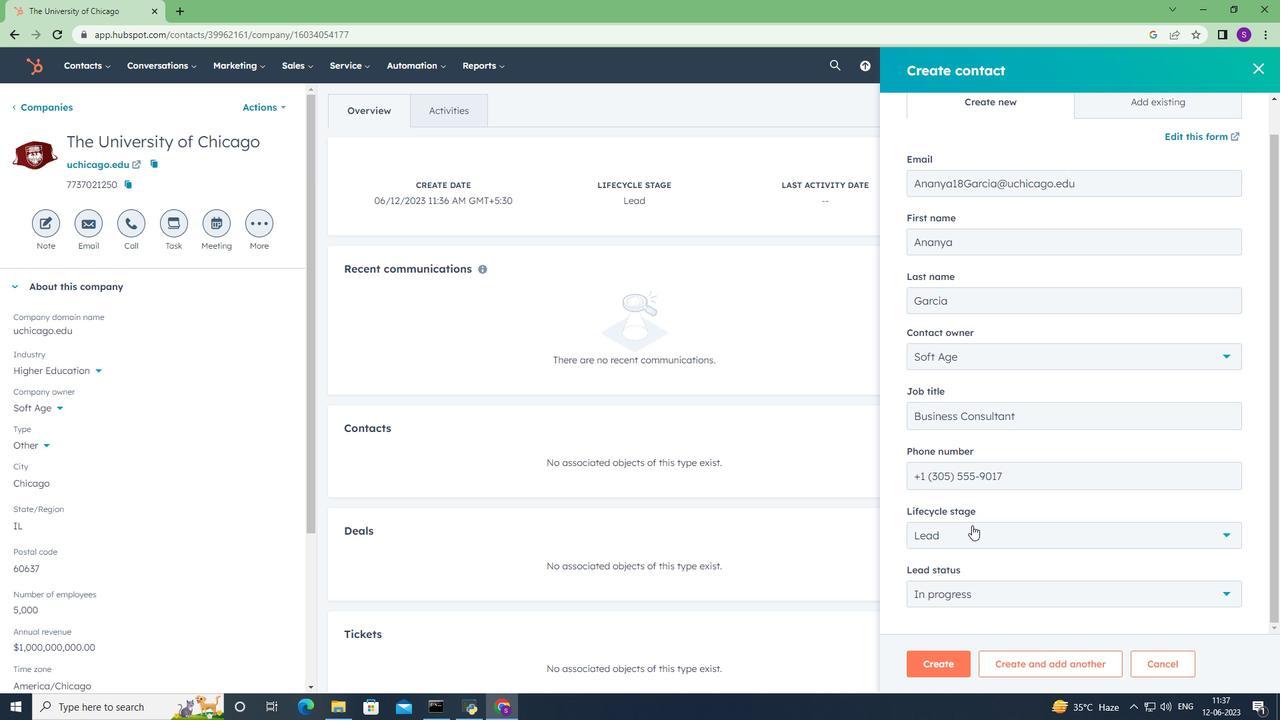 
Action: Mouse scrolled (972, 524) with delta (0, 0)
Screenshot: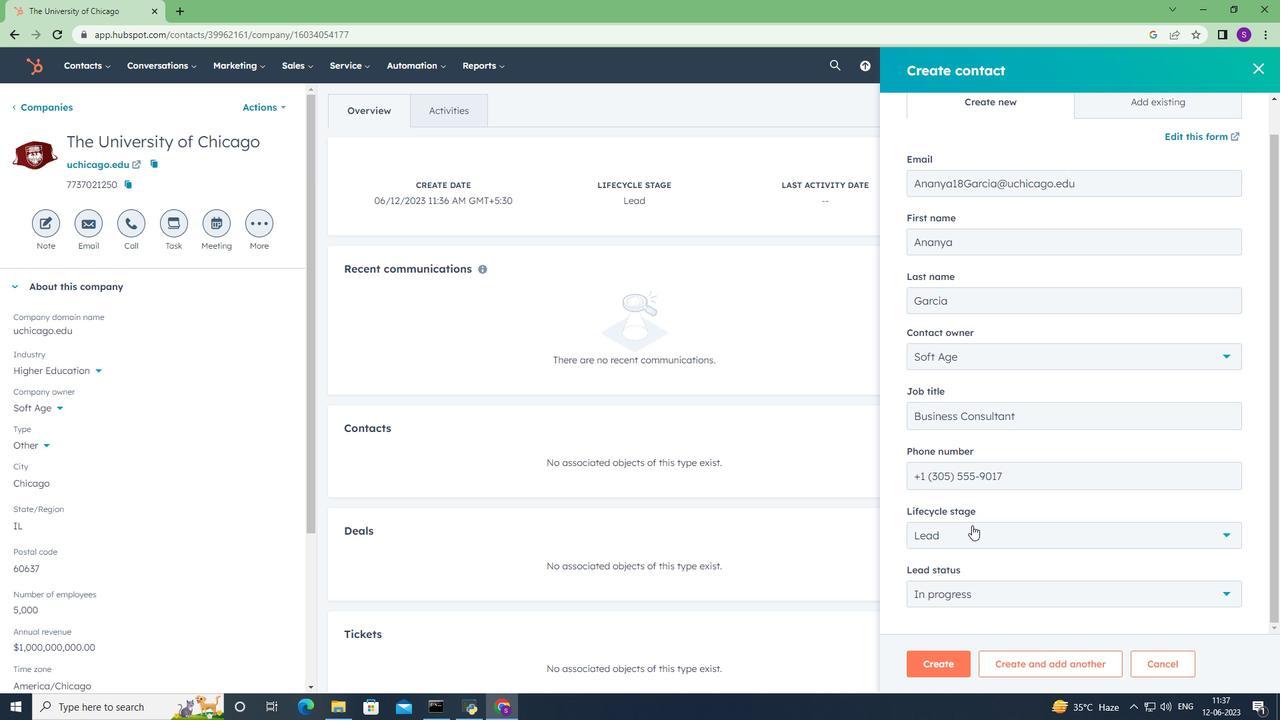 
Action: Mouse scrolled (972, 524) with delta (0, 0)
Screenshot: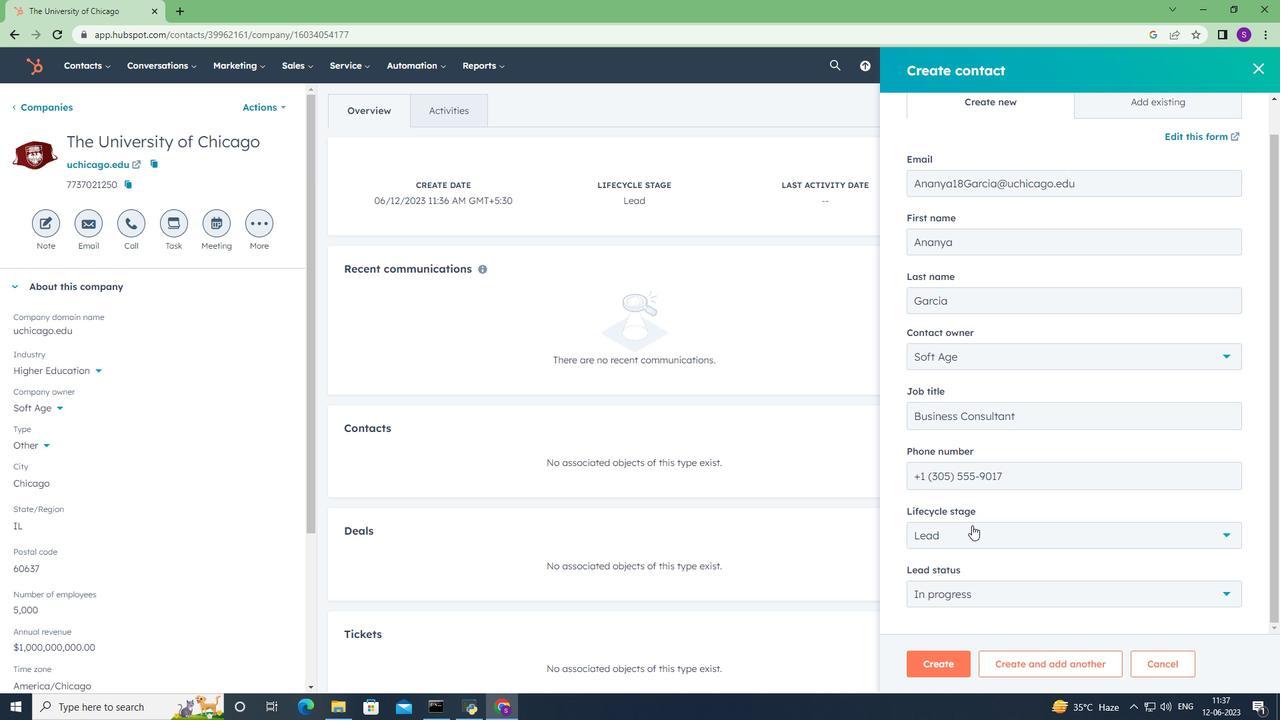 
Action: Mouse scrolled (972, 524) with delta (0, 0)
Screenshot: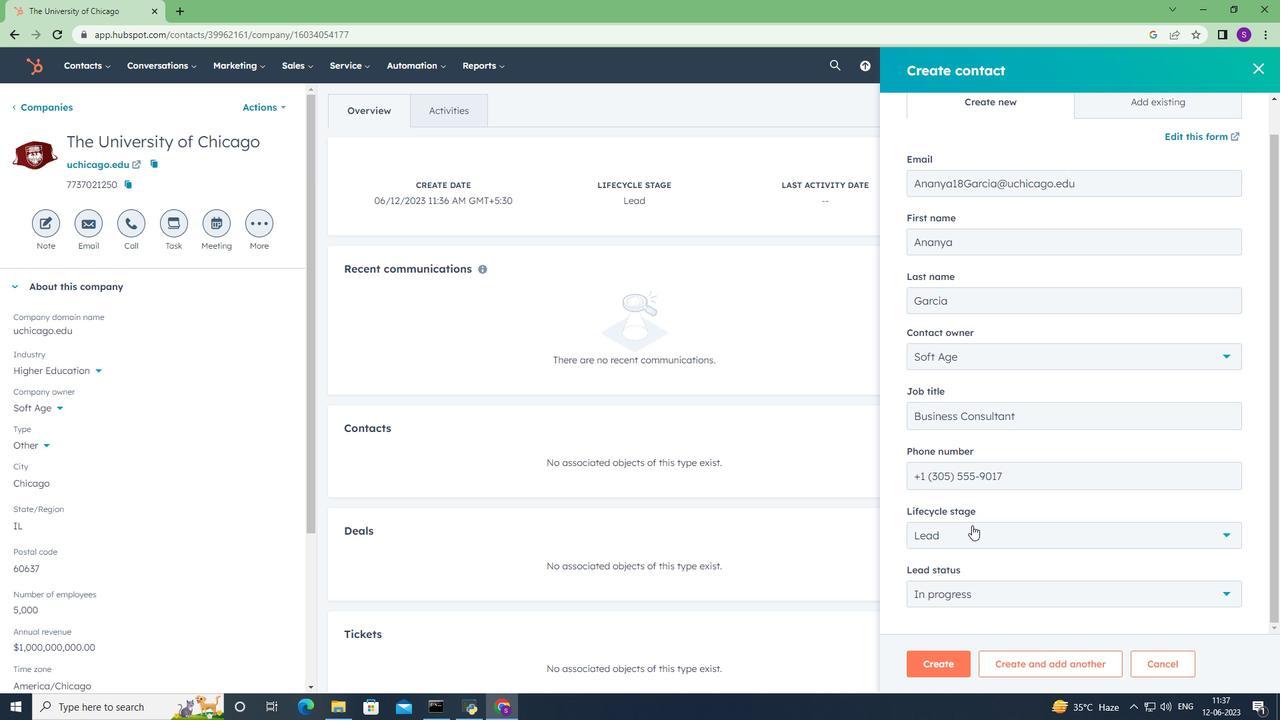 
Action: Mouse moved to (949, 658)
Screenshot: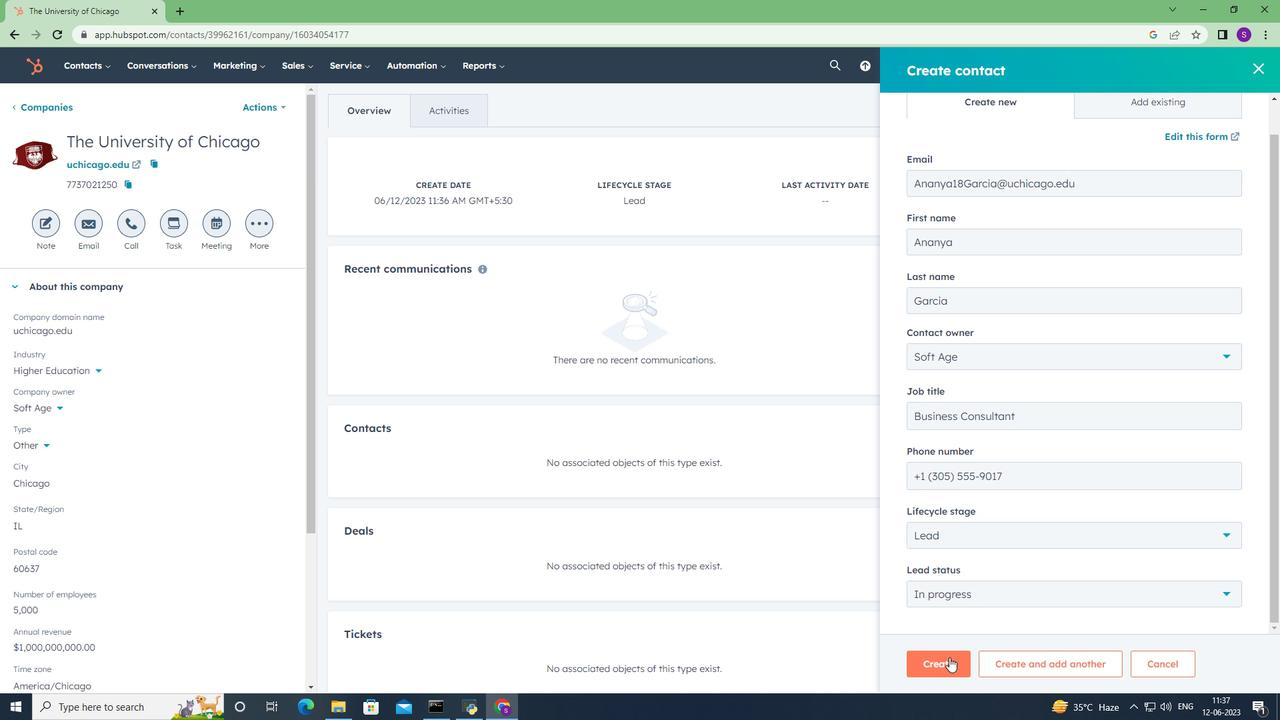
Action: Mouse pressed left at (949, 658)
Screenshot: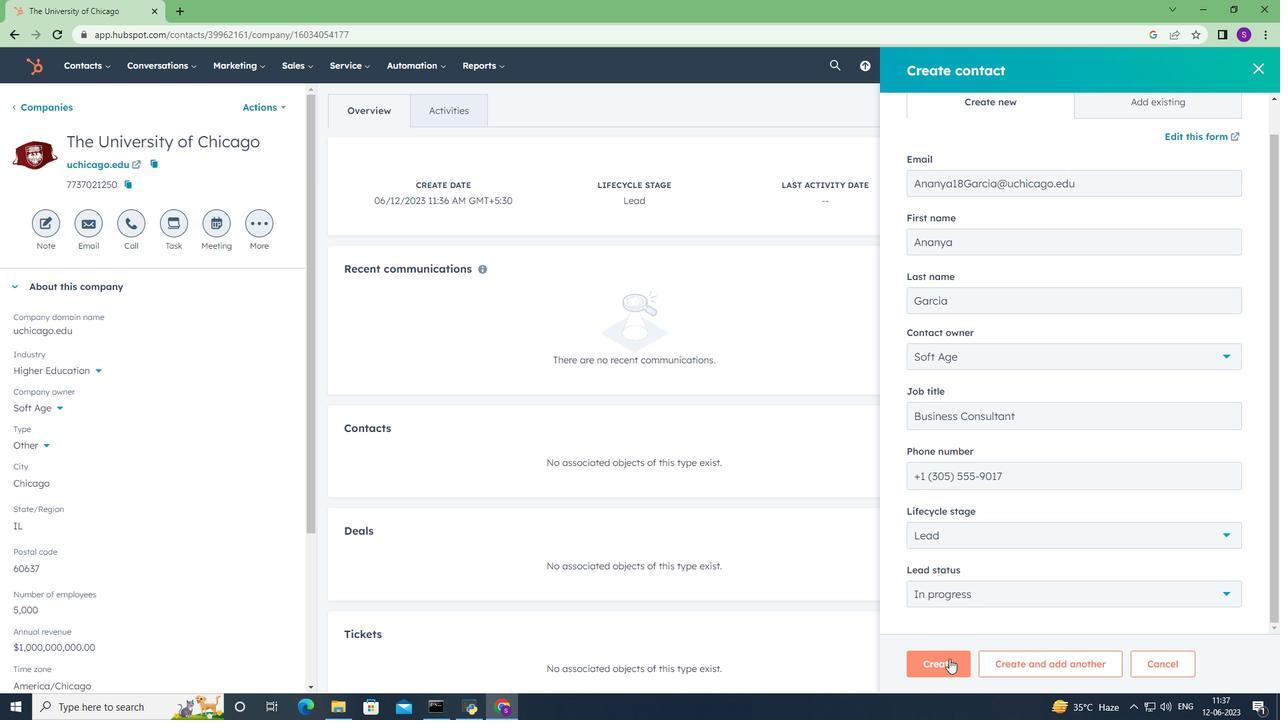 
Action: Mouse moved to (824, 414)
Screenshot: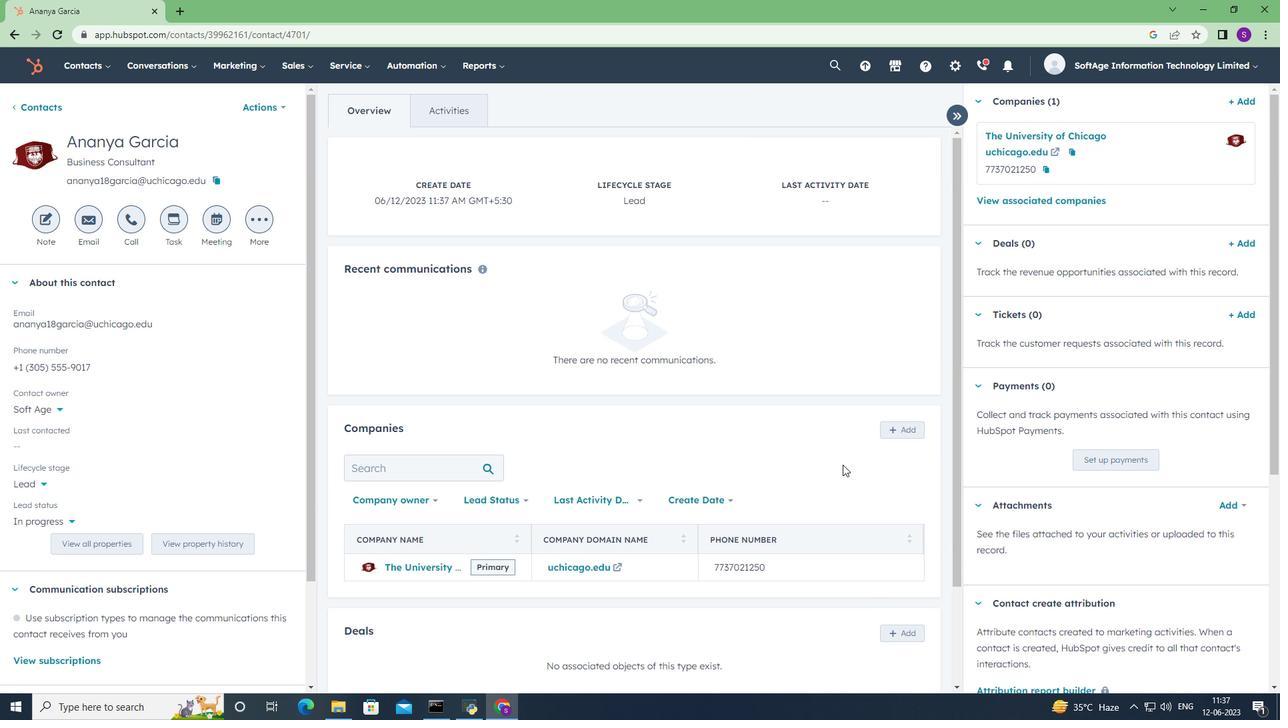 
Action: Mouse scrolled (824, 414) with delta (0, 0)
Screenshot: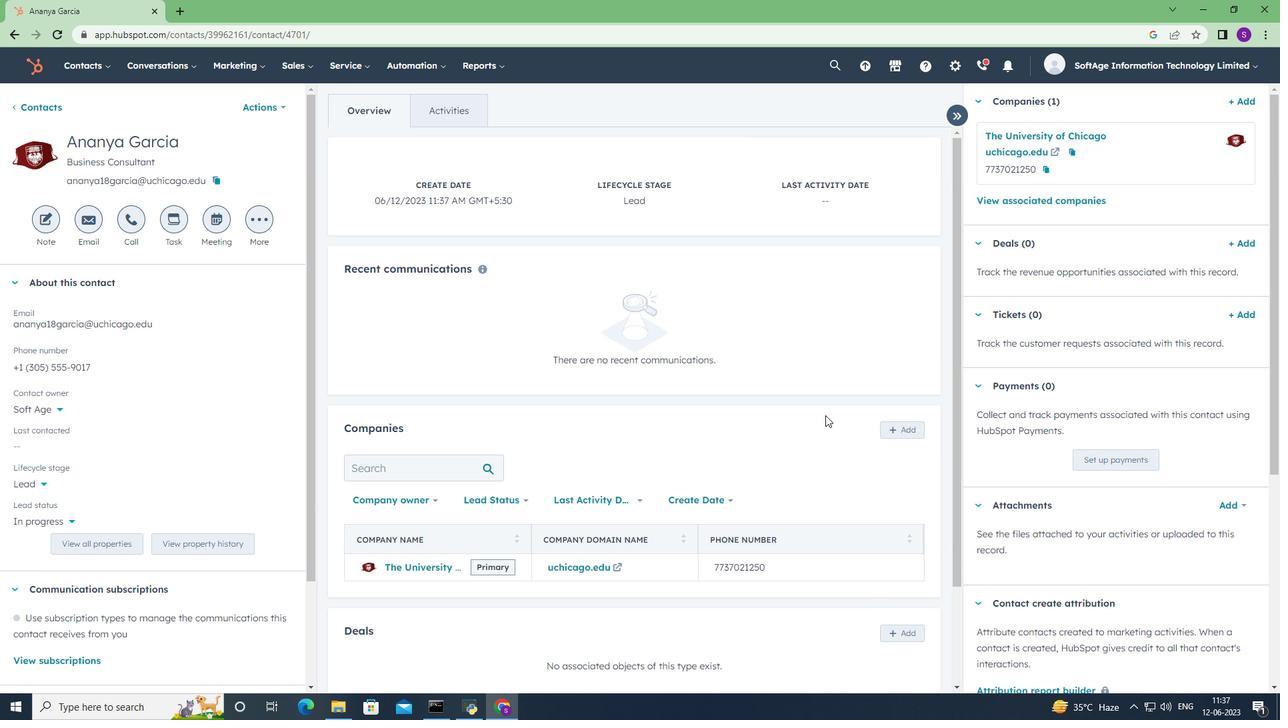 
Action: Mouse scrolled (824, 414) with delta (0, 0)
Screenshot: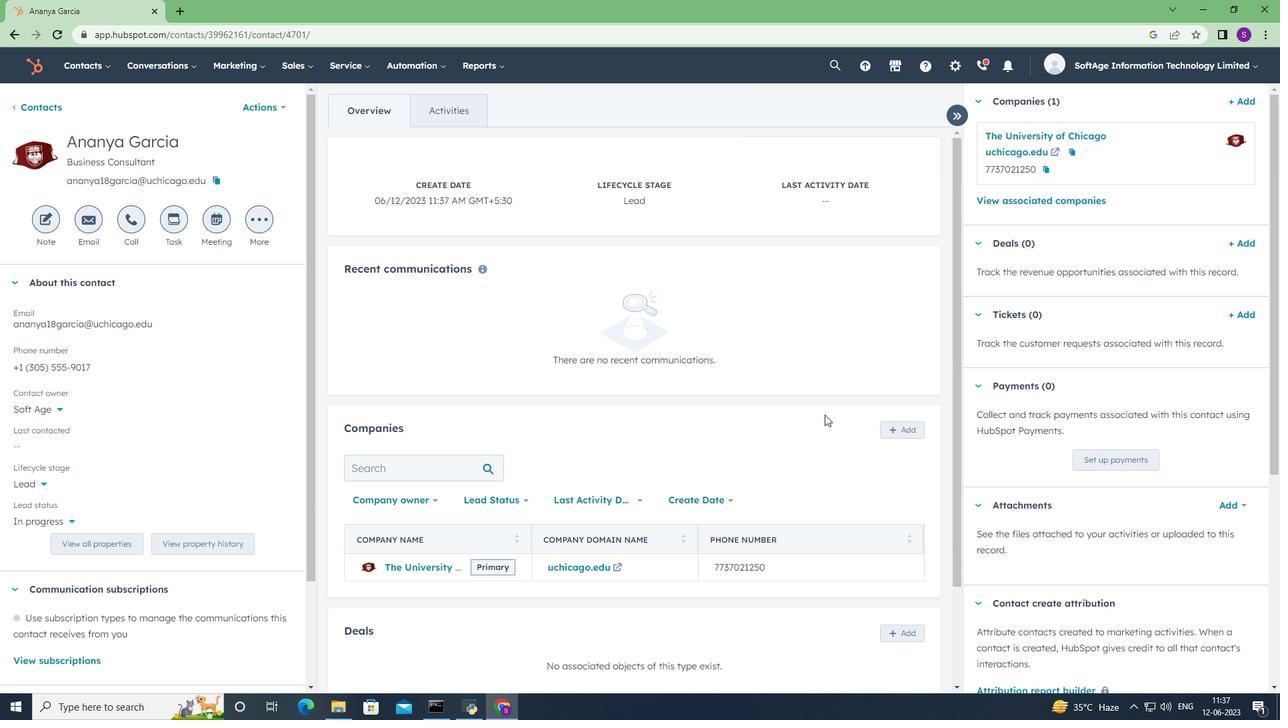 
Action: Mouse scrolled (824, 414) with delta (0, 0)
Screenshot: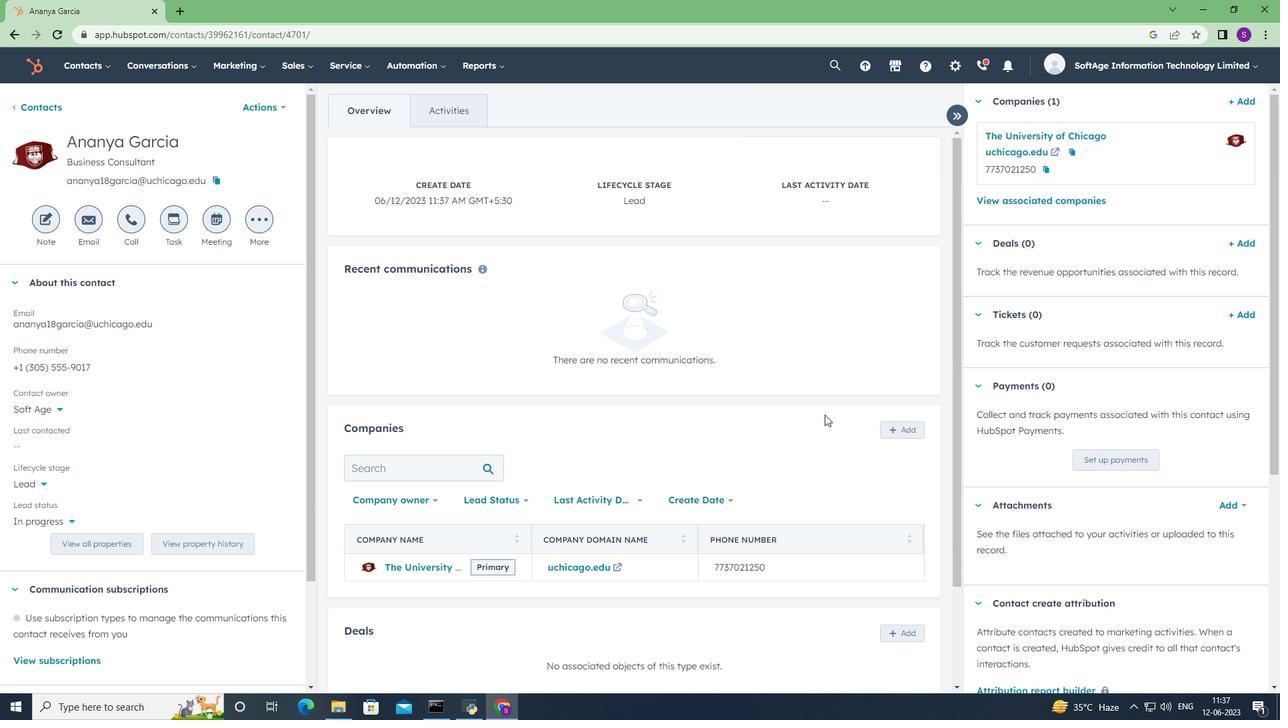 
Action: Mouse scrolled (824, 414) with delta (0, 0)
Screenshot: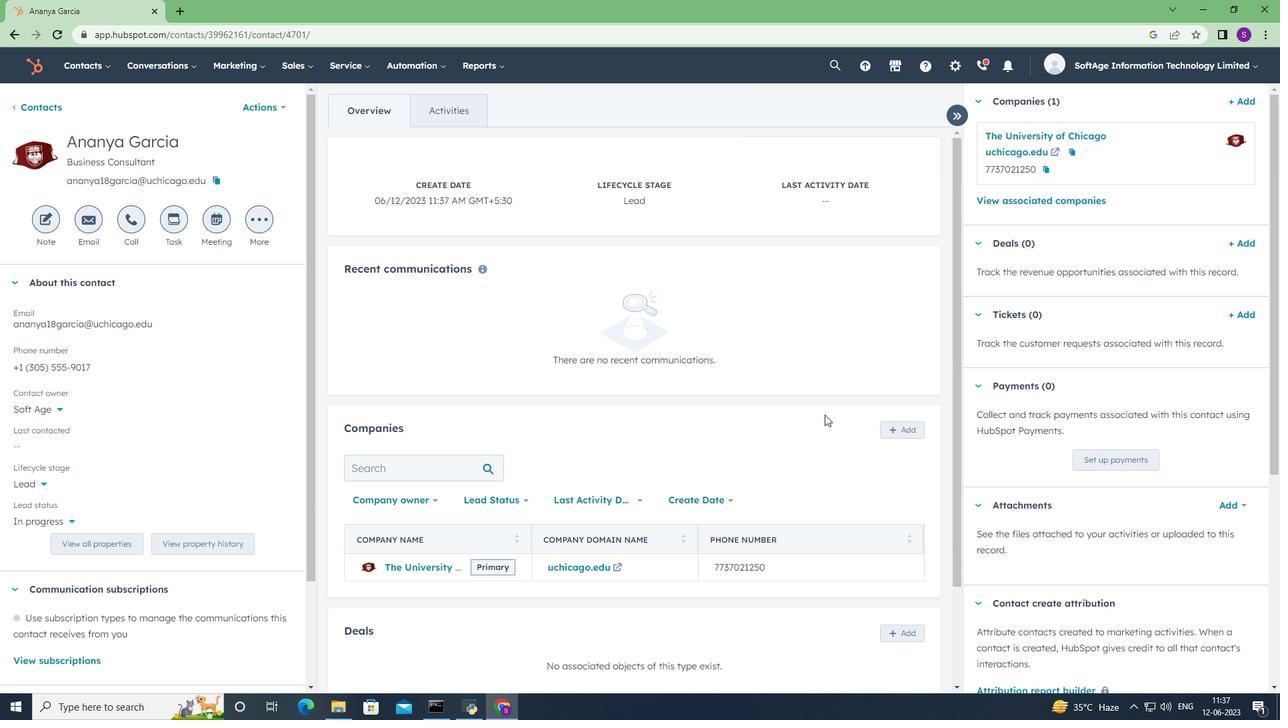 
Action: Mouse scrolled (824, 414) with delta (0, 0)
Screenshot: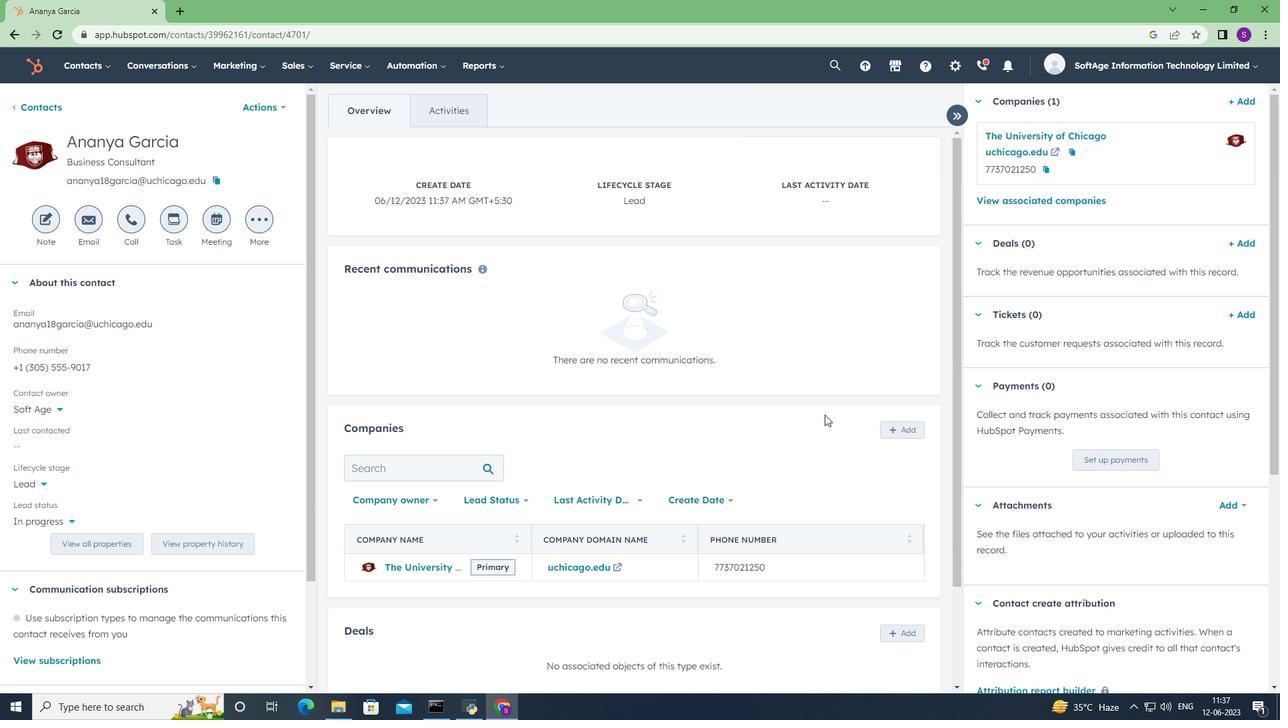 
Action: Mouse moved to (821, 413)
Screenshot: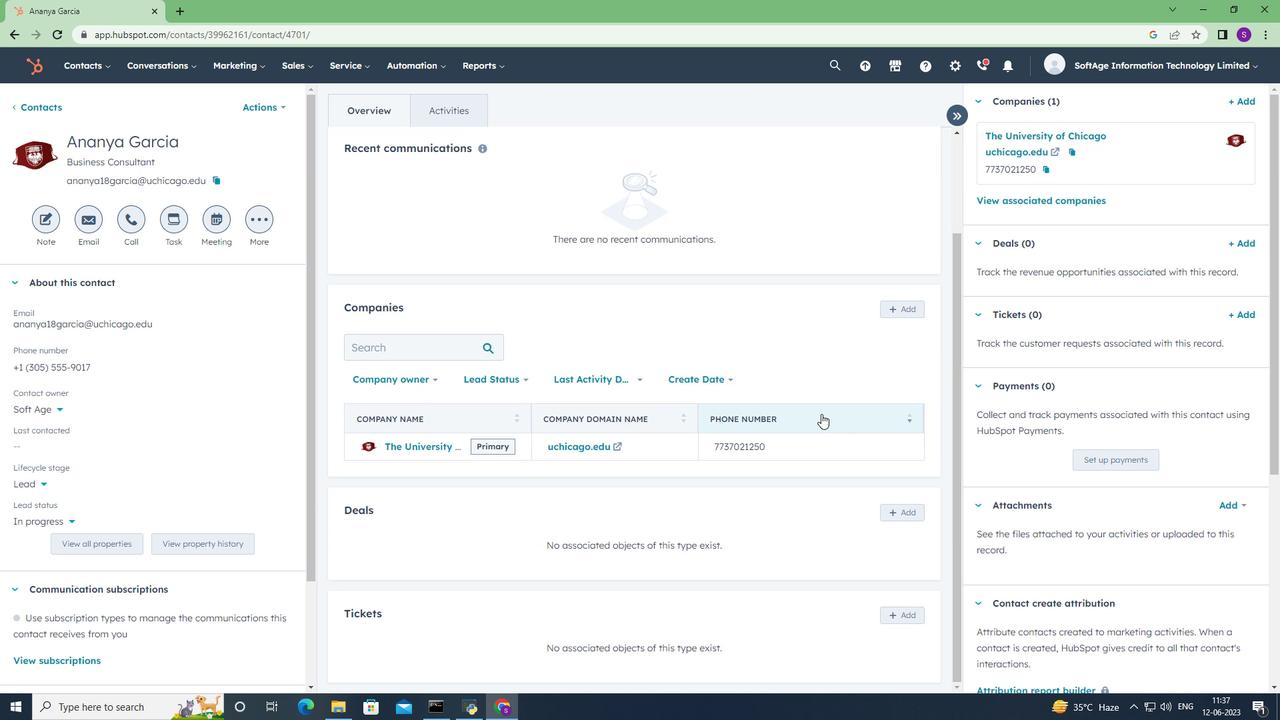 
